 Task: Reply to email with the signature Gary Collins with the subject Request for advice from softage.1@softage.net with the message I would like to request an update on the implementation of the new system. Undo the message and rewrite the message as I would like to request a quote for your services. Send the email
Action: Mouse moved to (465, 593)
Screenshot: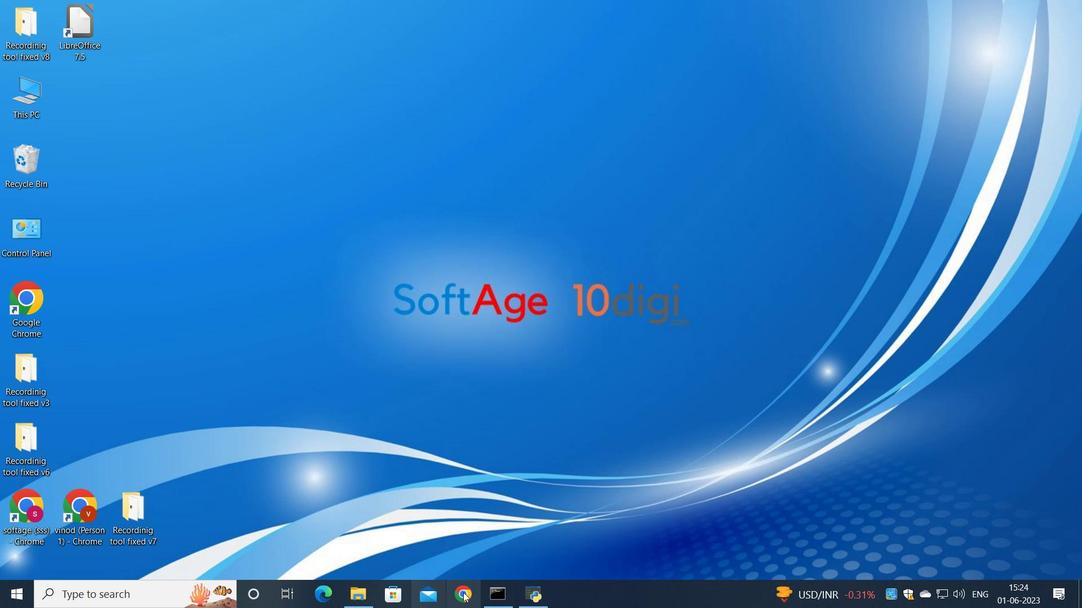 
Action: Mouse pressed left at (465, 593)
Screenshot: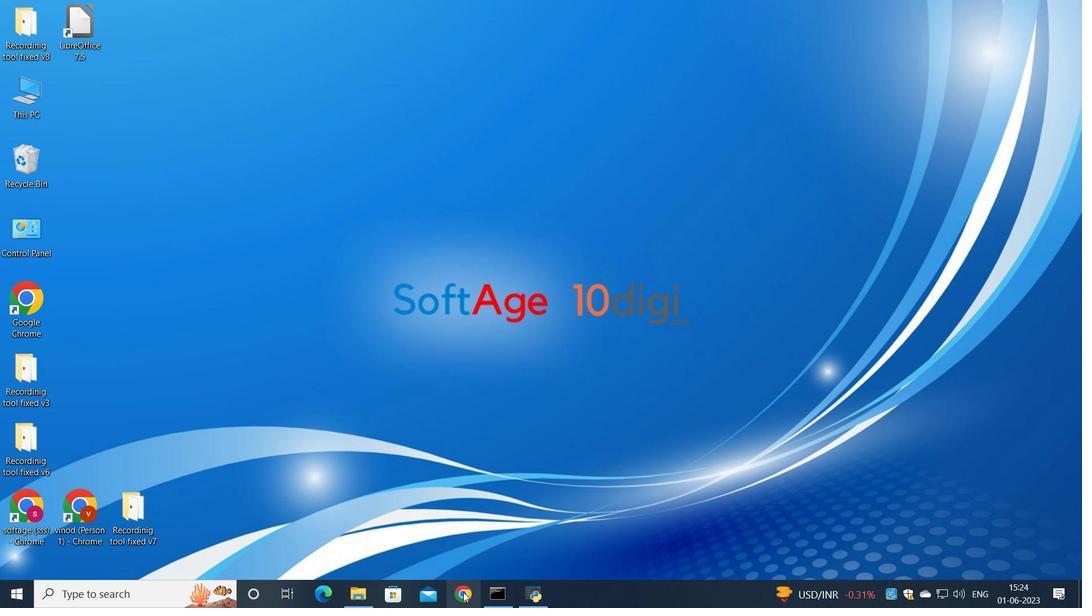
Action: Mouse moved to (511, 352)
Screenshot: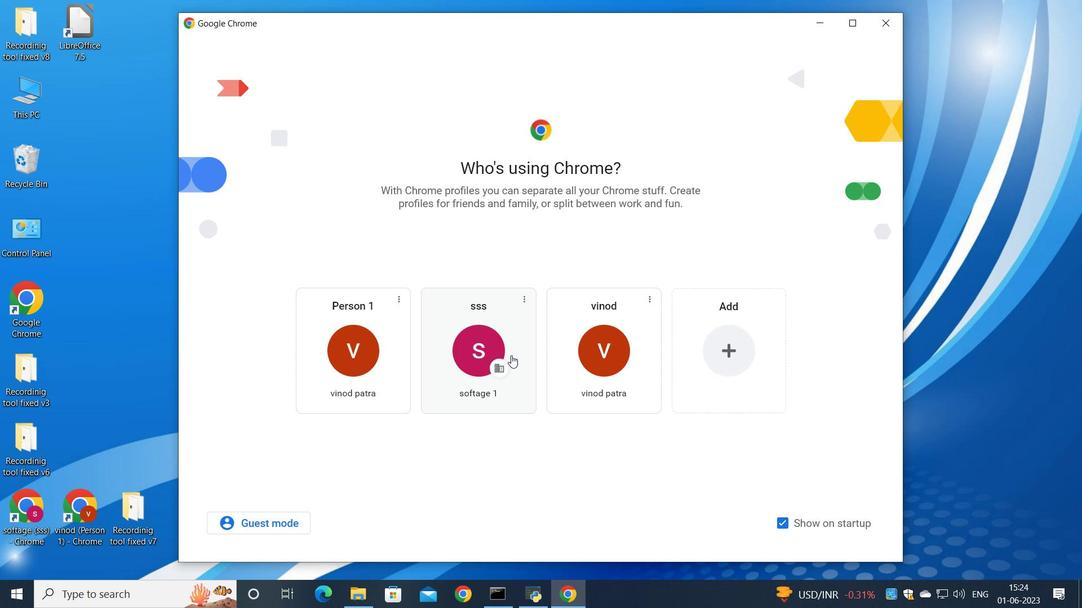 
Action: Mouse pressed left at (511, 352)
Screenshot: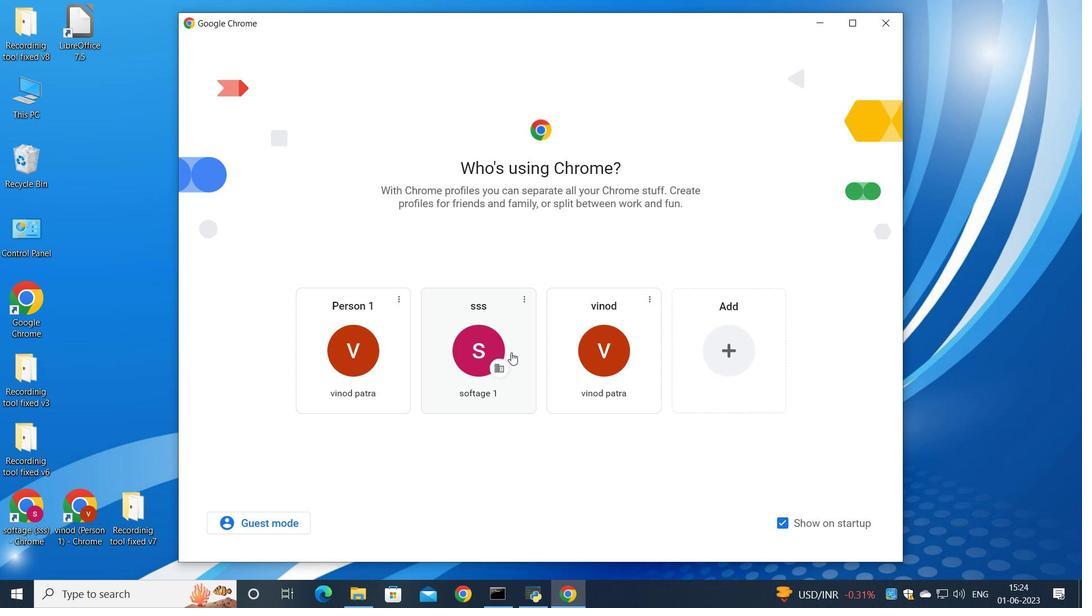 
Action: Mouse moved to (952, 91)
Screenshot: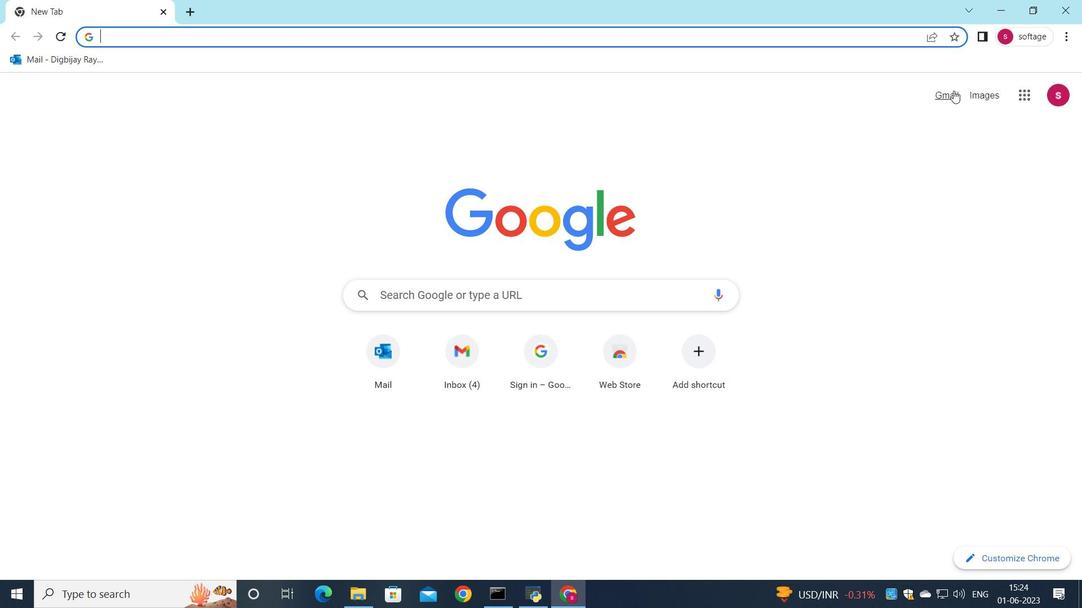 
Action: Mouse pressed left at (952, 91)
Screenshot: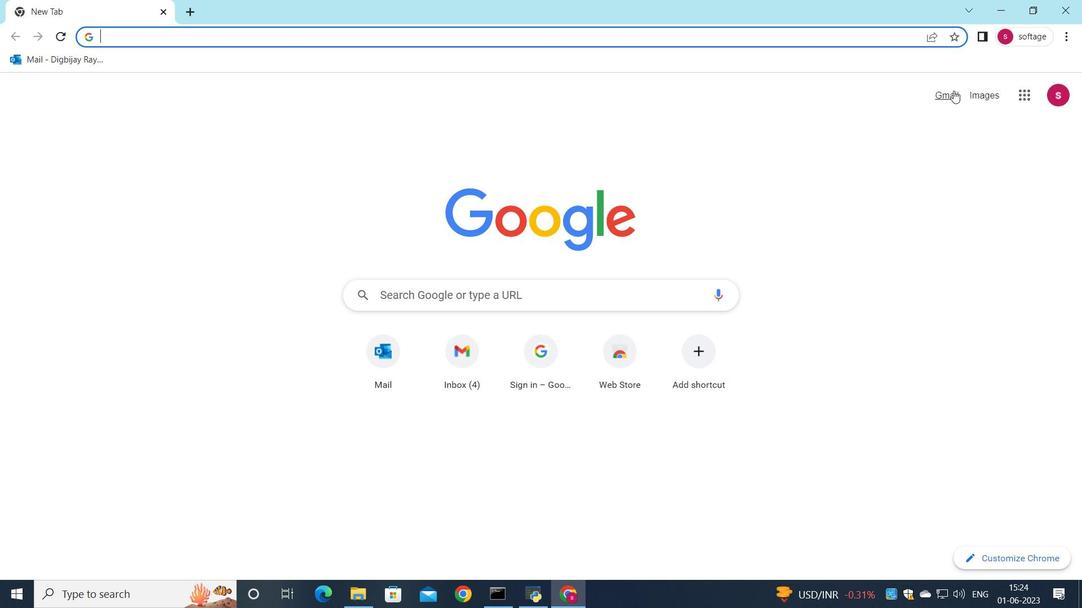 
Action: Mouse moved to (916, 93)
Screenshot: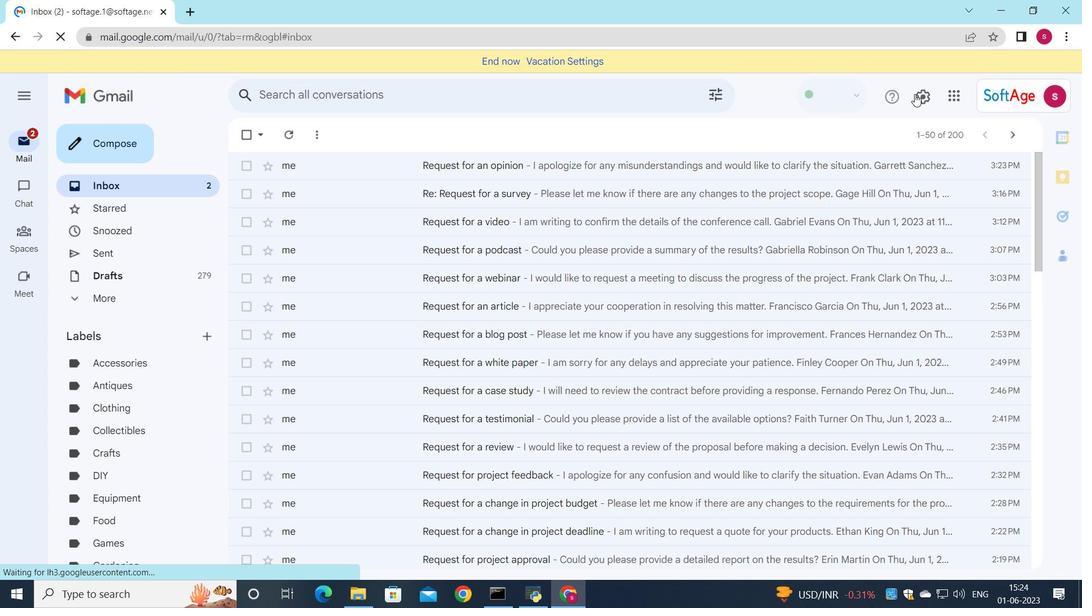 
Action: Mouse pressed left at (916, 93)
Screenshot: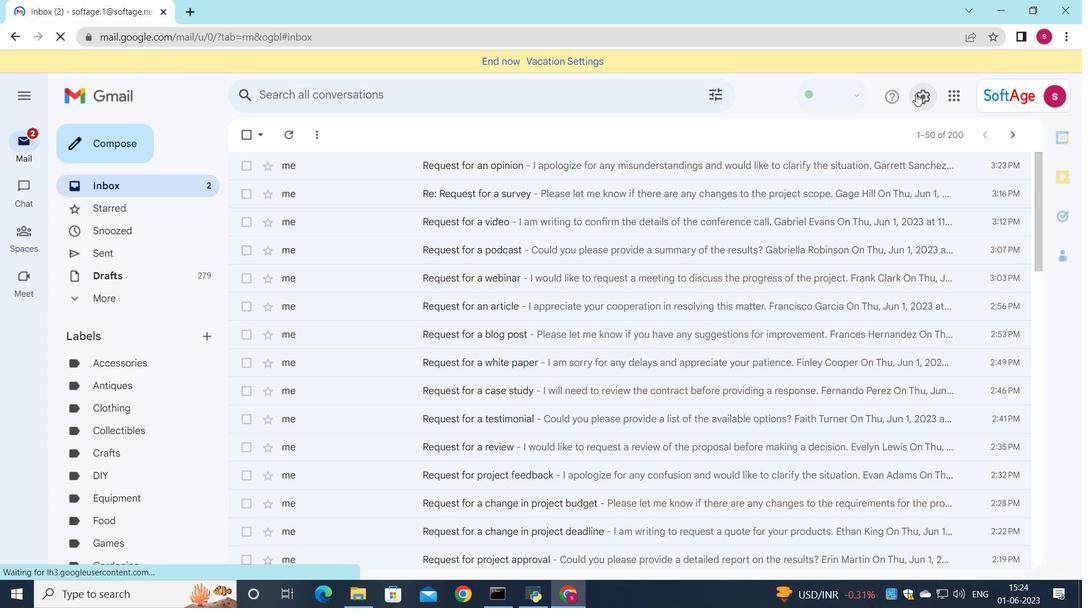 
Action: Mouse moved to (926, 163)
Screenshot: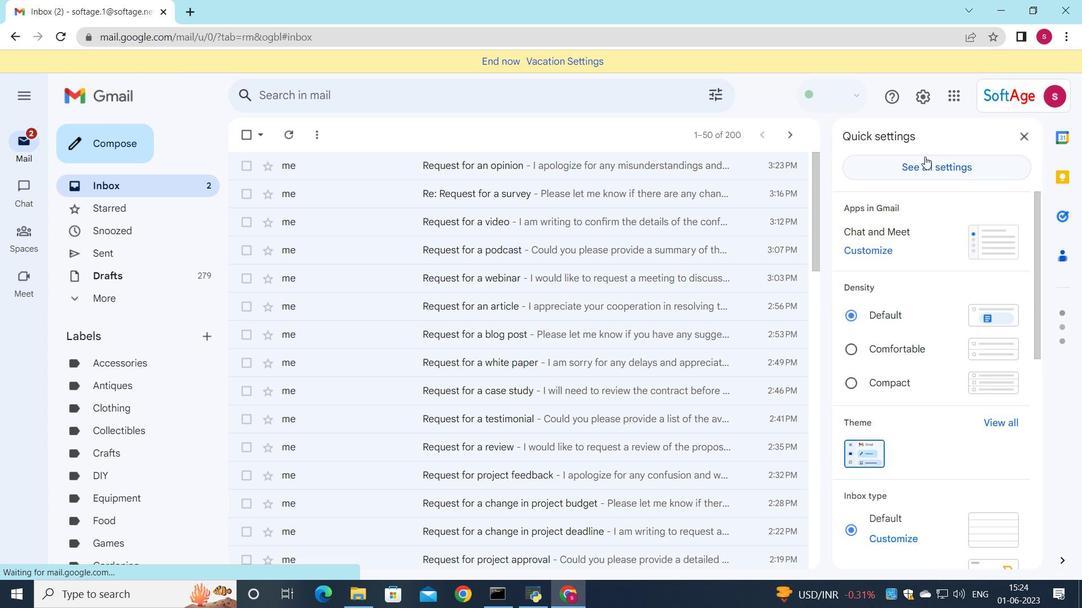 
Action: Mouse pressed left at (926, 163)
Screenshot: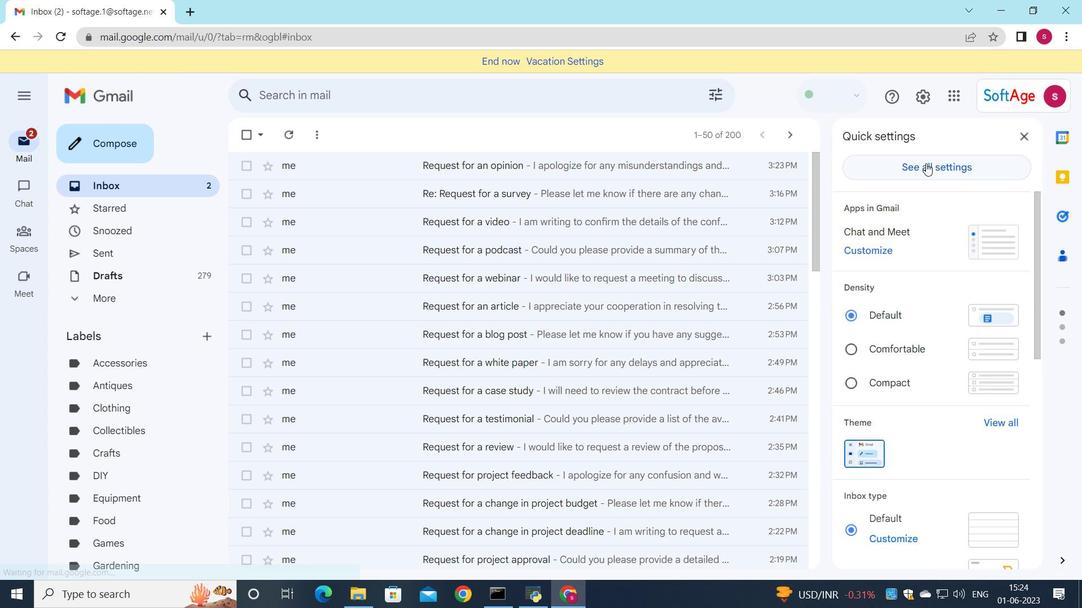 
Action: Mouse moved to (597, 308)
Screenshot: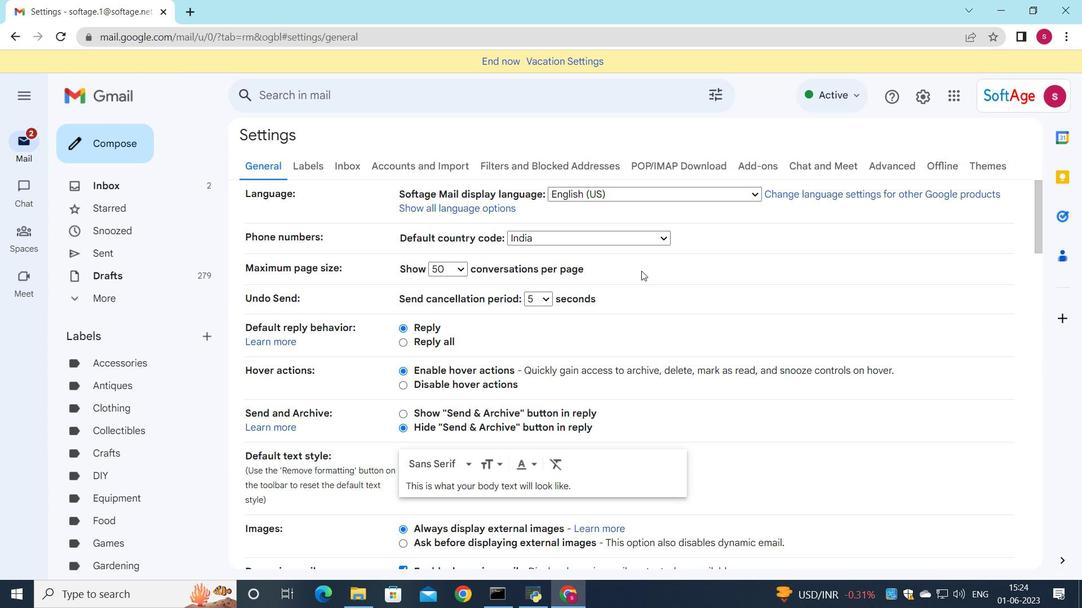 
Action: Mouse scrolled (599, 304) with delta (0, 0)
Screenshot: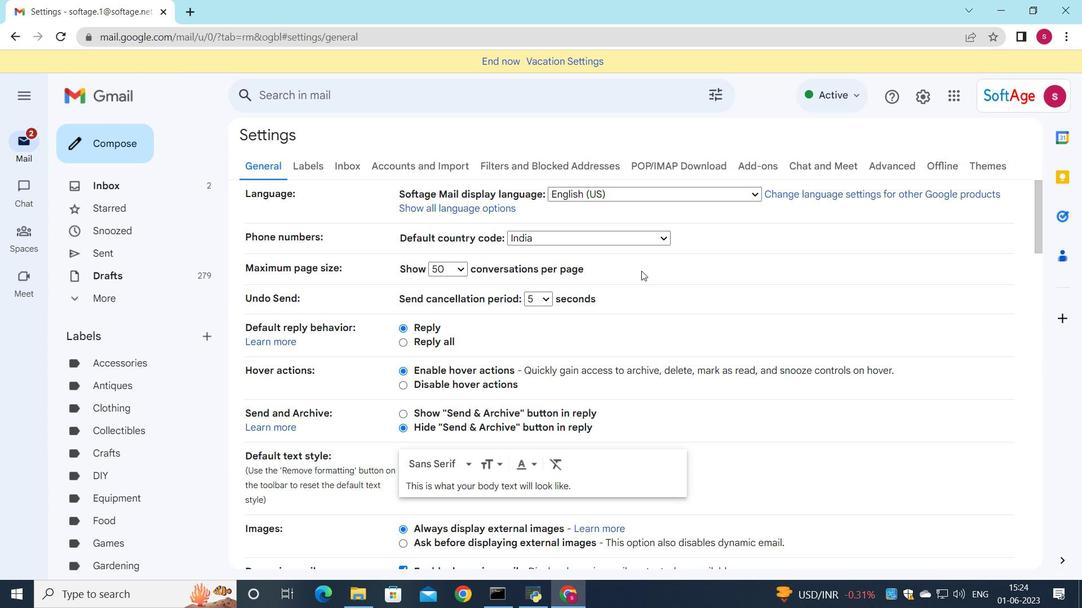 
Action: Mouse moved to (595, 310)
Screenshot: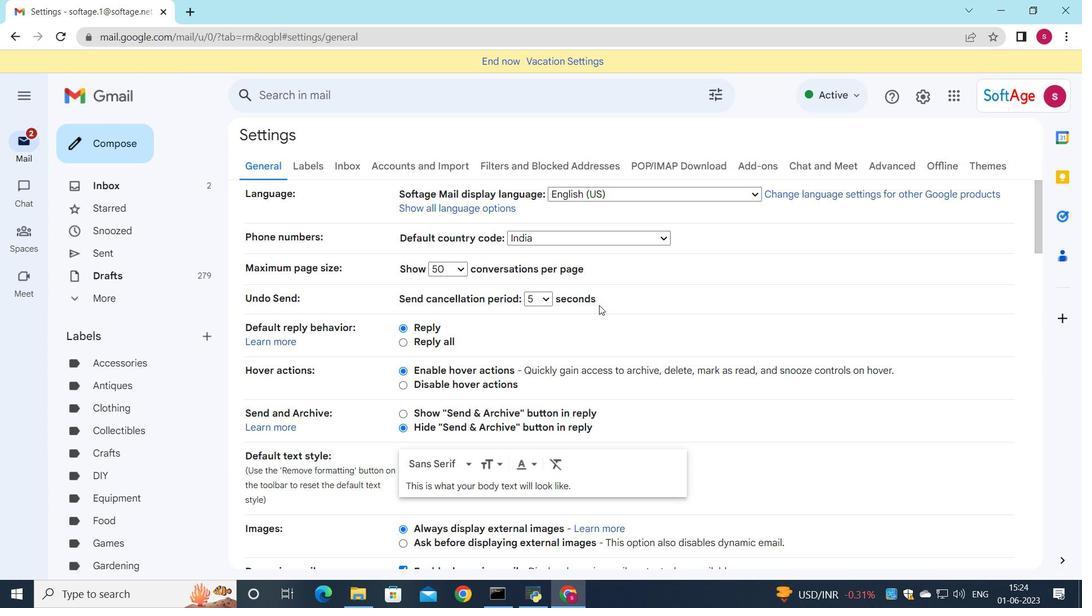 
Action: Mouse scrolled (596, 309) with delta (0, 0)
Screenshot: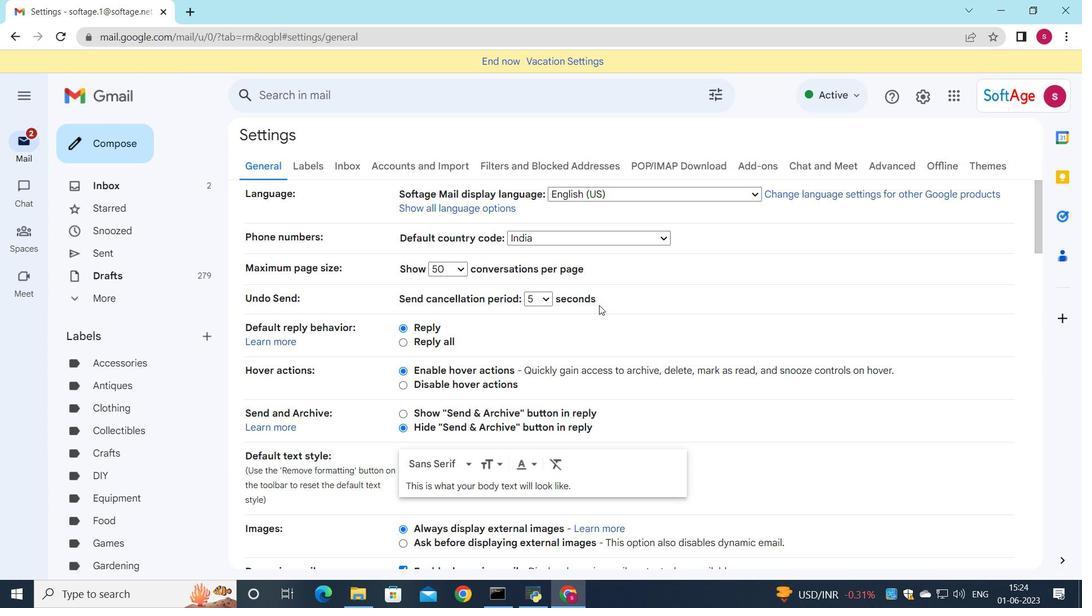 
Action: Mouse moved to (593, 321)
Screenshot: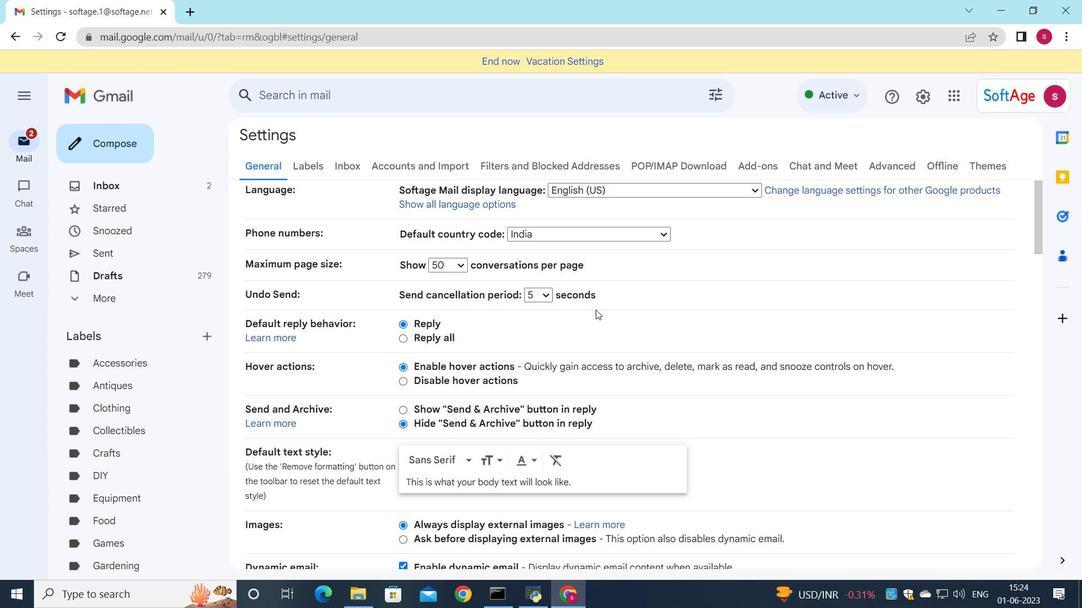 
Action: Mouse scrolled (595, 310) with delta (0, 0)
Screenshot: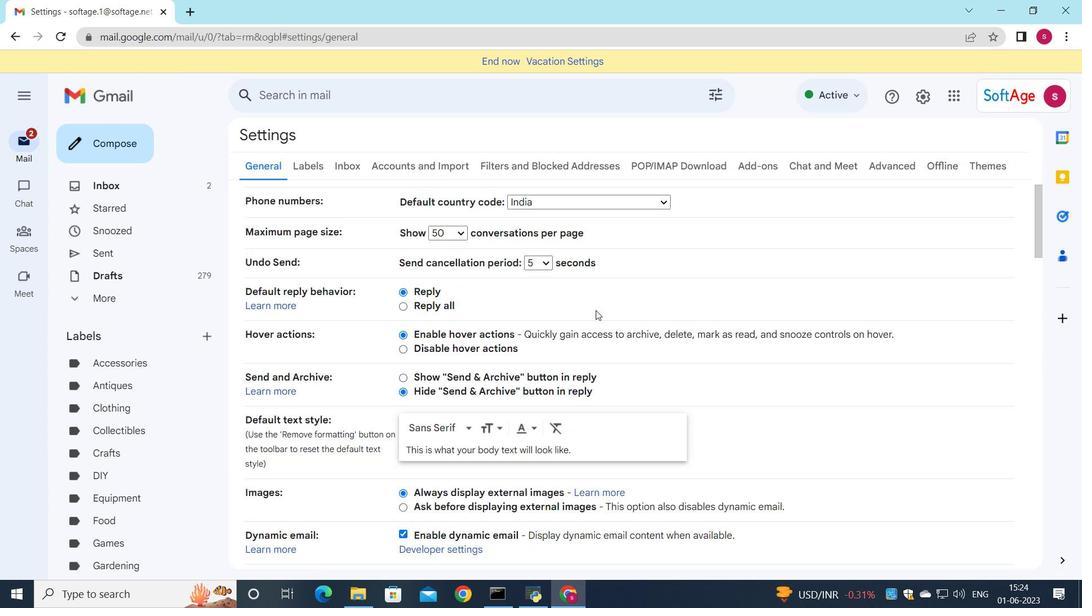 
Action: Mouse moved to (587, 328)
Screenshot: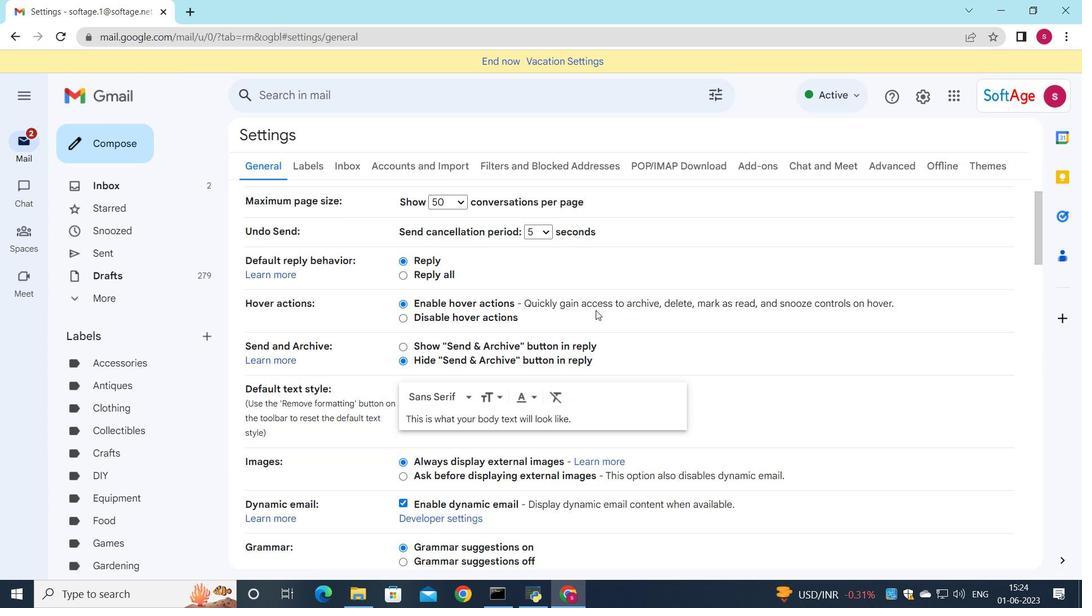 
Action: Mouse scrolled (590, 324) with delta (0, 0)
Screenshot: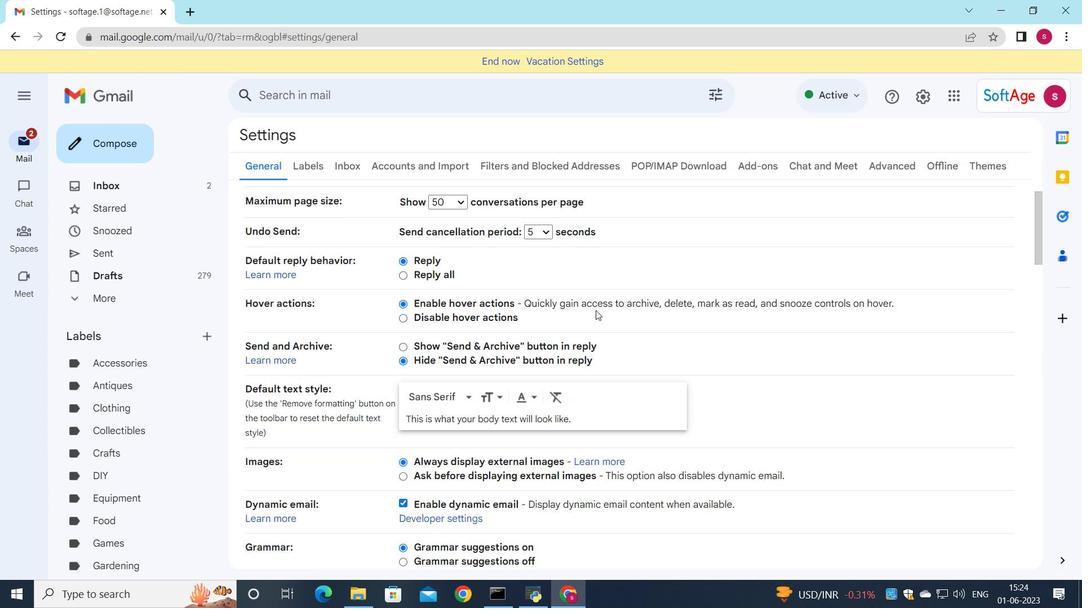 
Action: Mouse moved to (581, 339)
Screenshot: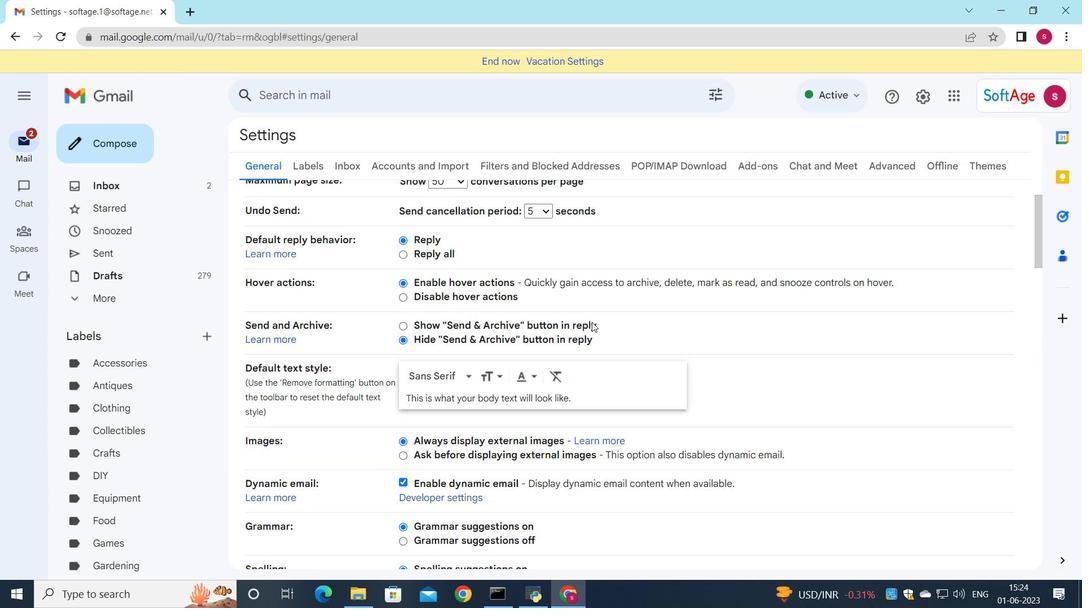 
Action: Mouse scrolled (586, 329) with delta (0, 0)
Screenshot: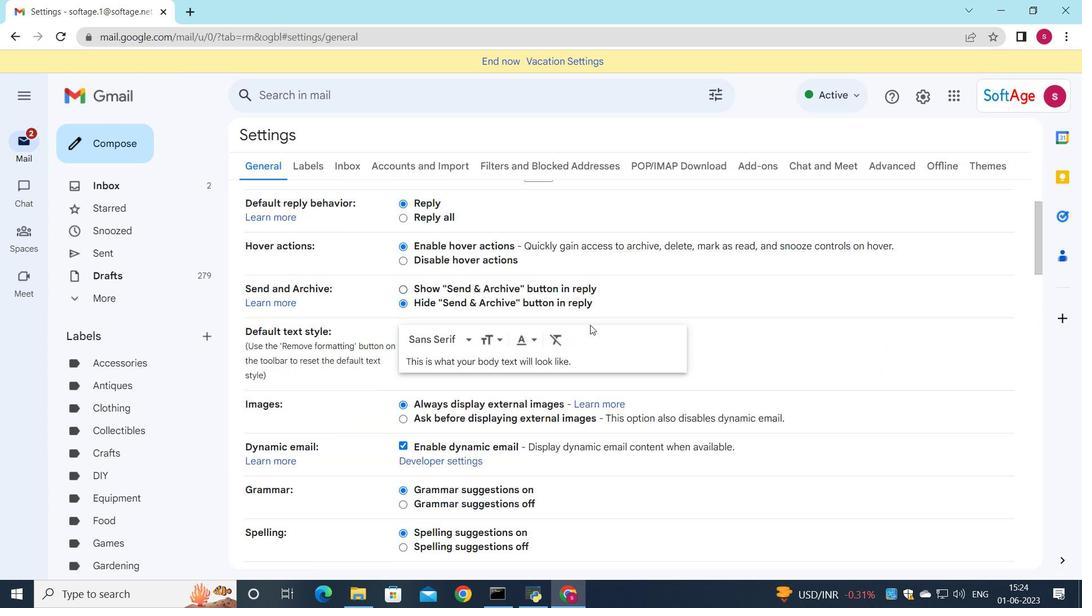 
Action: Mouse moved to (578, 343)
Screenshot: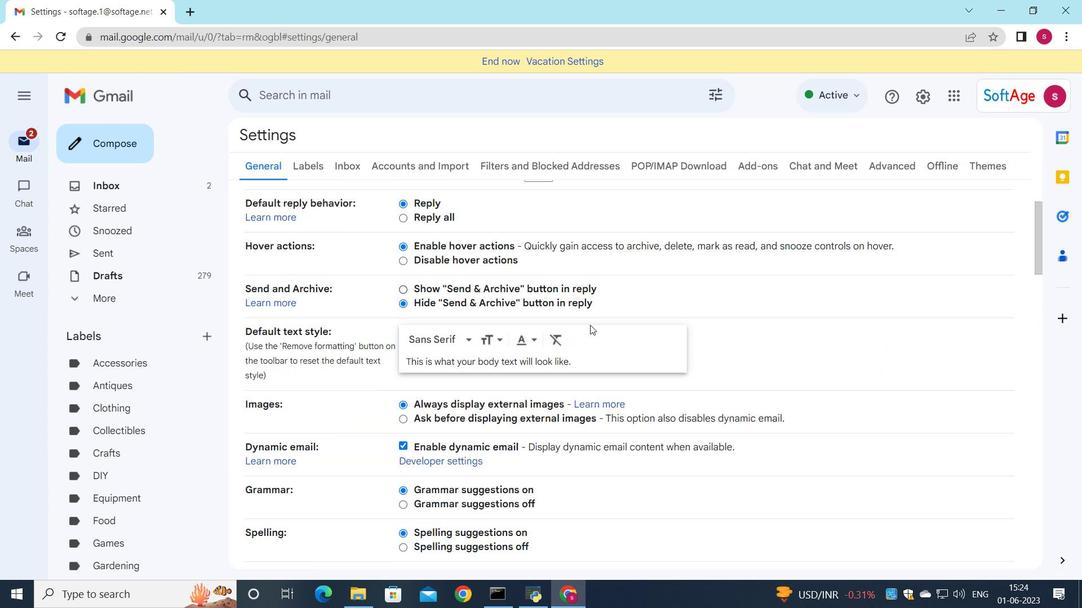 
Action: Mouse scrolled (582, 336) with delta (0, 0)
Screenshot: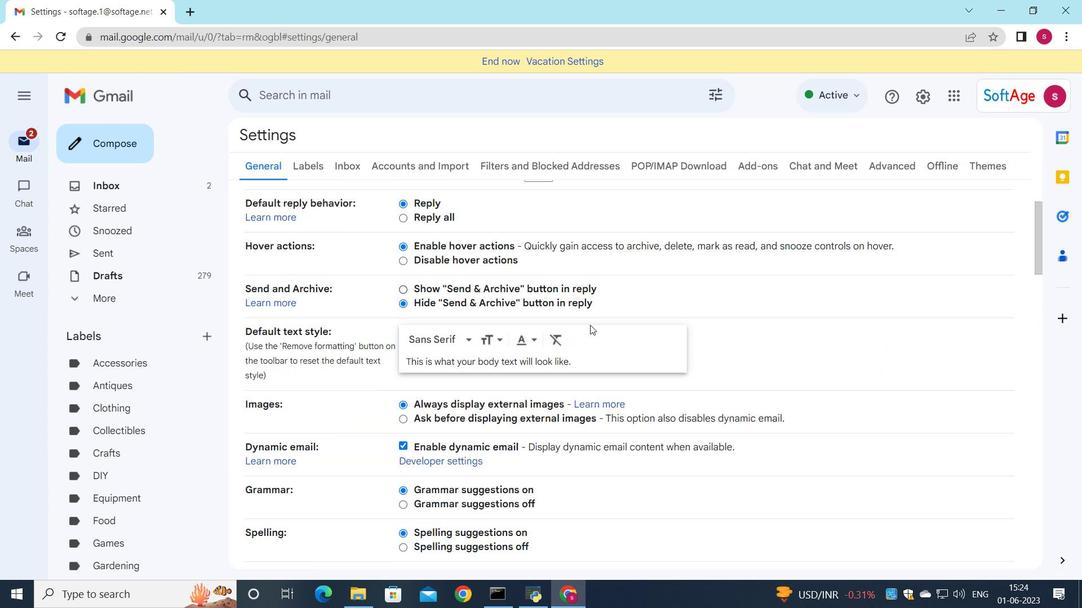 
Action: Mouse moved to (559, 361)
Screenshot: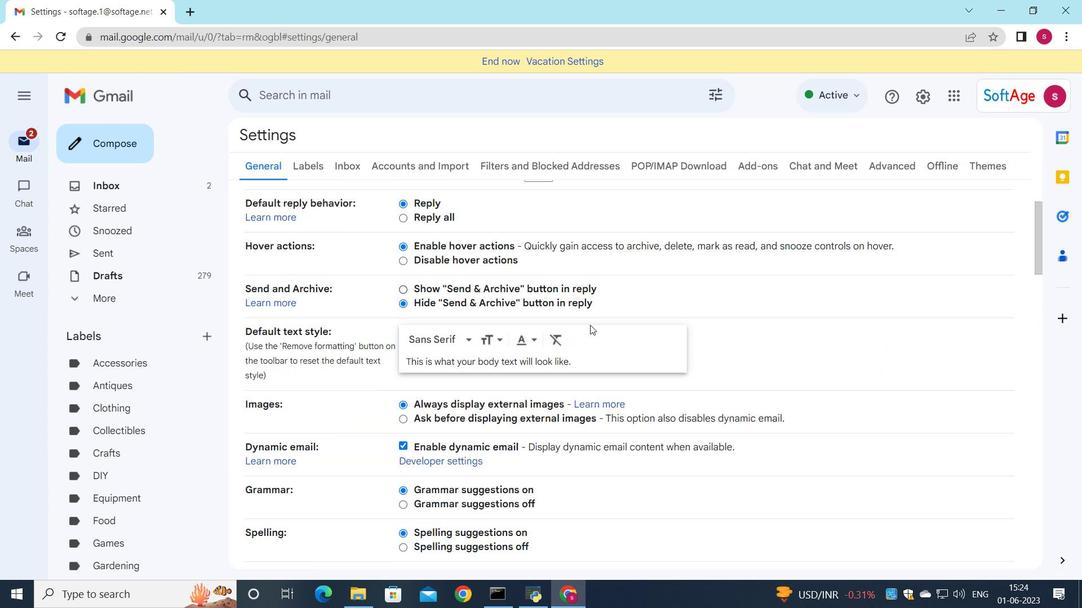 
Action: Mouse scrolled (578, 343) with delta (0, 0)
Screenshot: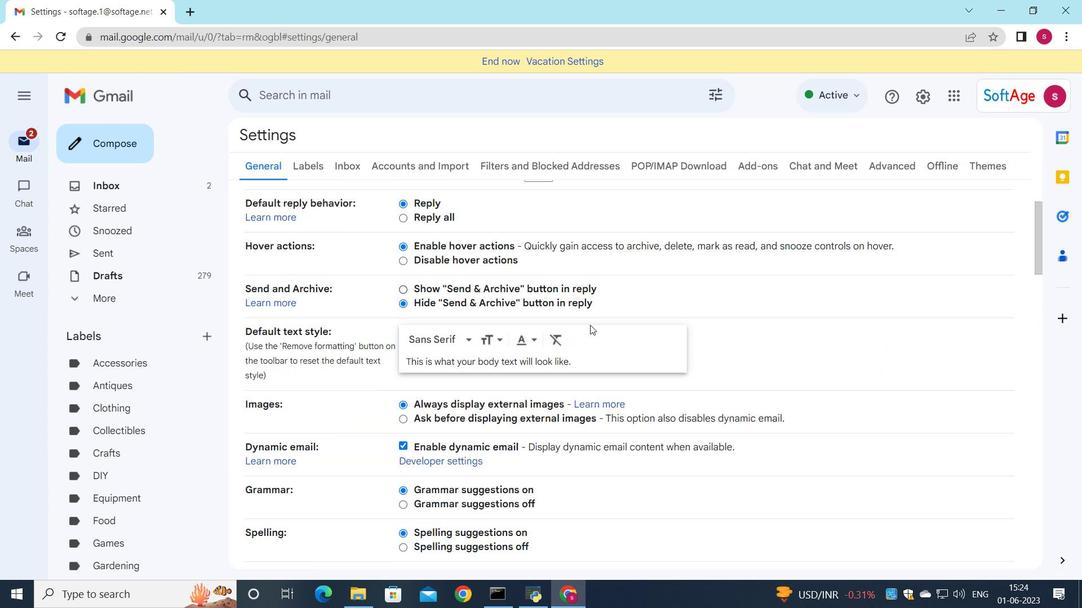
Action: Mouse moved to (551, 366)
Screenshot: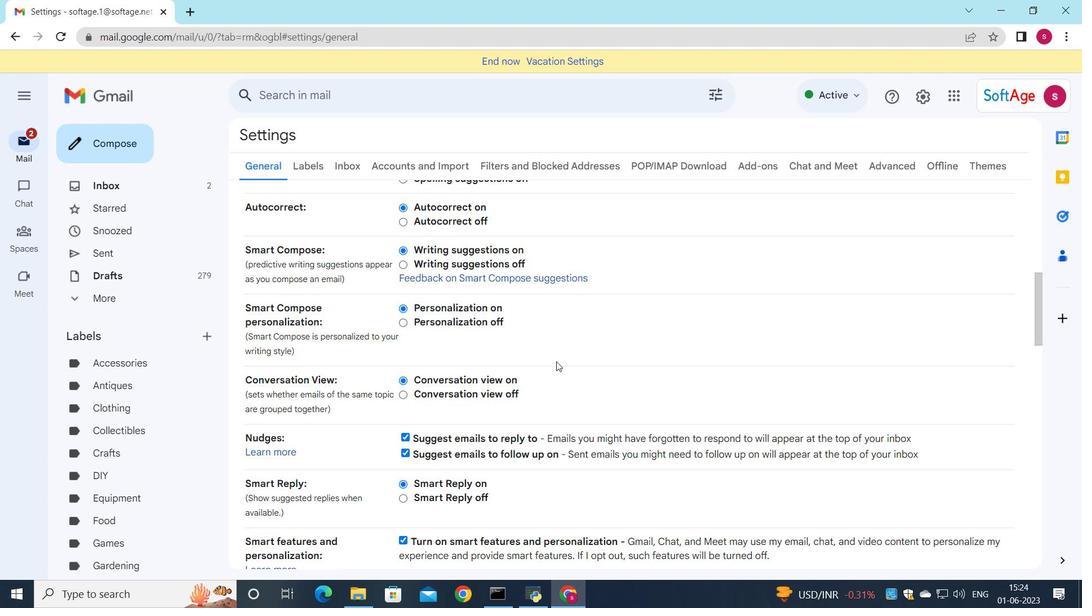 
Action: Mouse scrolled (555, 361) with delta (0, 0)
Screenshot: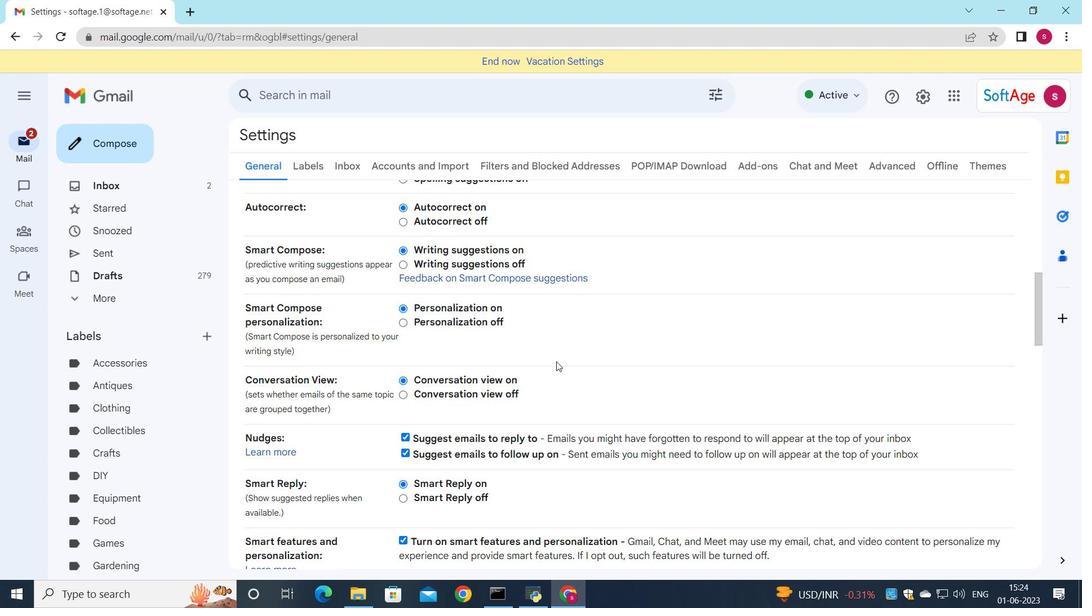 
Action: Mouse moved to (546, 372)
Screenshot: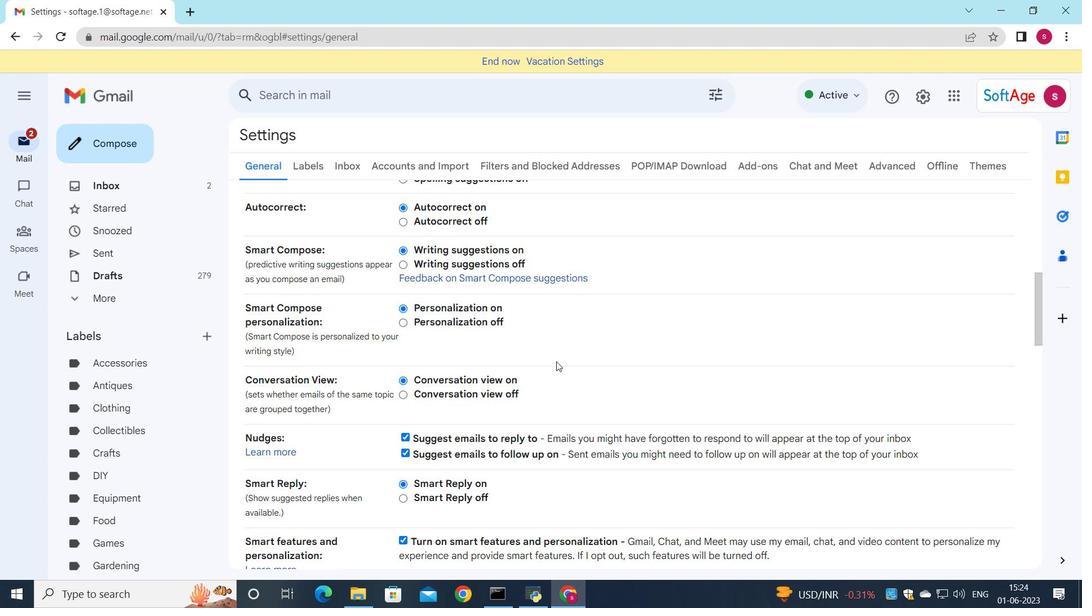 
Action: Mouse scrolled (554, 362) with delta (0, 0)
Screenshot: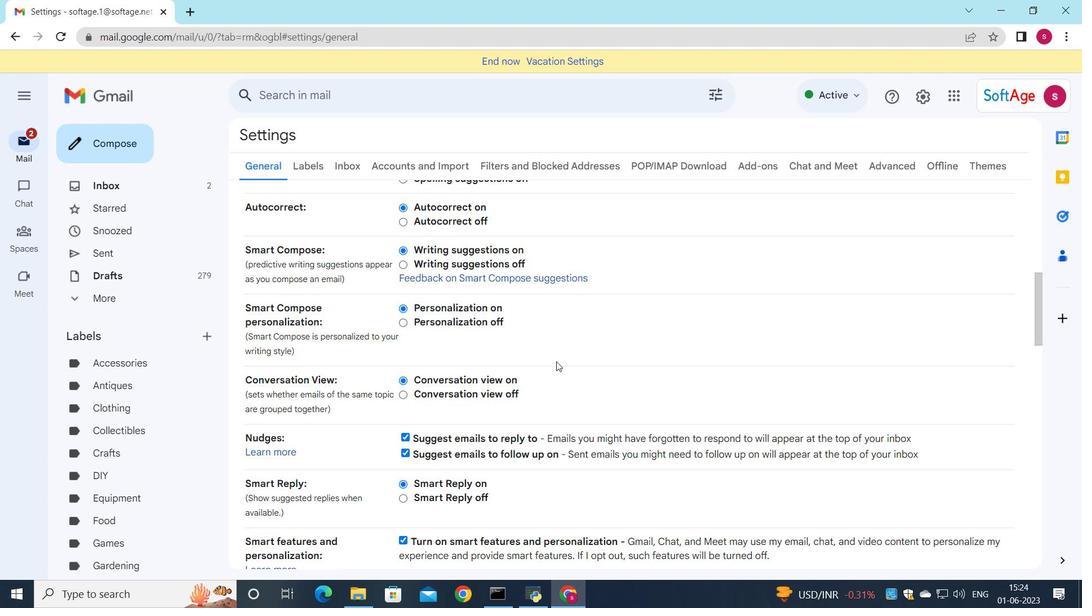 
Action: Mouse scrolled (552, 364) with delta (0, 0)
Screenshot: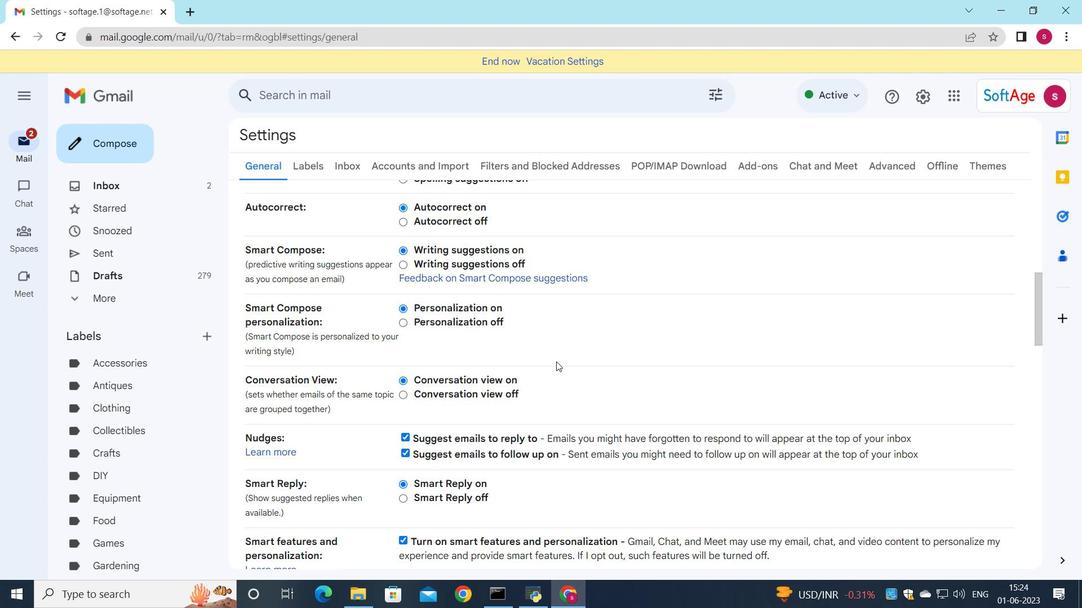
Action: Mouse scrolled (551, 365) with delta (0, 0)
Screenshot: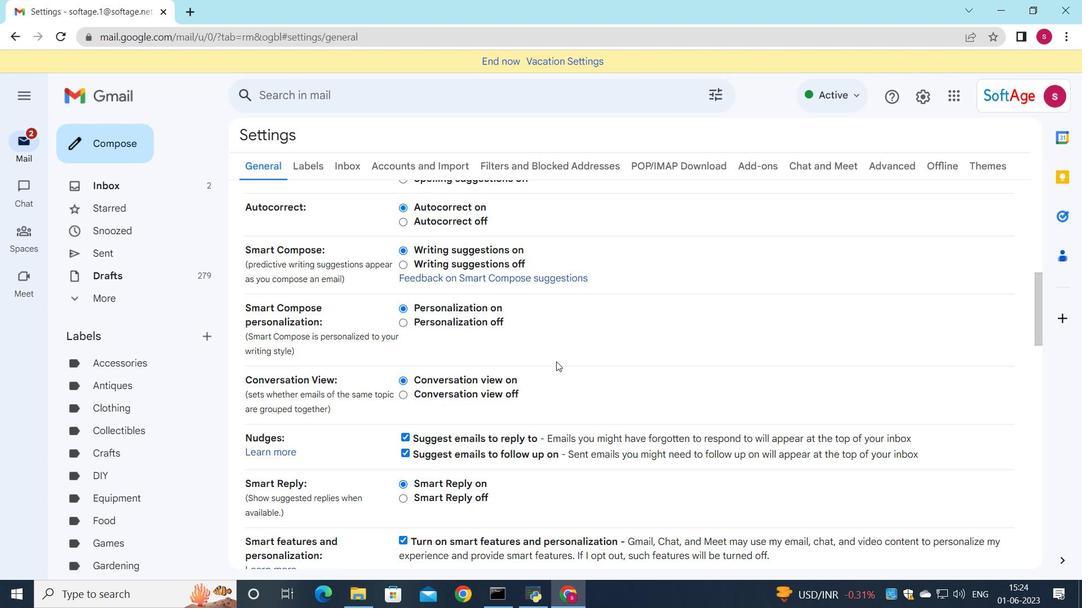 
Action: Mouse scrolled (546, 371) with delta (0, 0)
Screenshot: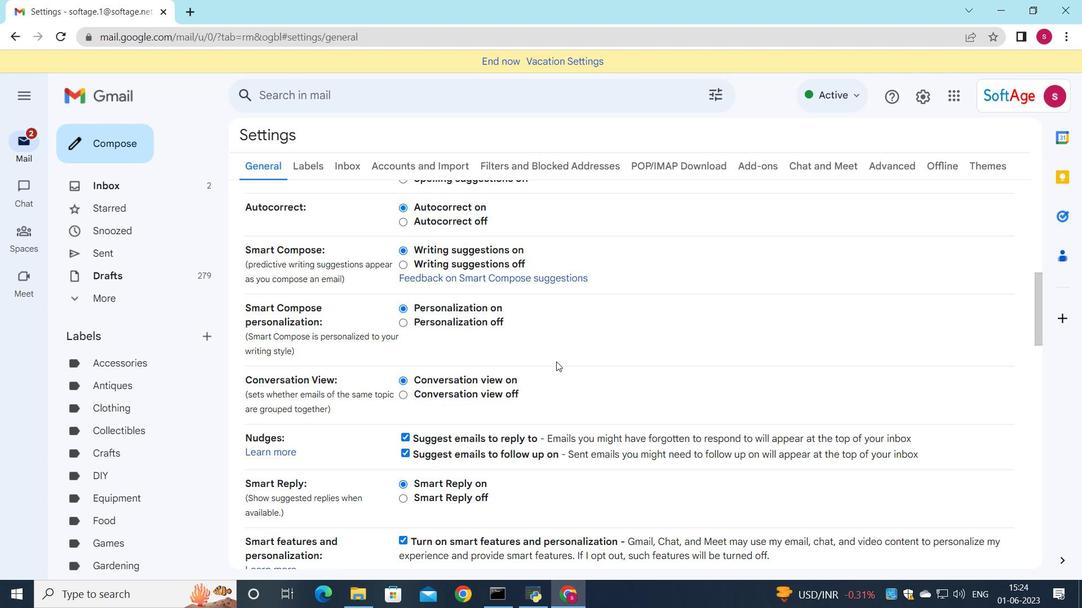 
Action: Mouse scrolled (546, 371) with delta (0, 0)
Screenshot: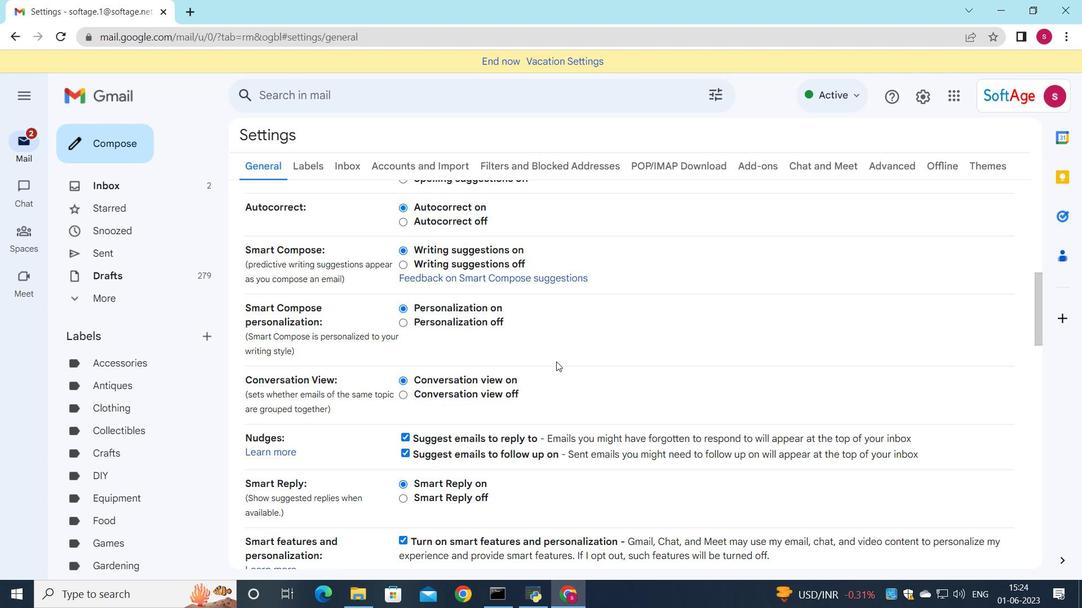 
Action: Mouse scrolled (546, 371) with delta (0, 0)
Screenshot: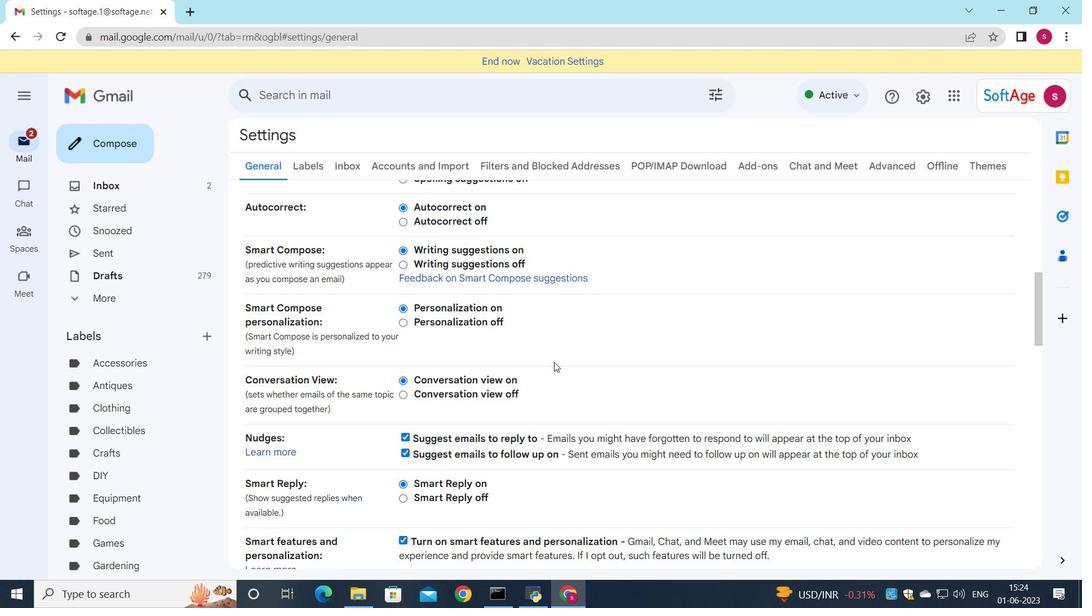 
Action: Mouse scrolled (546, 371) with delta (0, 0)
Screenshot: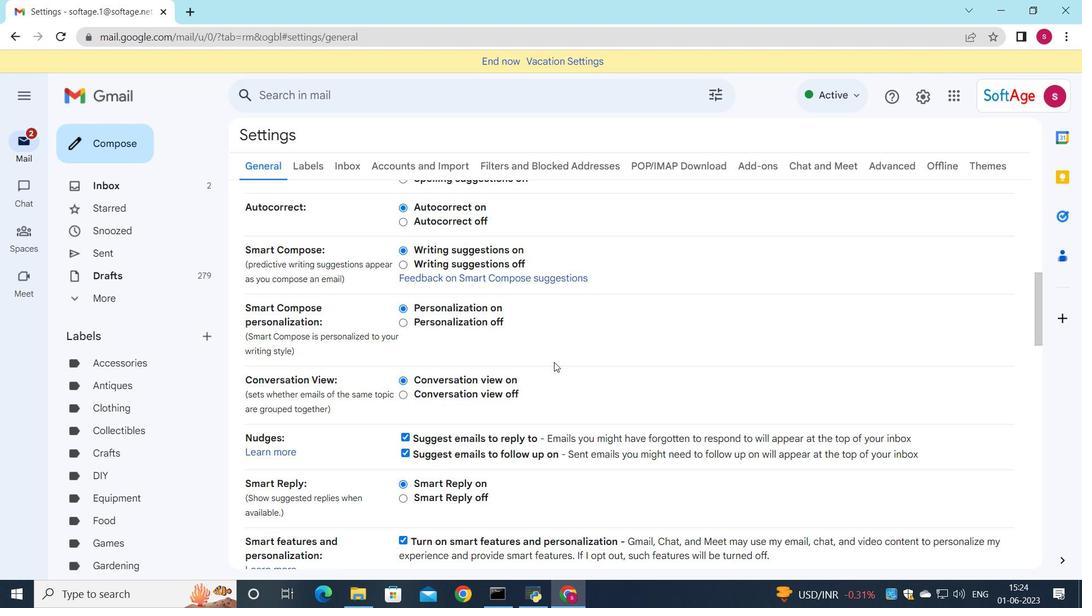 
Action: Mouse scrolled (546, 371) with delta (0, 0)
Screenshot: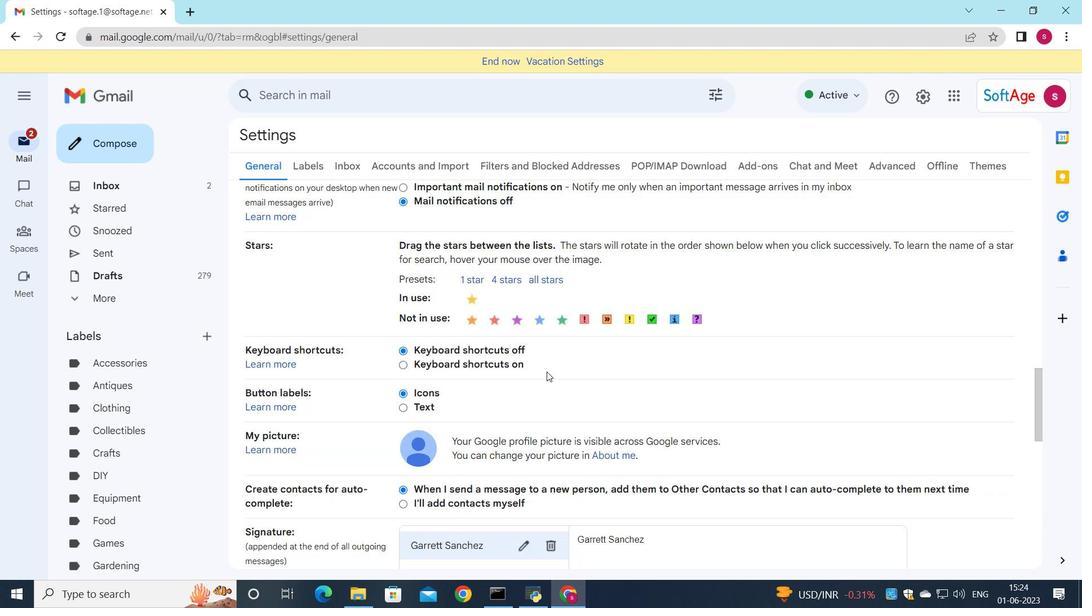 
Action: Mouse scrolled (546, 371) with delta (0, 0)
Screenshot: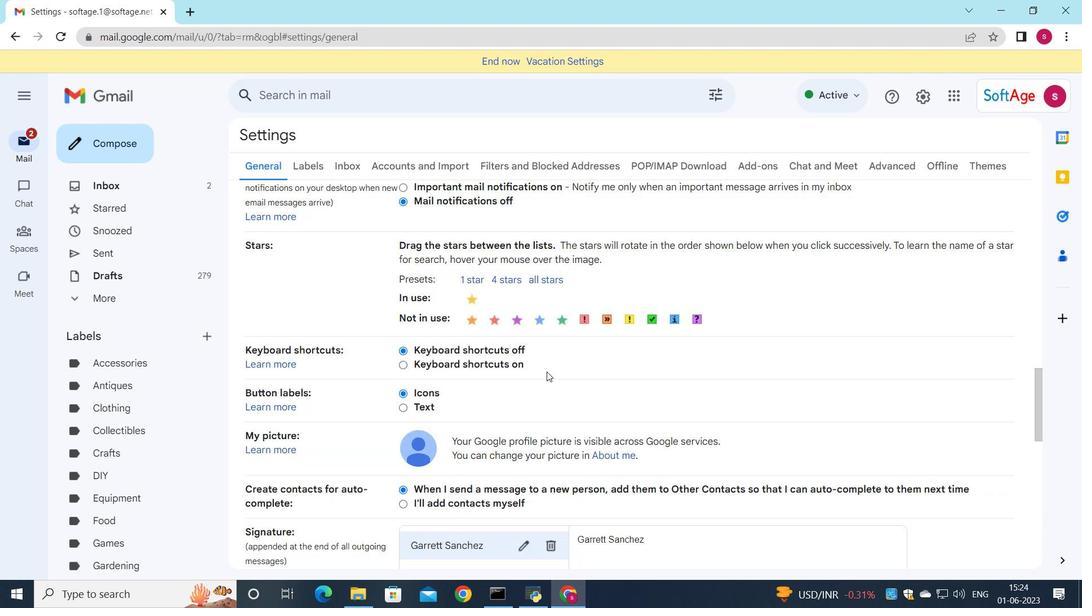 
Action: Mouse scrolled (546, 371) with delta (0, 0)
Screenshot: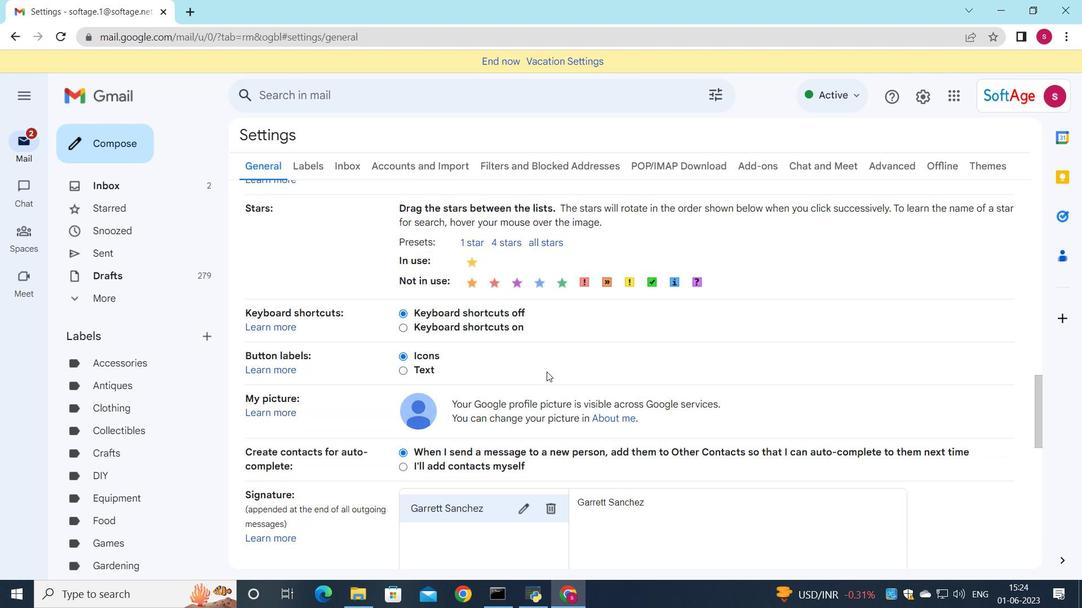 
Action: Mouse moved to (558, 283)
Screenshot: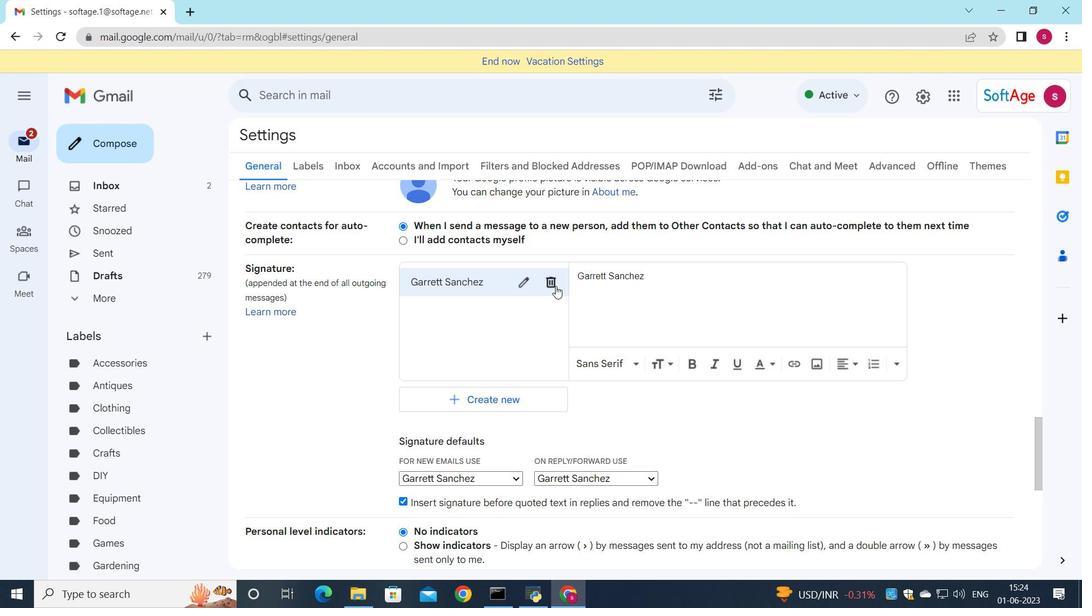 
Action: Mouse pressed left at (558, 283)
Screenshot: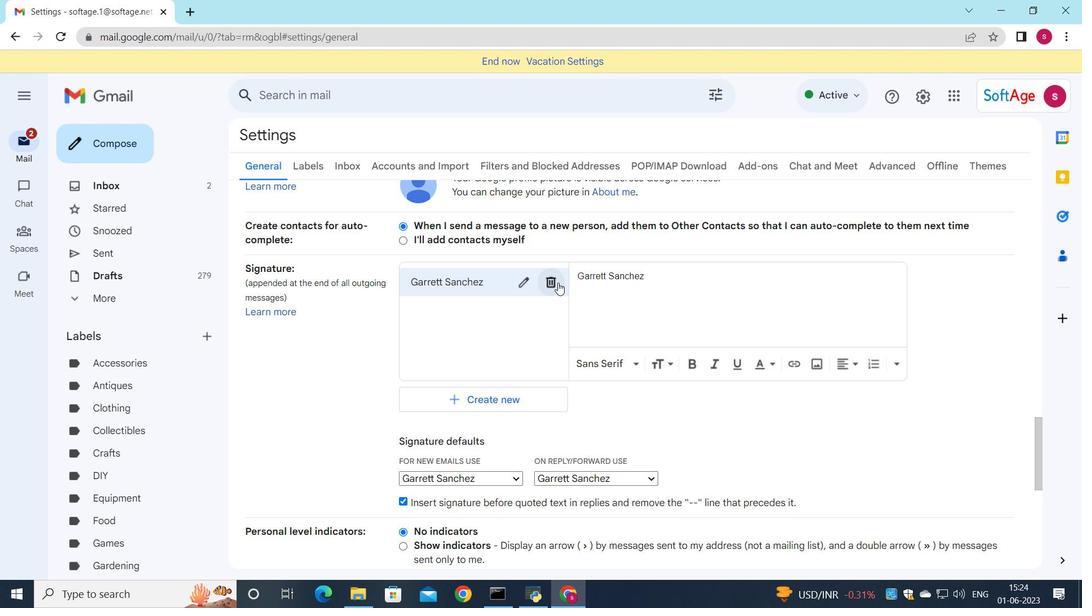 
Action: Mouse moved to (648, 341)
Screenshot: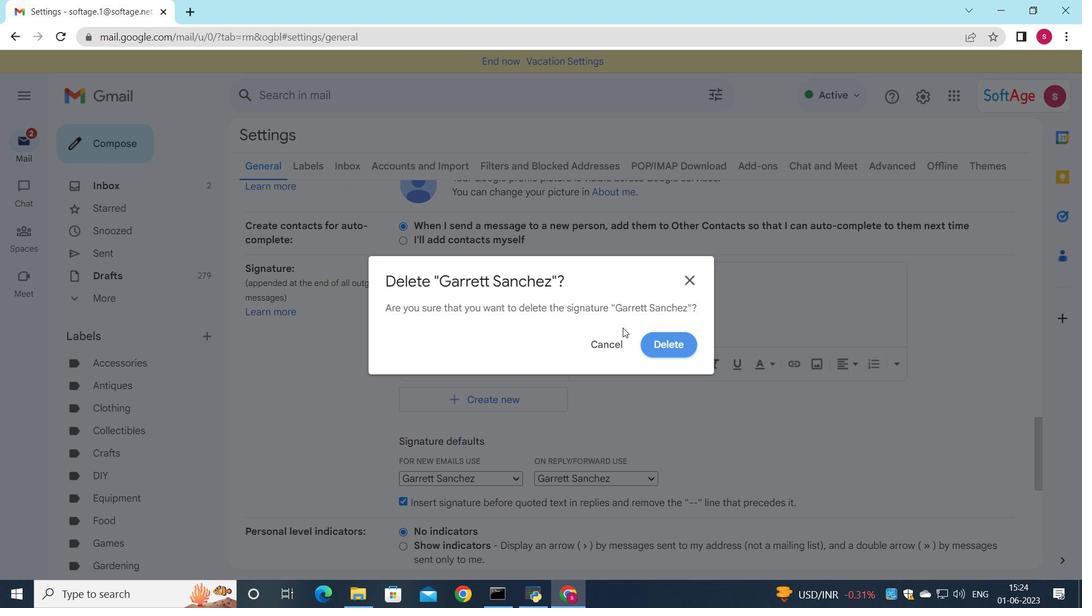 
Action: Mouse pressed left at (648, 341)
Screenshot: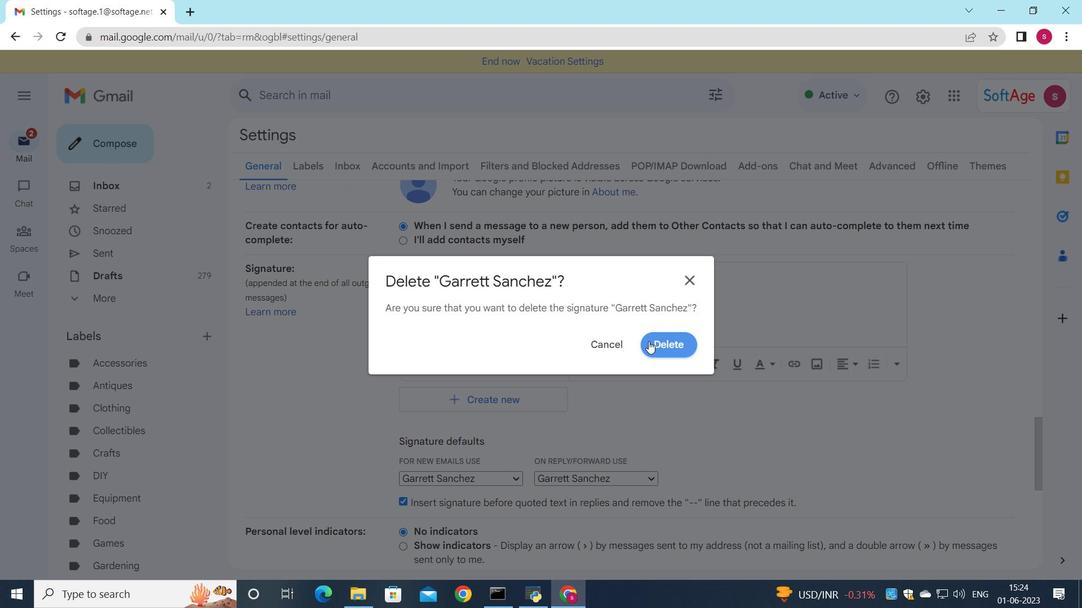 
Action: Mouse moved to (472, 302)
Screenshot: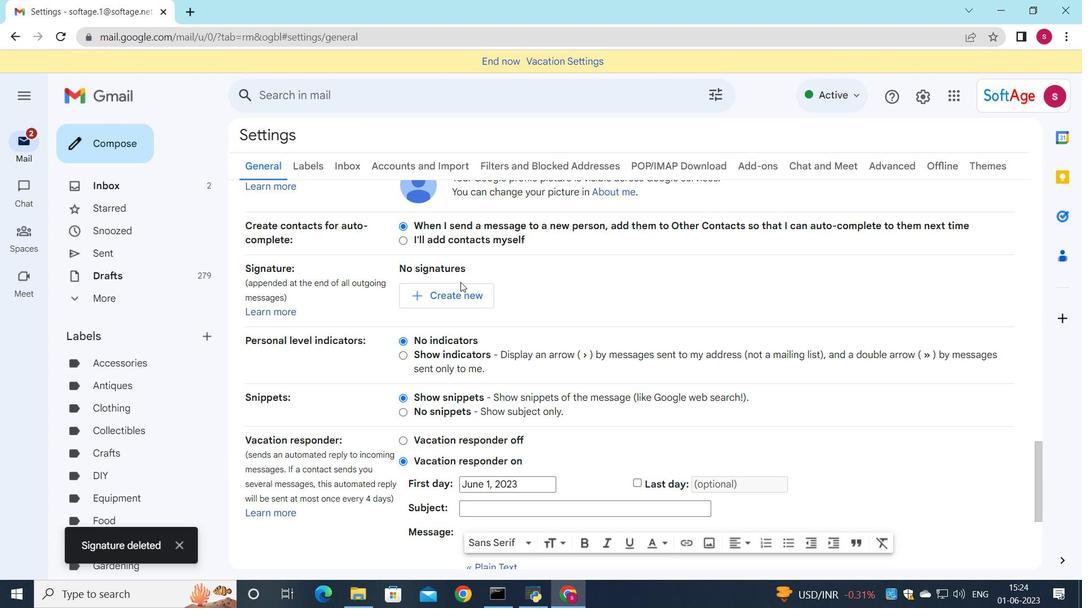
Action: Mouse pressed left at (472, 302)
Screenshot: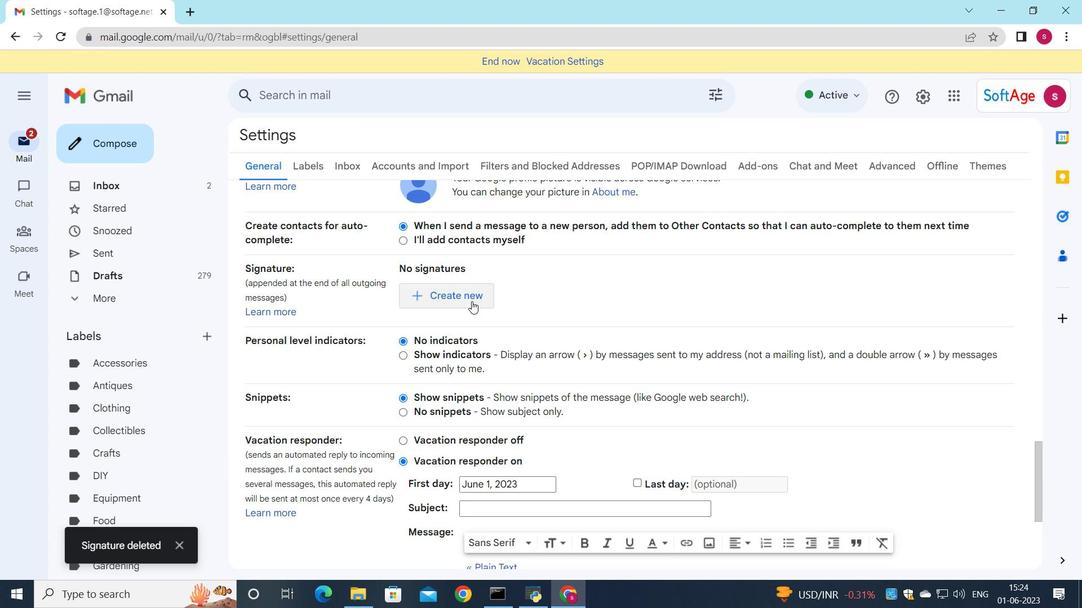 
Action: Mouse moved to (670, 304)
Screenshot: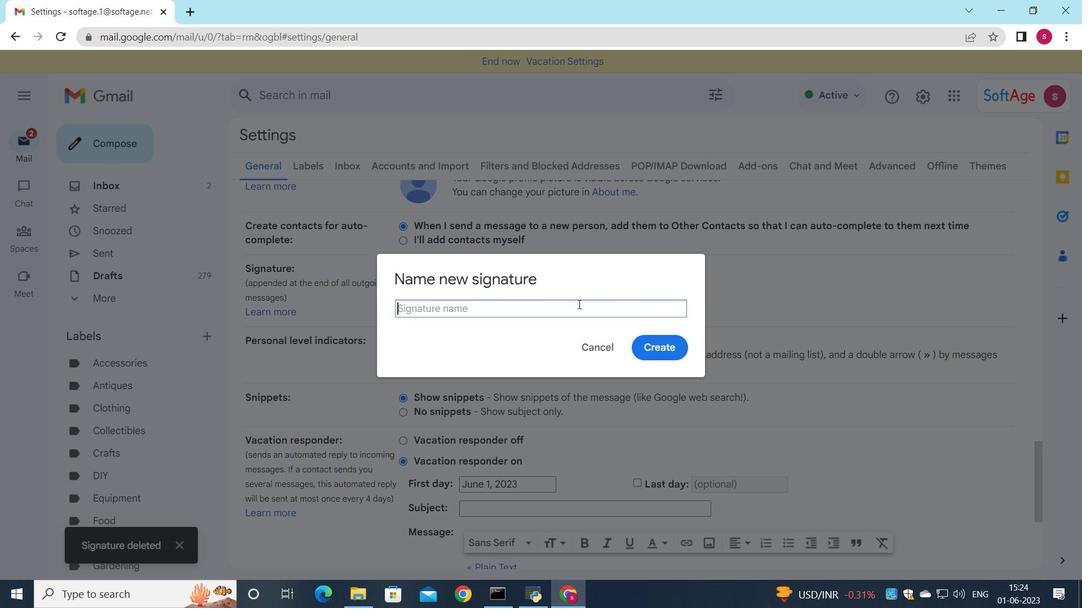 
Action: Key pressed <Key.shift>gary<Key.space><Key.shift>Colins
Screenshot: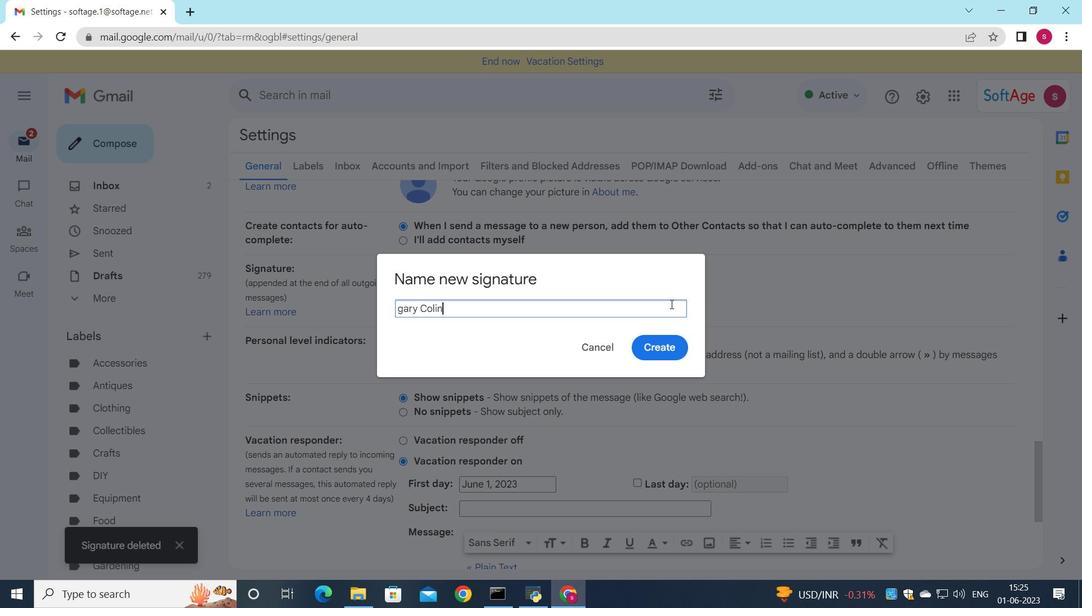 
Action: Mouse moved to (403, 311)
Screenshot: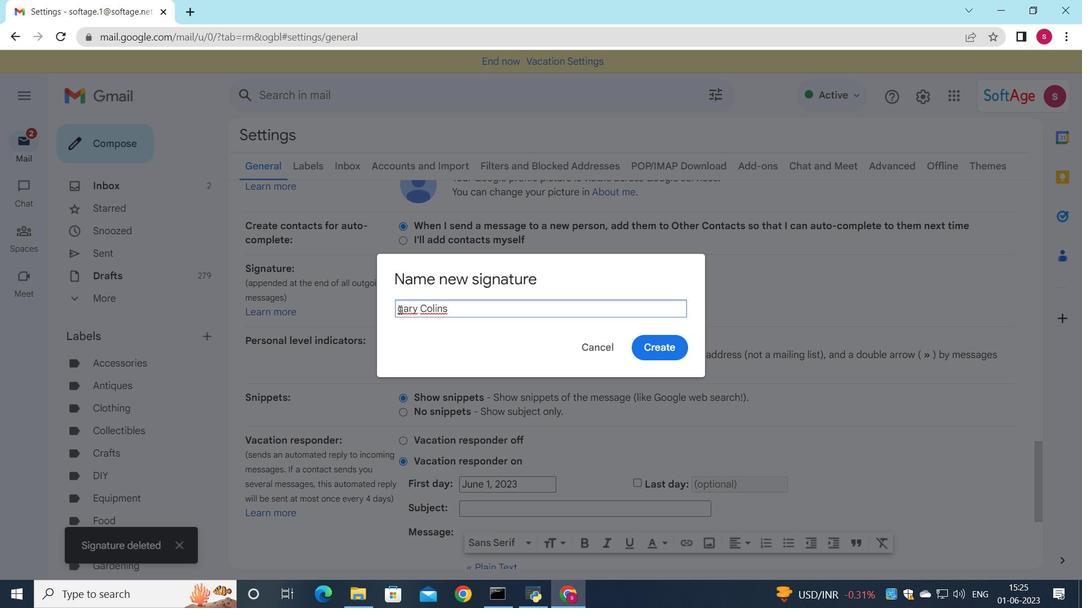 
Action: Mouse pressed left at (403, 311)
Screenshot: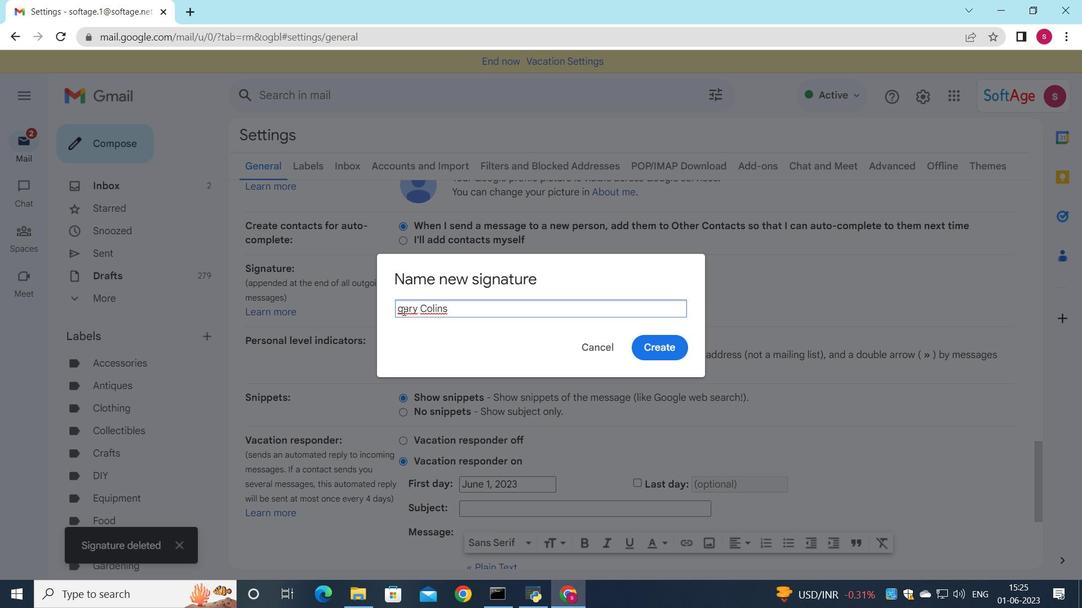 
Action: Key pressed <Key.backspace><Key.shift>G
Screenshot: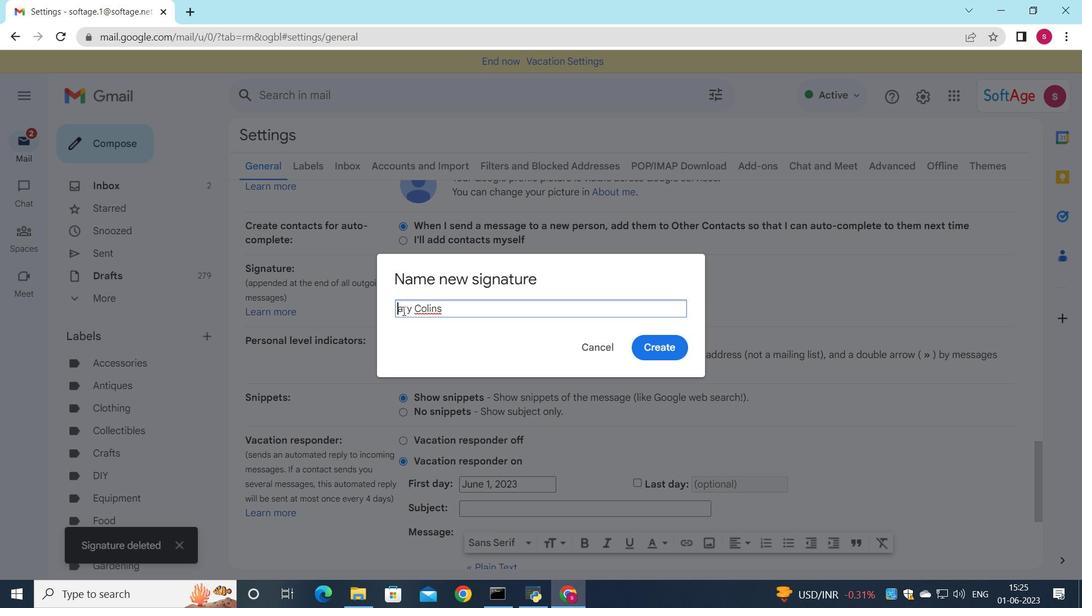 
Action: Mouse moved to (435, 306)
Screenshot: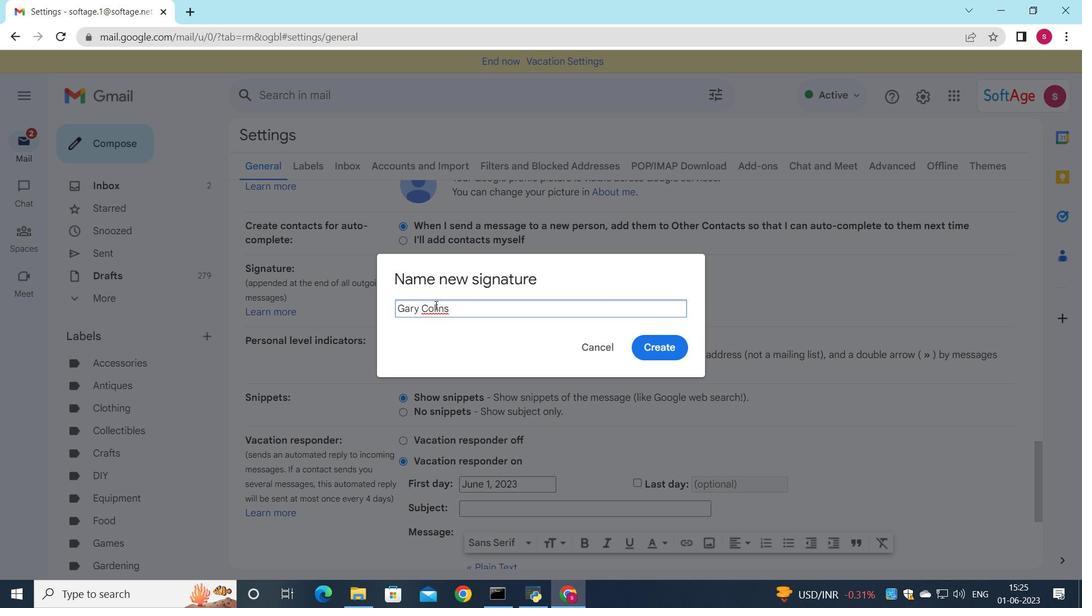 
Action: Mouse pressed left at (435, 306)
Screenshot: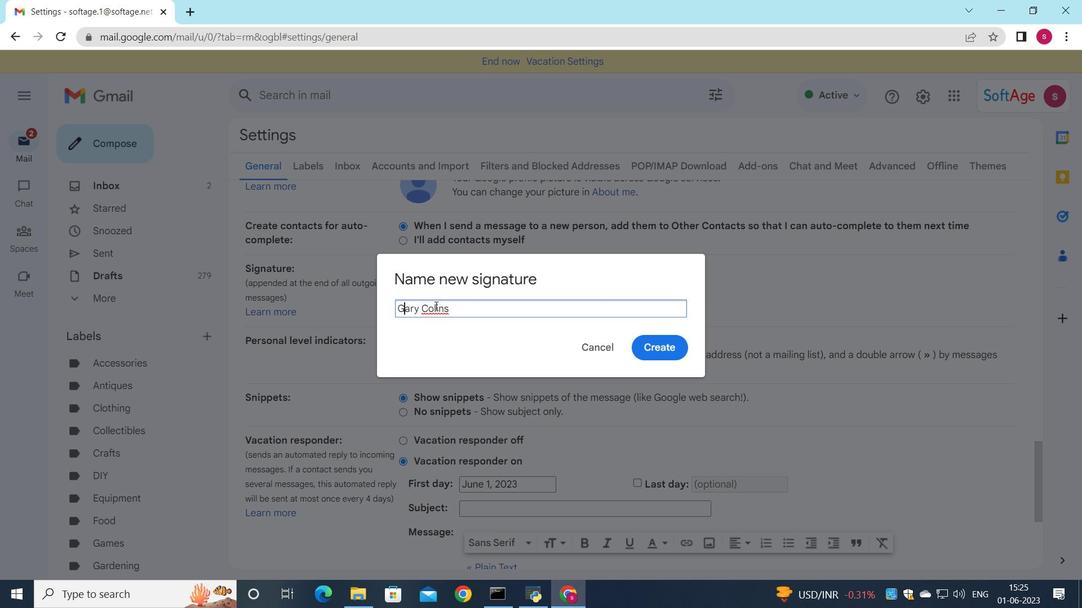 
Action: Mouse moved to (472, 333)
Screenshot: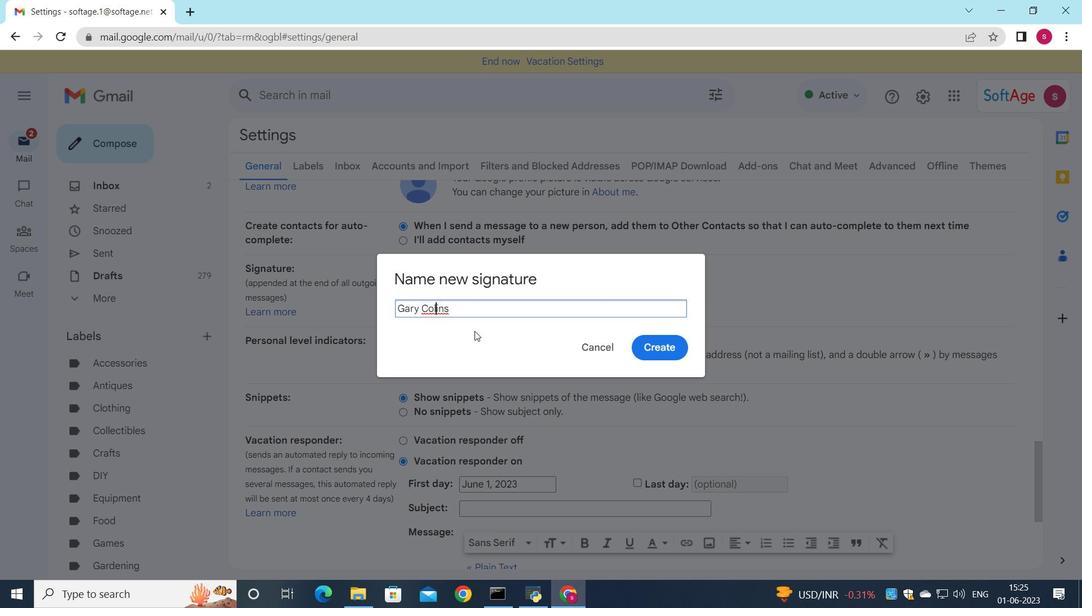 
Action: Key pressed l
Screenshot: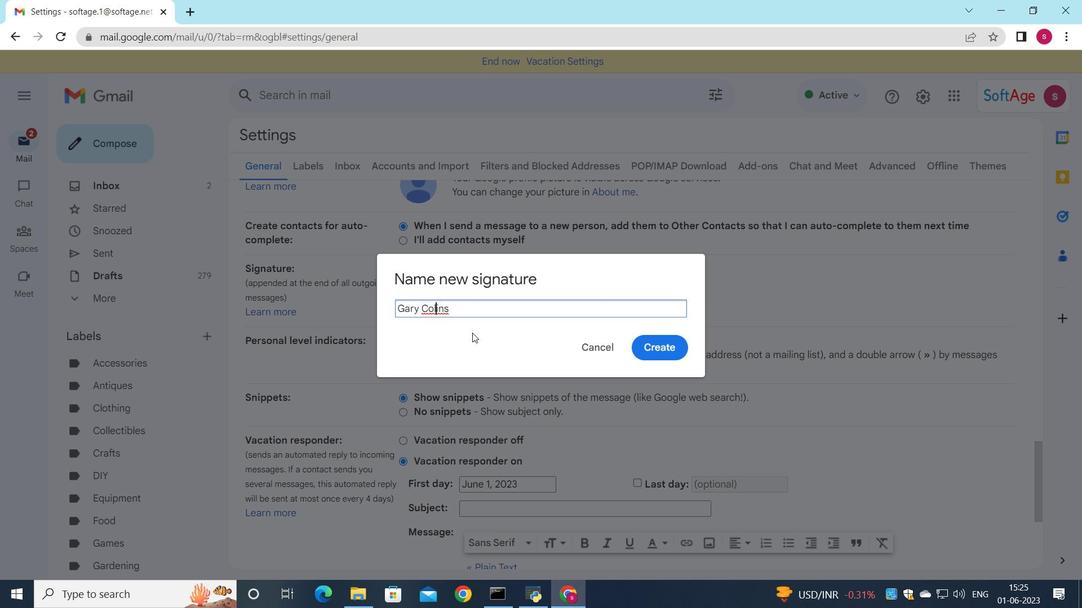 
Action: Mouse moved to (675, 347)
Screenshot: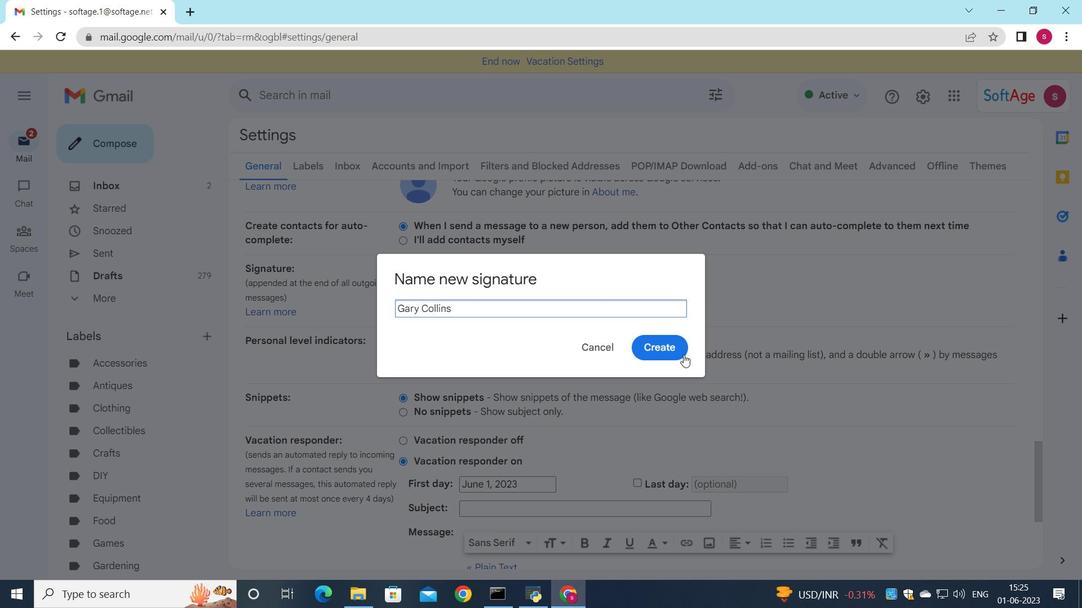
Action: Mouse pressed left at (675, 347)
Screenshot: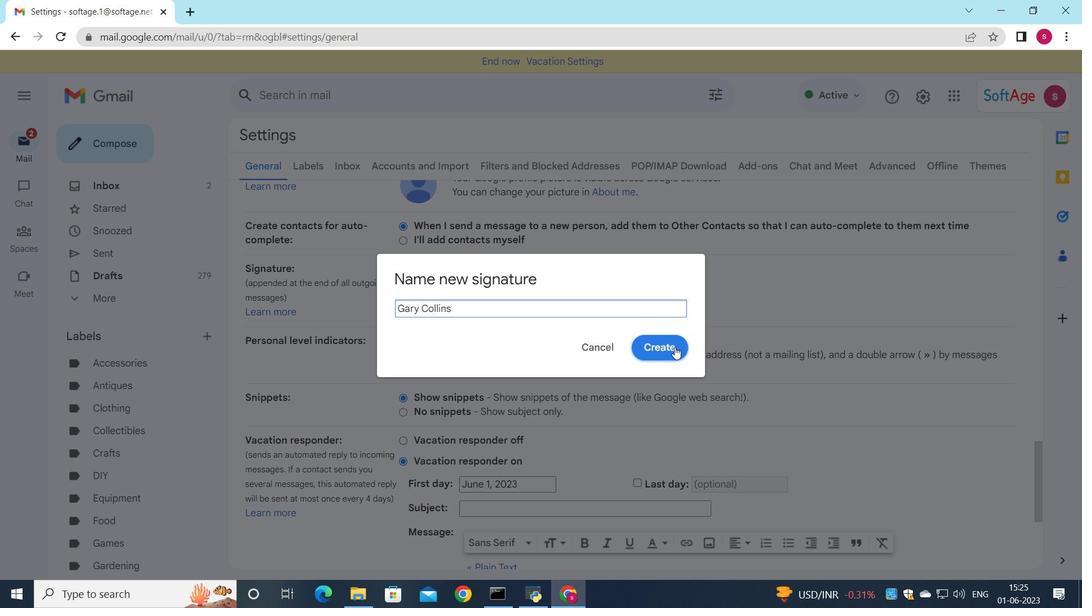 
Action: Mouse moved to (660, 307)
Screenshot: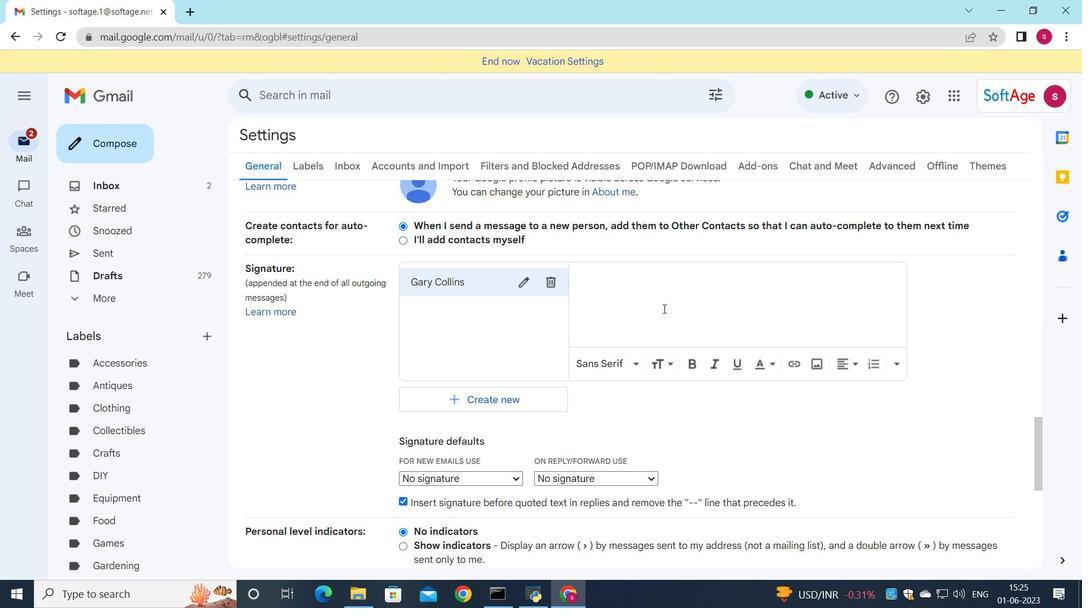 
Action: Mouse pressed left at (660, 307)
Screenshot: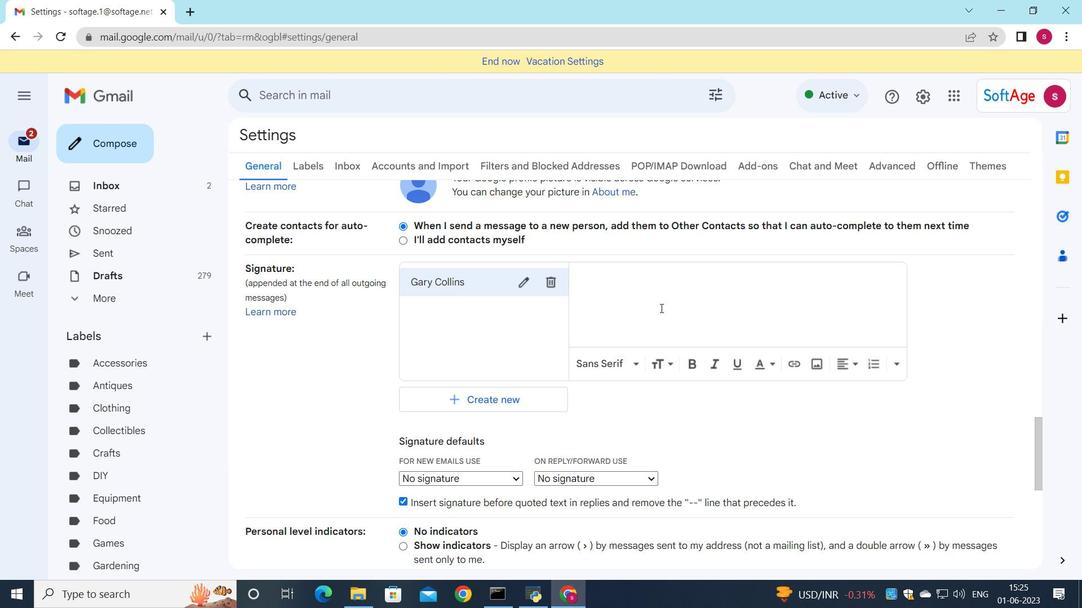 
Action: Key pressed <Key.shift>Gary<Key.space><Key.shift>Collins
Screenshot: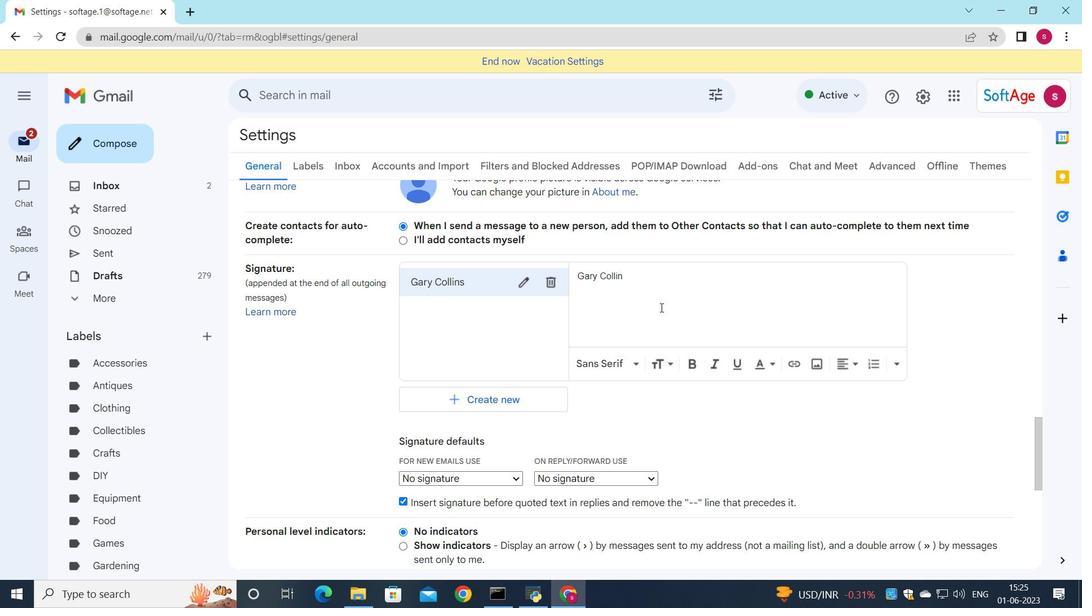 
Action: Mouse moved to (518, 423)
Screenshot: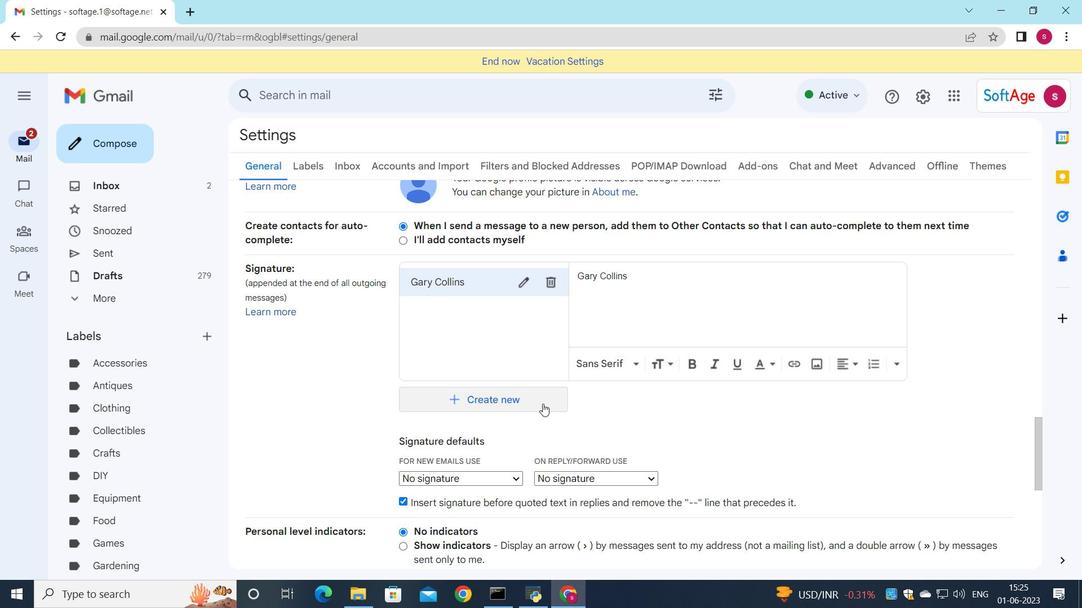 
Action: Mouse scrolled (518, 422) with delta (0, 0)
Screenshot: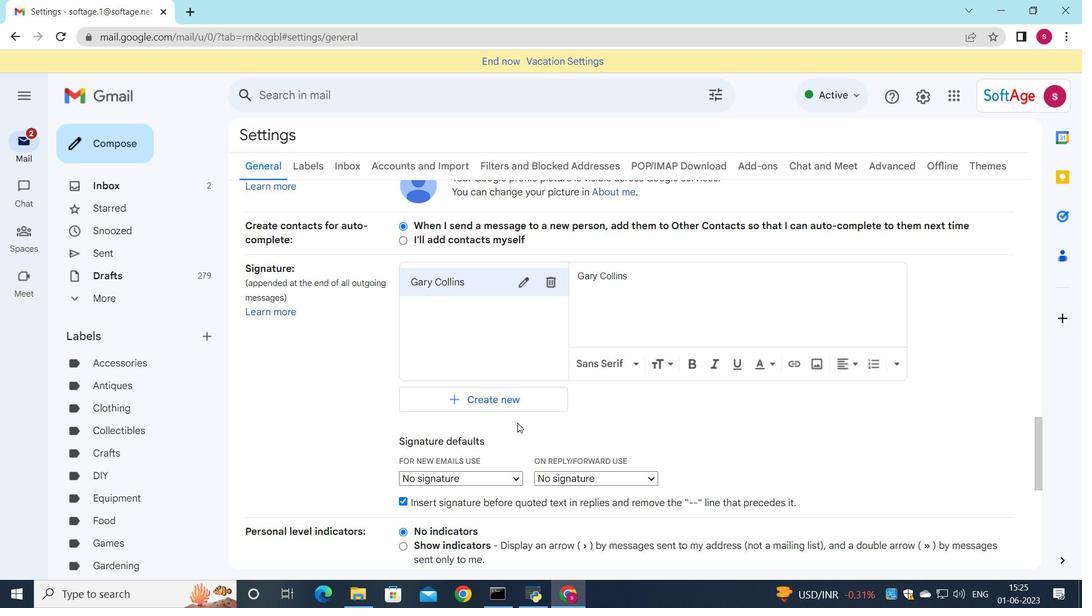 
Action: Mouse scrolled (518, 422) with delta (0, 0)
Screenshot: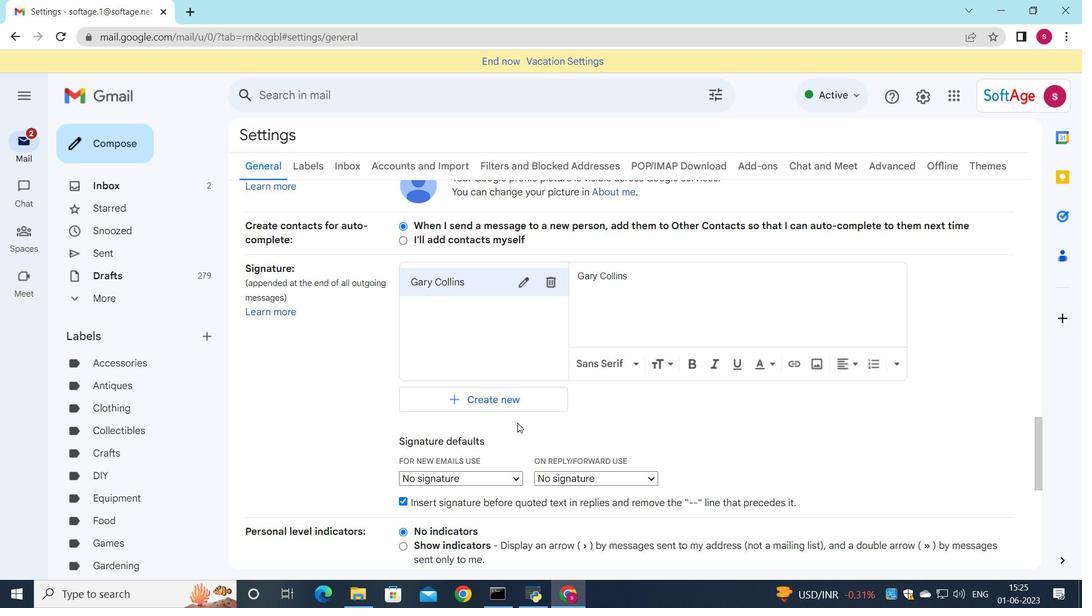 
Action: Mouse moved to (496, 334)
Screenshot: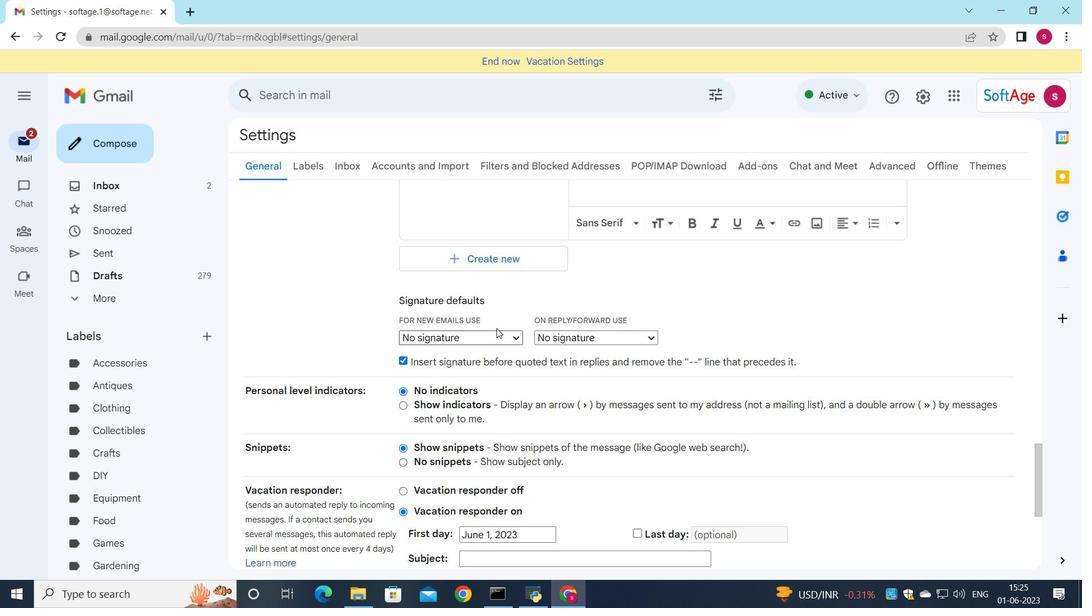 
Action: Mouse pressed left at (496, 334)
Screenshot: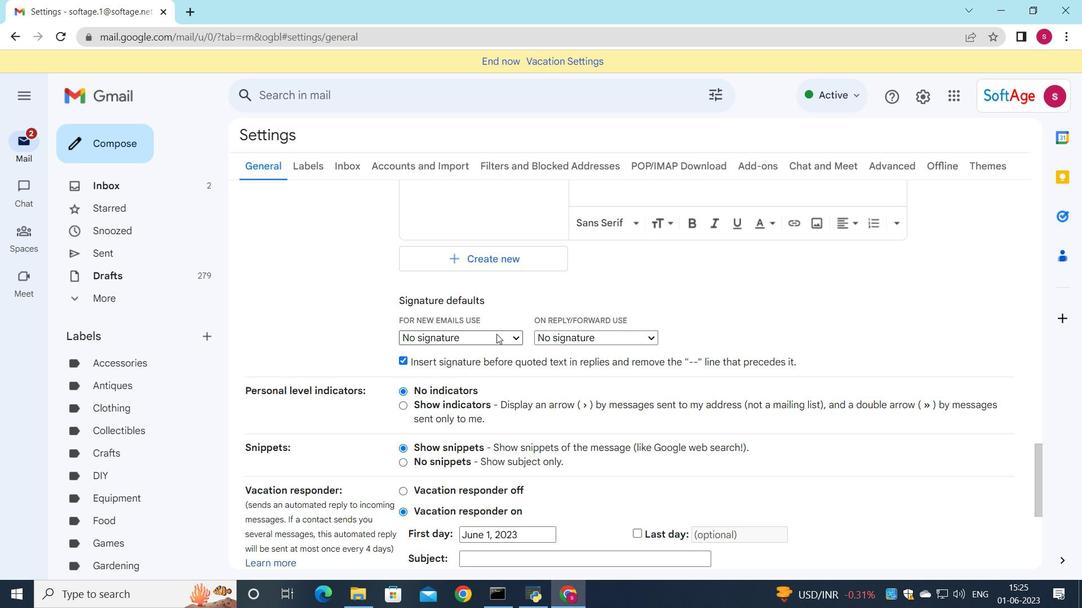 
Action: Mouse moved to (489, 361)
Screenshot: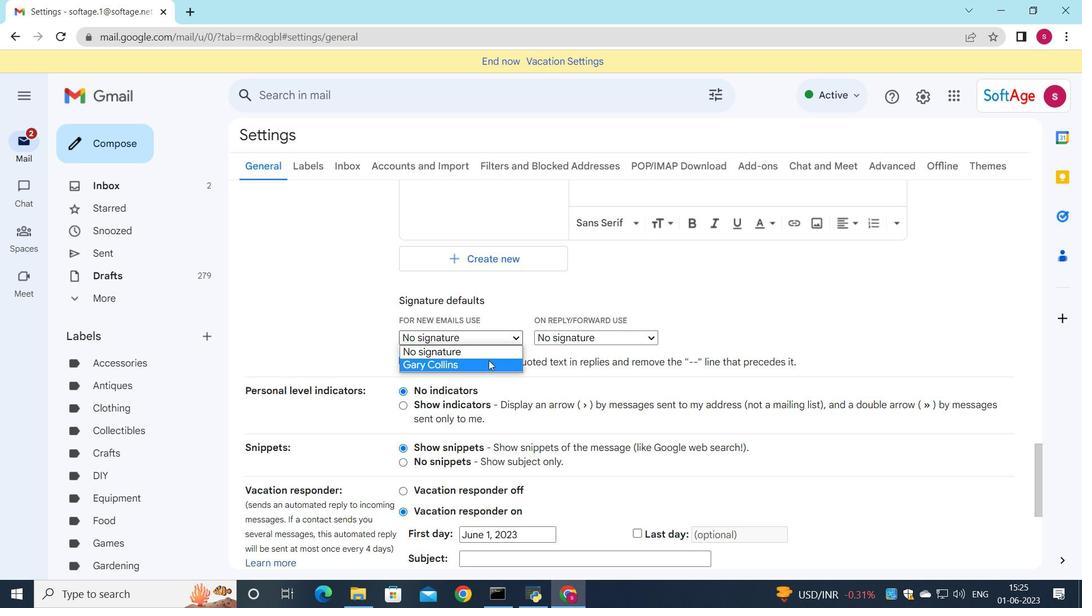 
Action: Mouse pressed left at (489, 361)
Screenshot: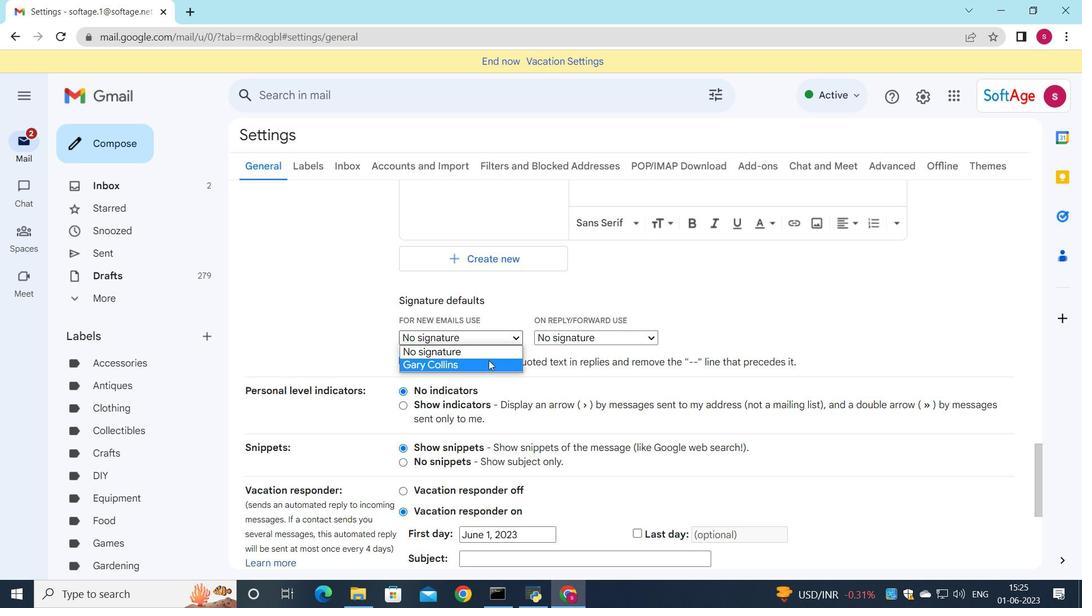 
Action: Mouse moved to (586, 337)
Screenshot: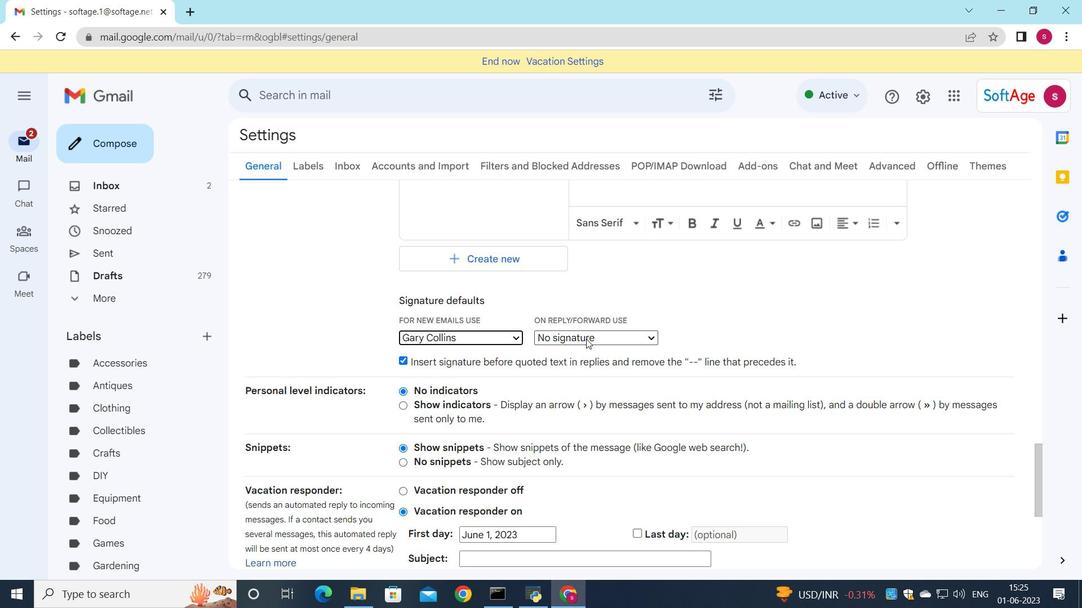 
Action: Mouse pressed left at (586, 337)
Screenshot: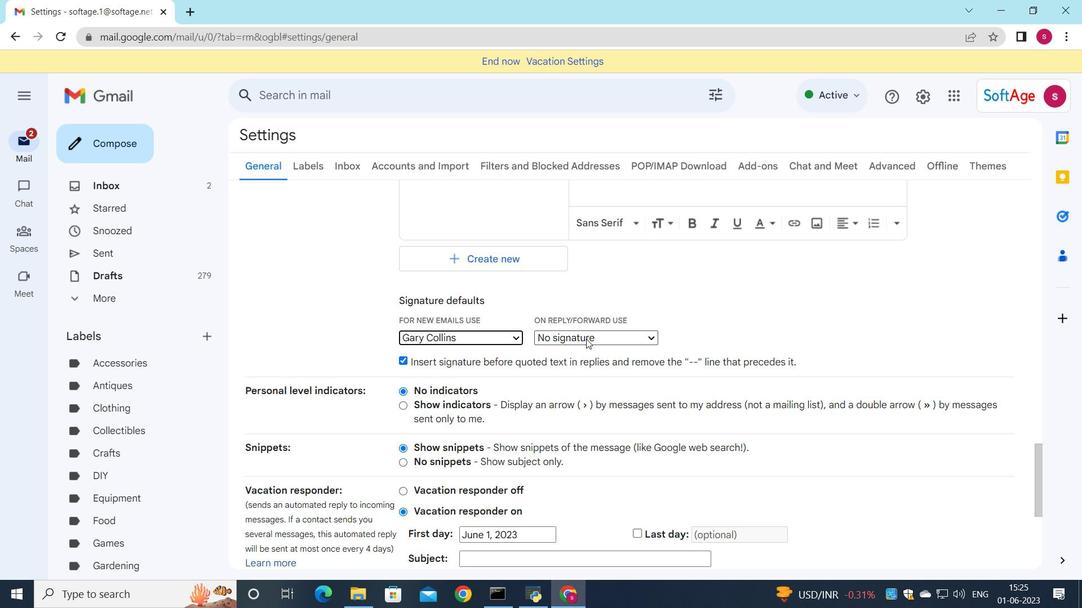 
Action: Mouse moved to (590, 362)
Screenshot: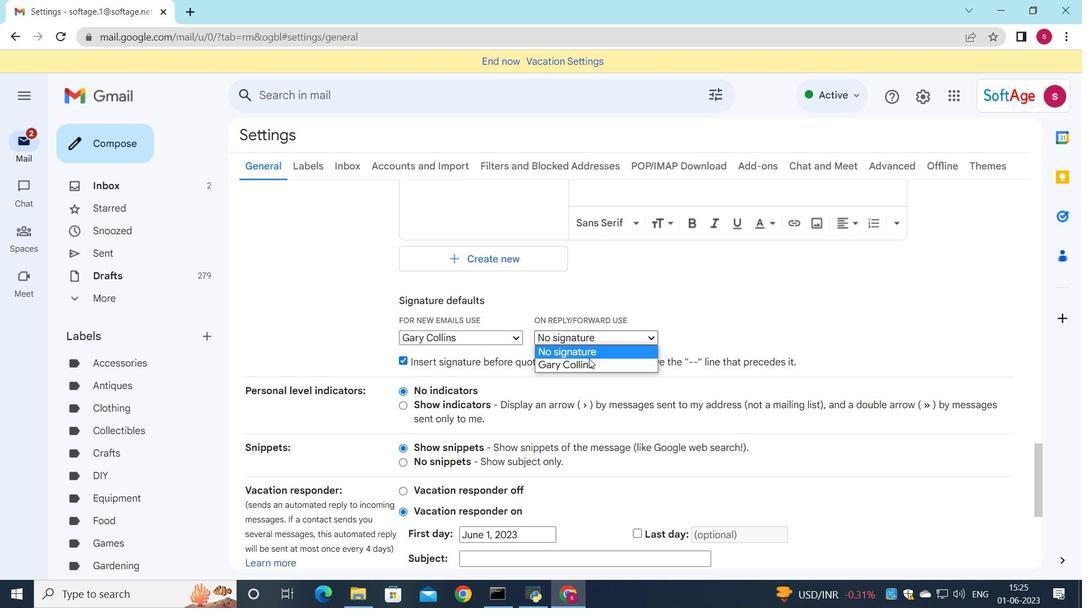 
Action: Mouse pressed left at (590, 362)
Screenshot: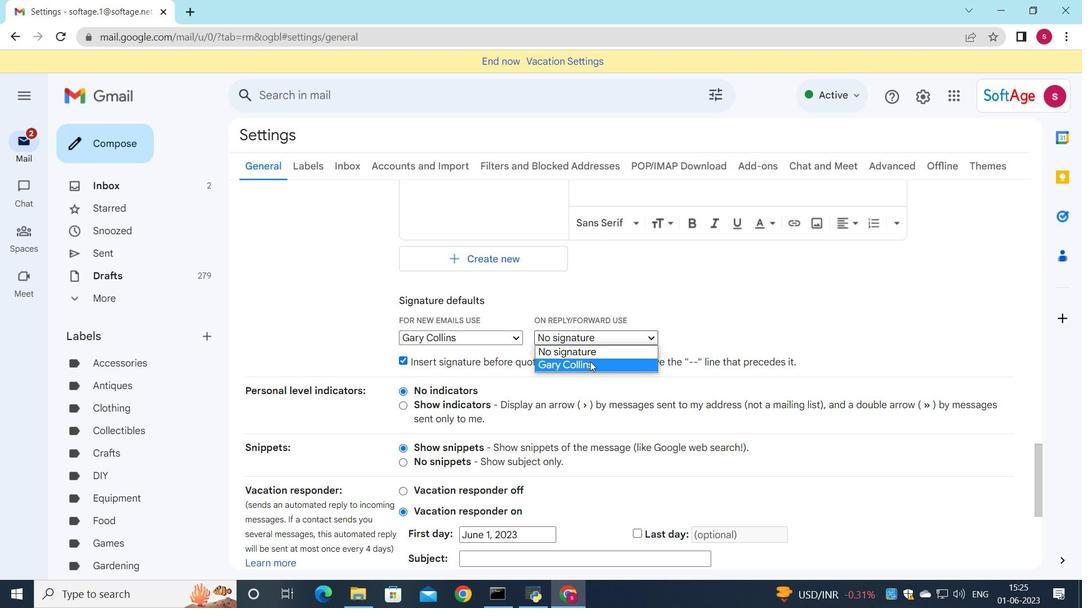 
Action: Mouse moved to (612, 286)
Screenshot: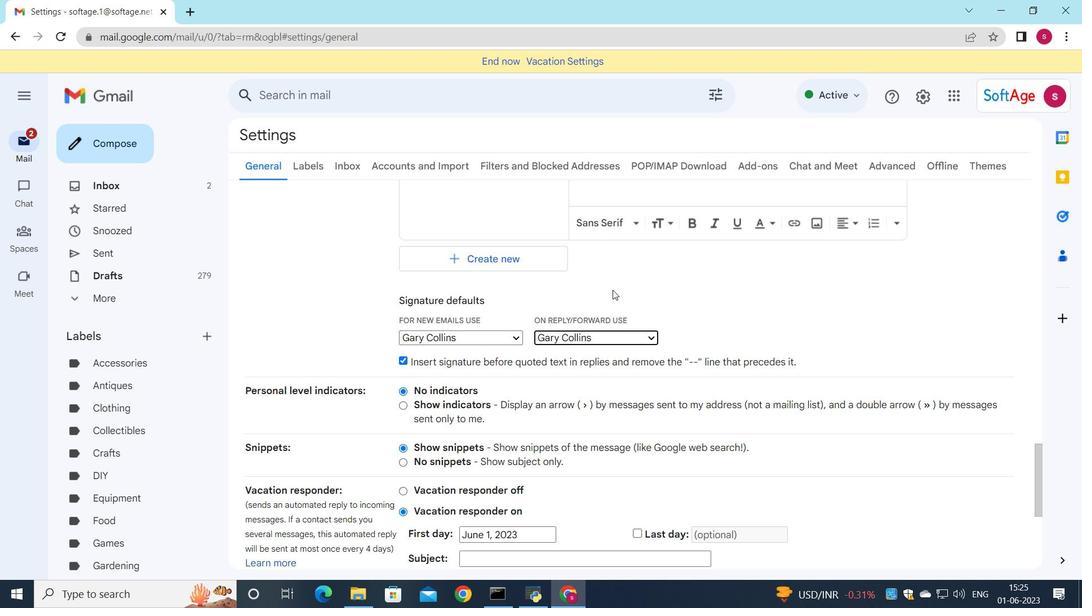
Action: Mouse scrolled (612, 285) with delta (0, 0)
Screenshot: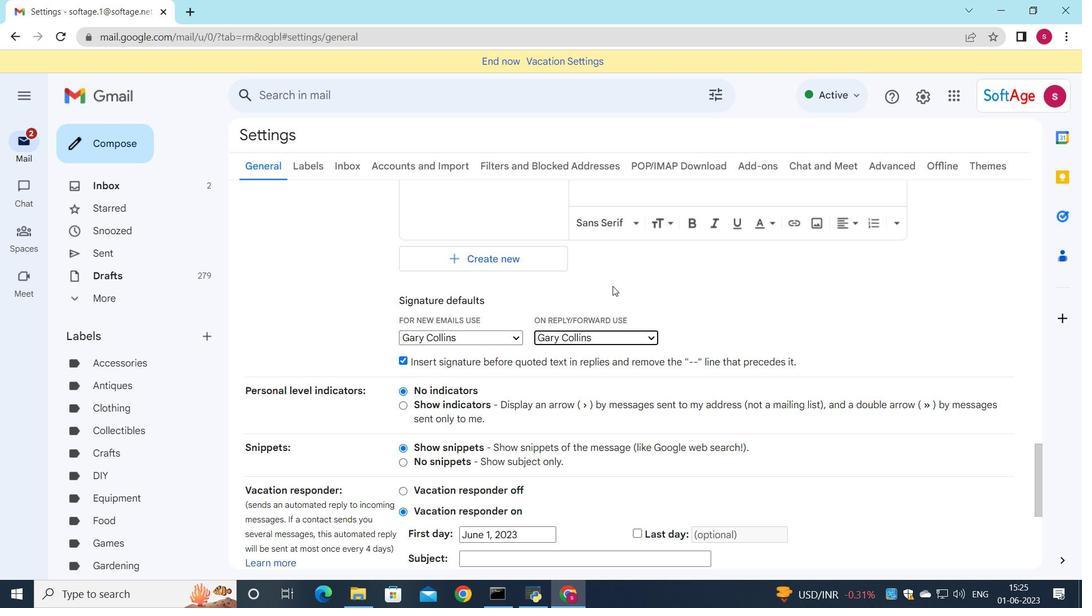 
Action: Mouse moved to (609, 289)
Screenshot: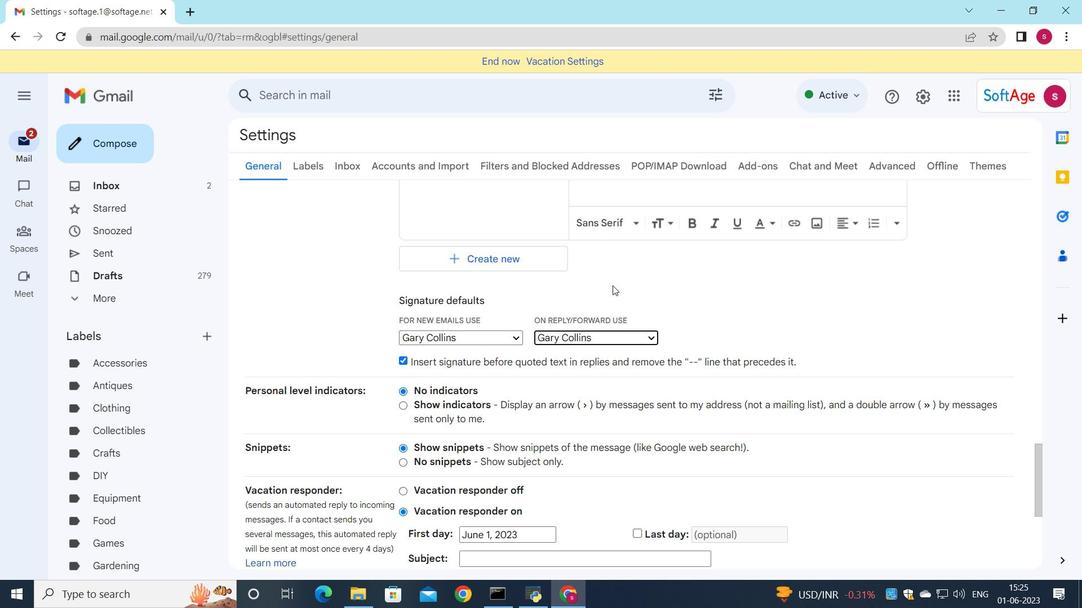 
Action: Mouse scrolled (609, 288) with delta (0, 0)
Screenshot: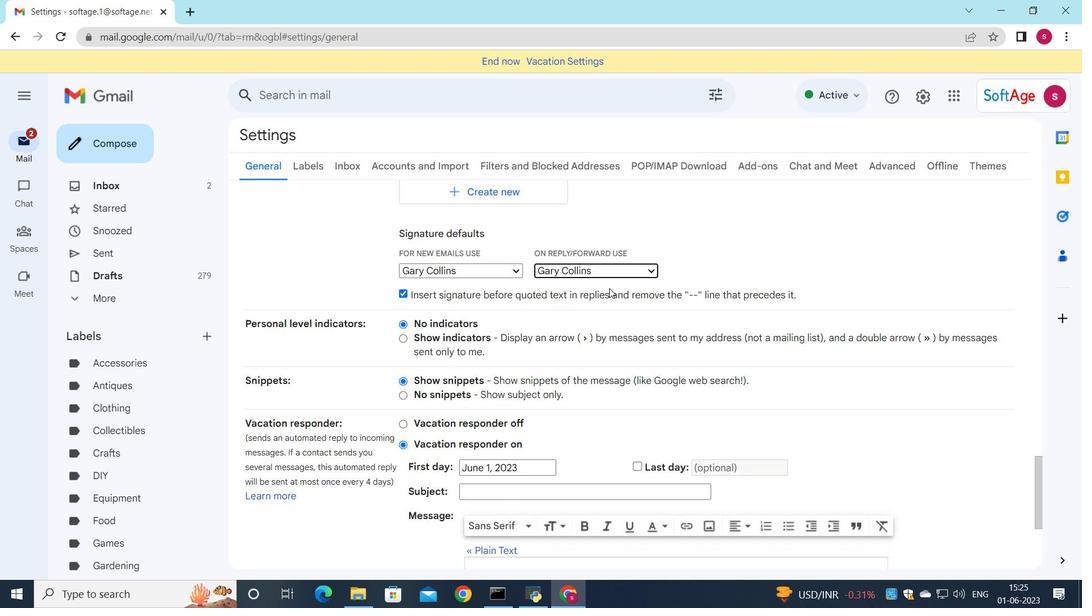 
Action: Mouse moved to (593, 308)
Screenshot: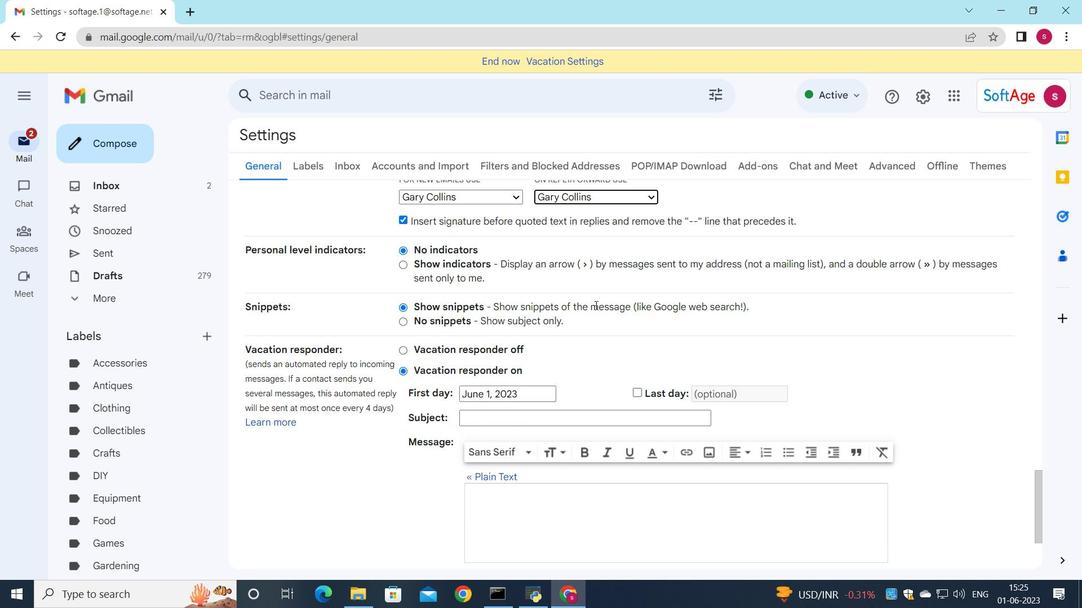 
Action: Mouse scrolled (593, 308) with delta (0, 0)
Screenshot: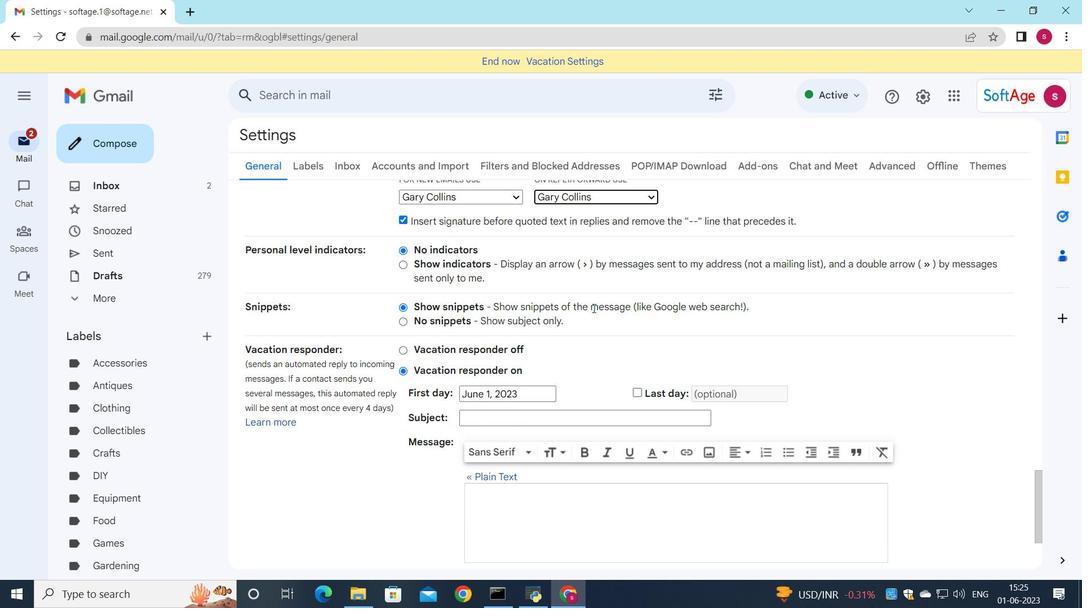 
Action: Mouse scrolled (593, 308) with delta (0, 0)
Screenshot: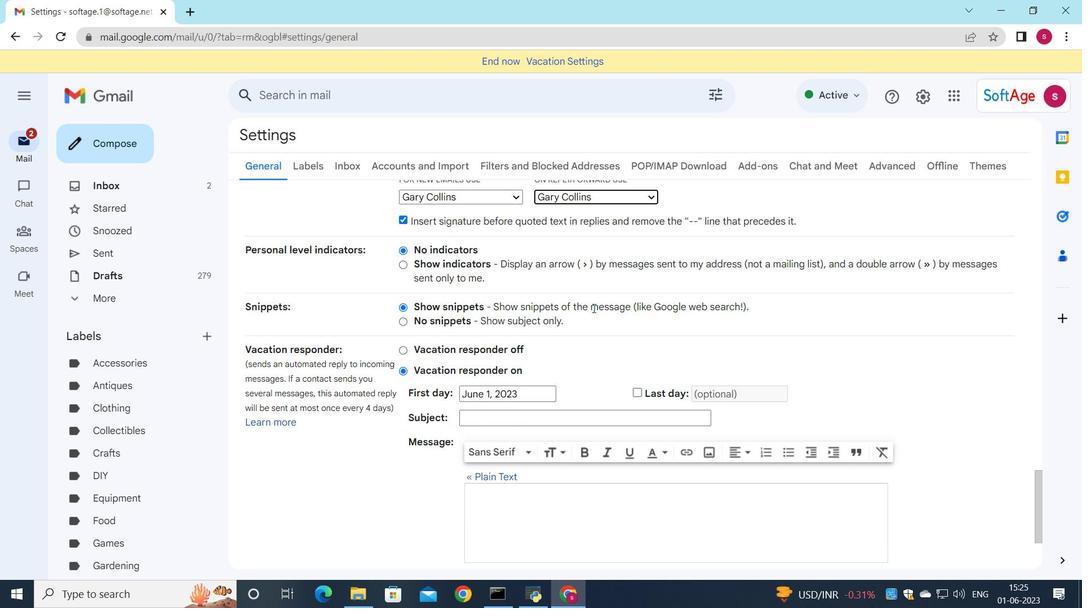 
Action: Mouse moved to (593, 314)
Screenshot: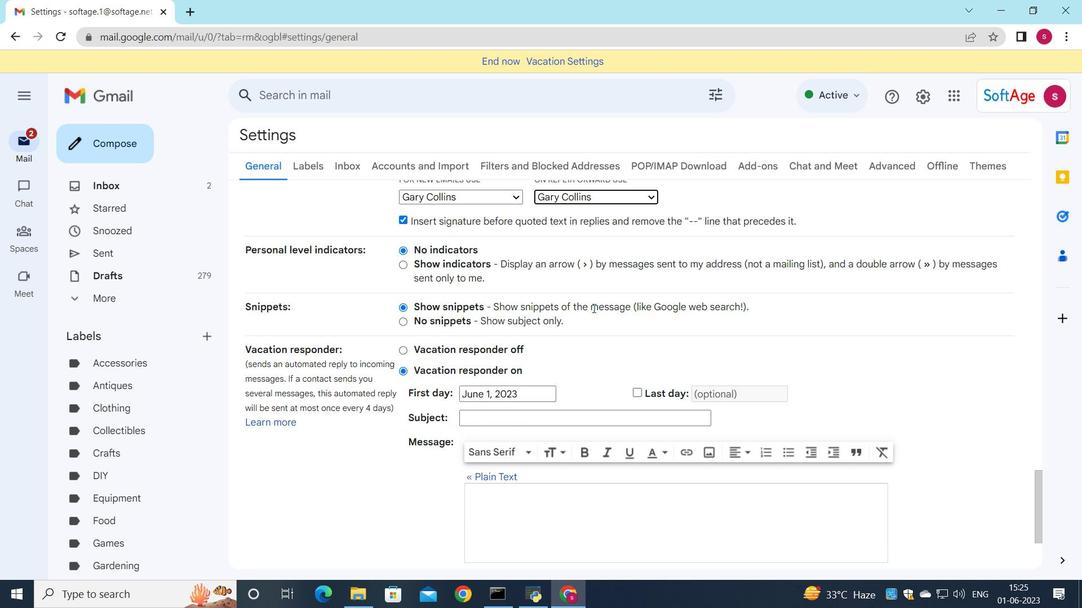 
Action: Mouse scrolled (593, 311) with delta (0, 0)
Screenshot: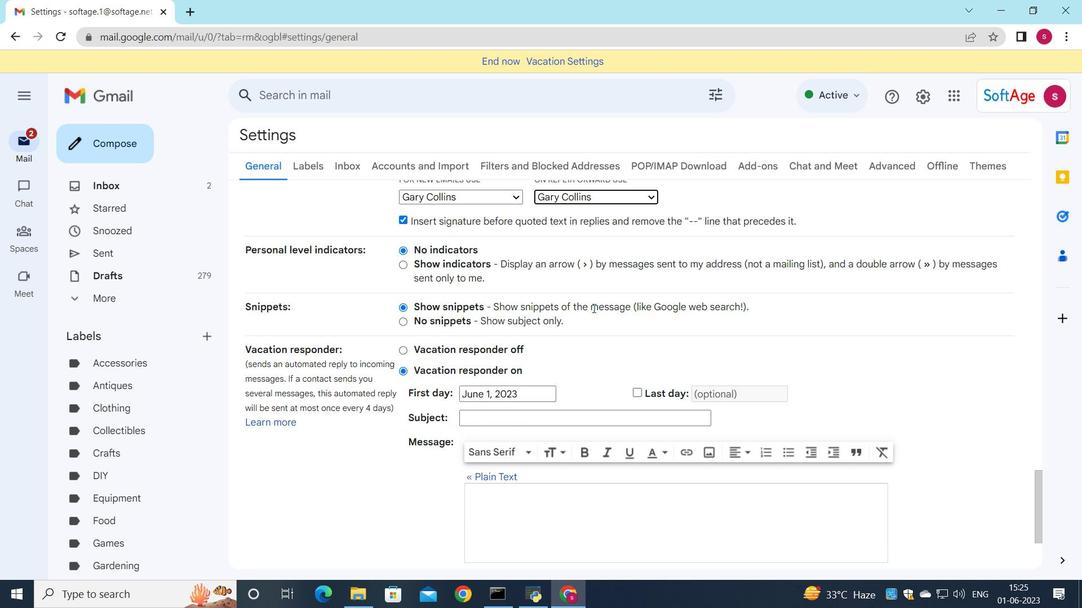 
Action: Mouse moved to (591, 359)
Screenshot: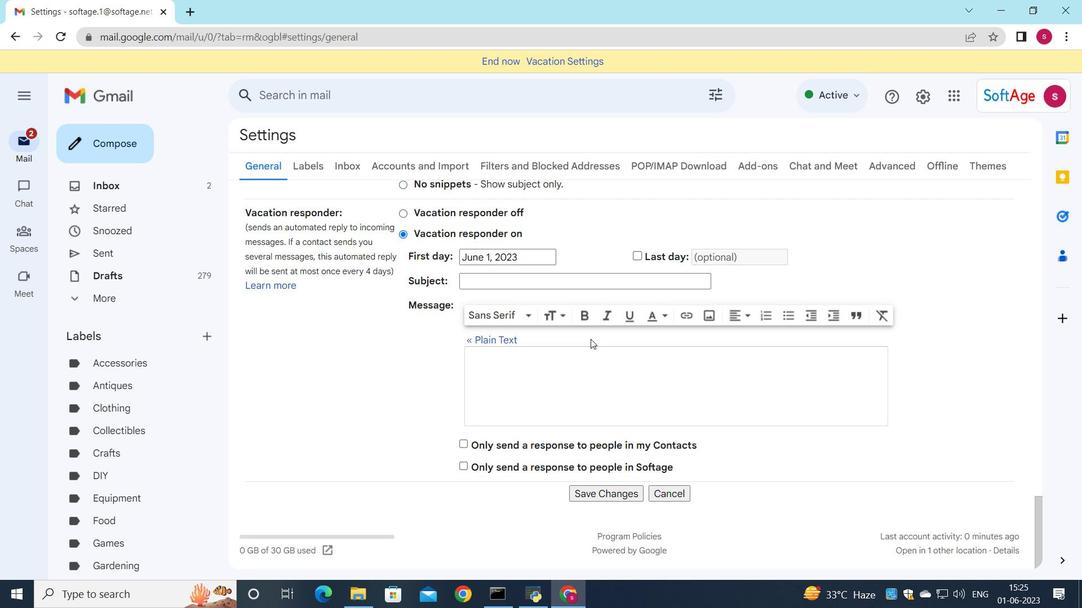 
Action: Mouse scrolled (591, 357) with delta (0, 0)
Screenshot: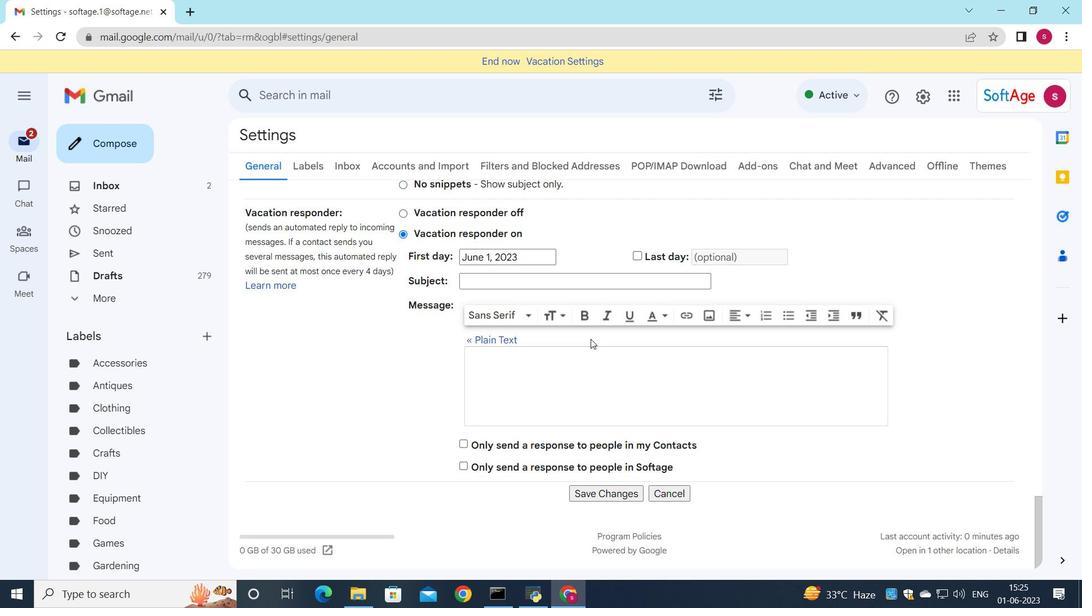 
Action: Mouse moved to (591, 368)
Screenshot: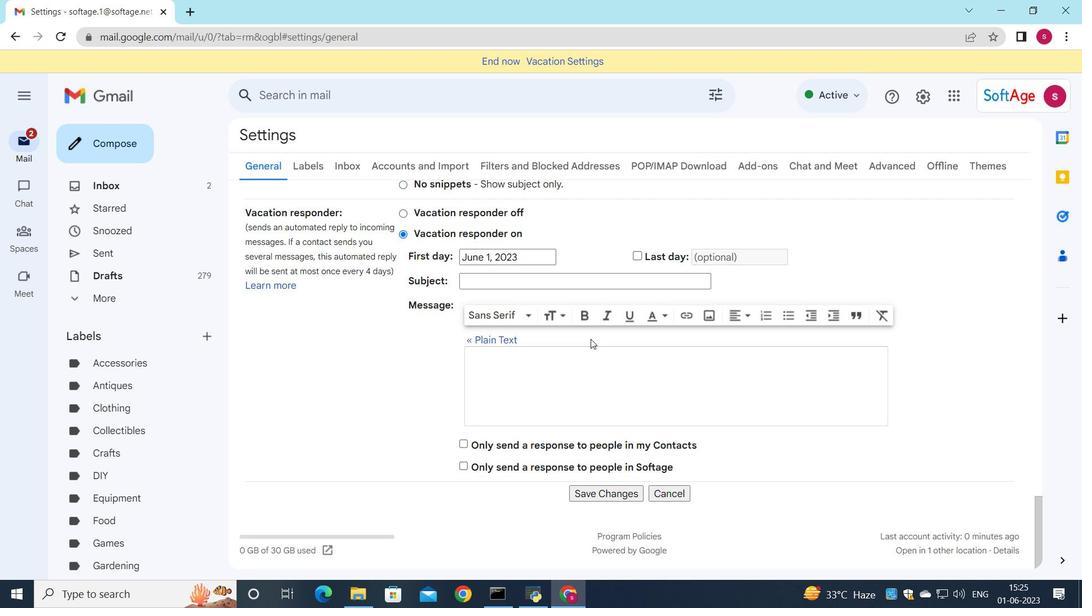 
Action: Mouse scrolled (591, 363) with delta (0, 0)
Screenshot: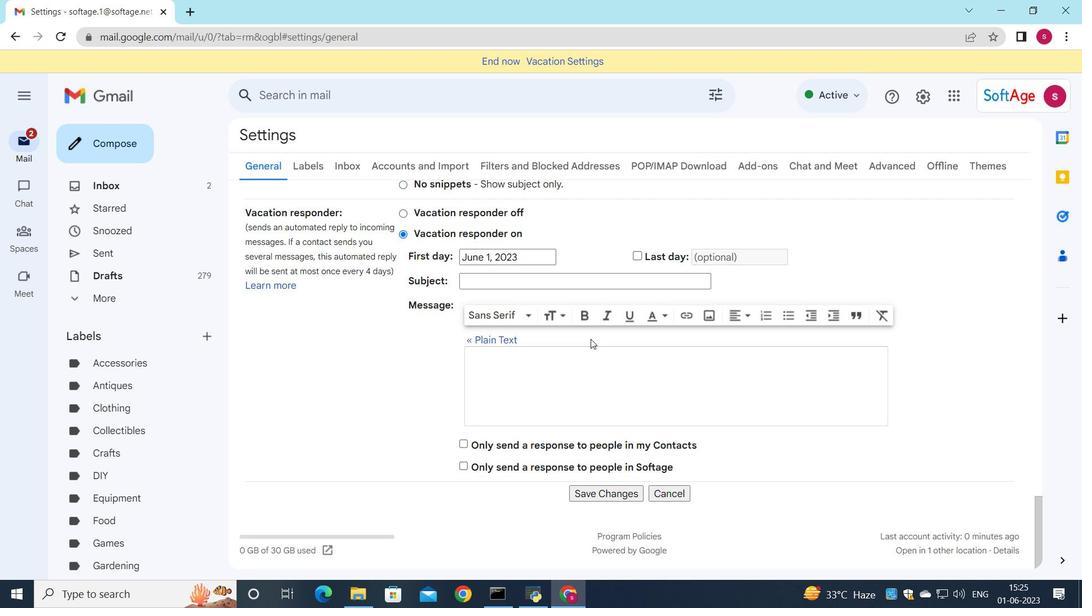 
Action: Mouse moved to (599, 492)
Screenshot: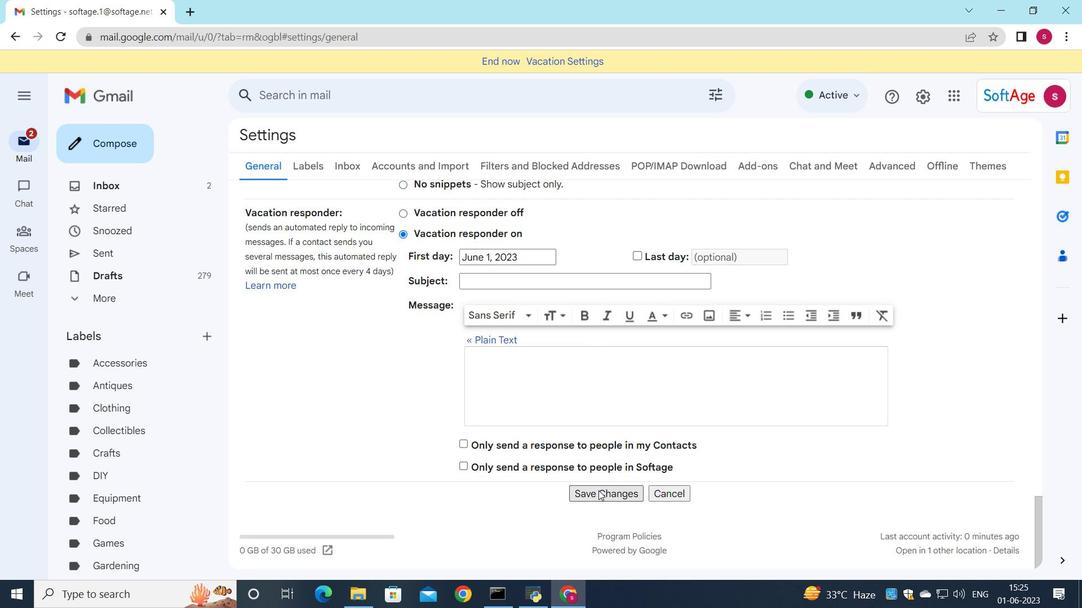 
Action: Mouse pressed left at (599, 492)
Screenshot: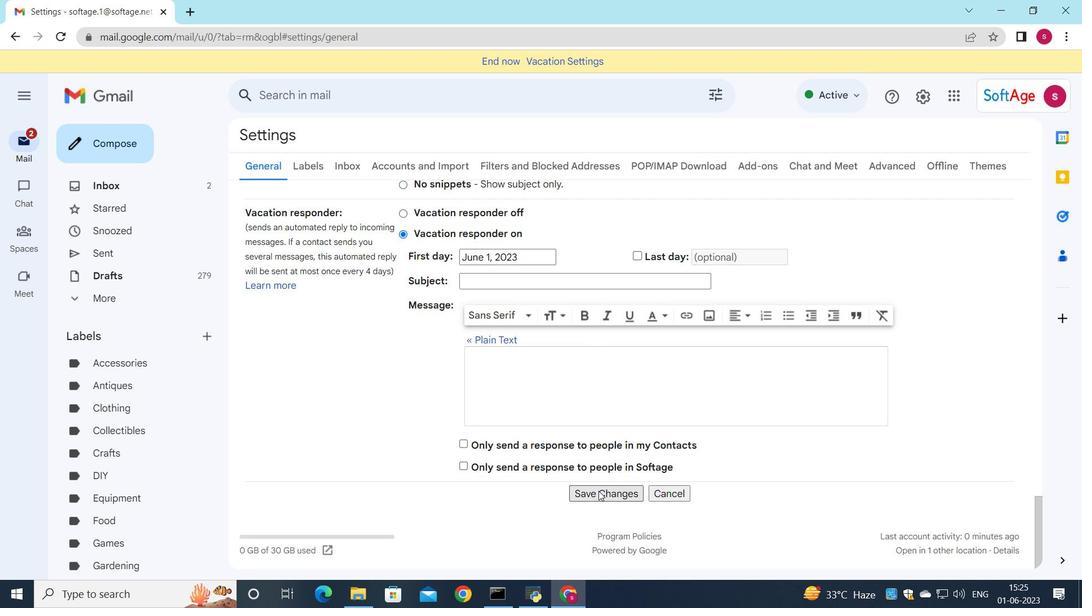 
Action: Mouse moved to (422, 291)
Screenshot: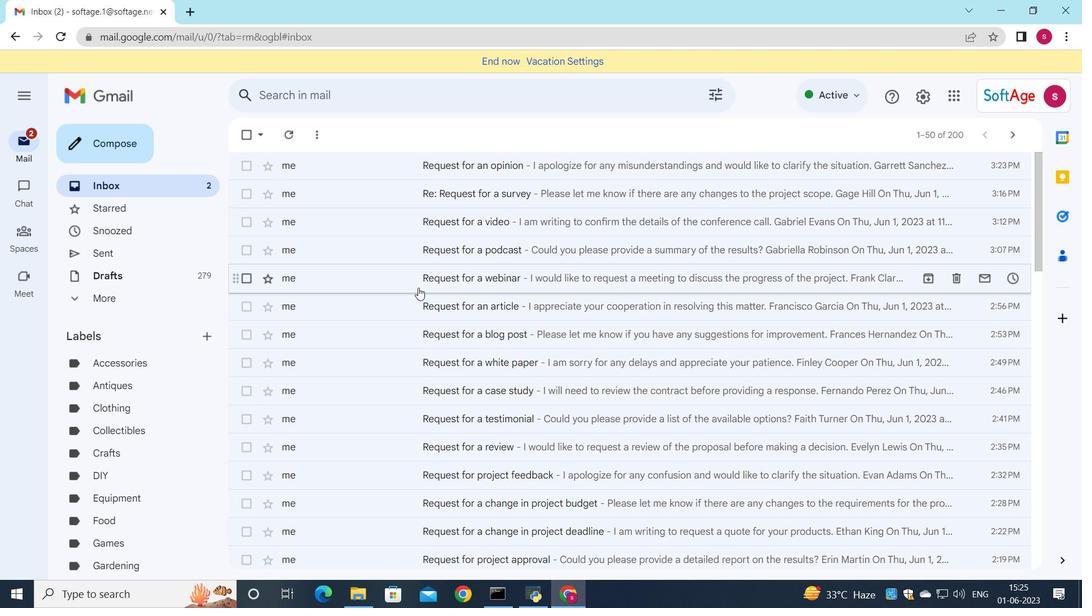 
Action: Mouse pressed left at (422, 291)
Screenshot: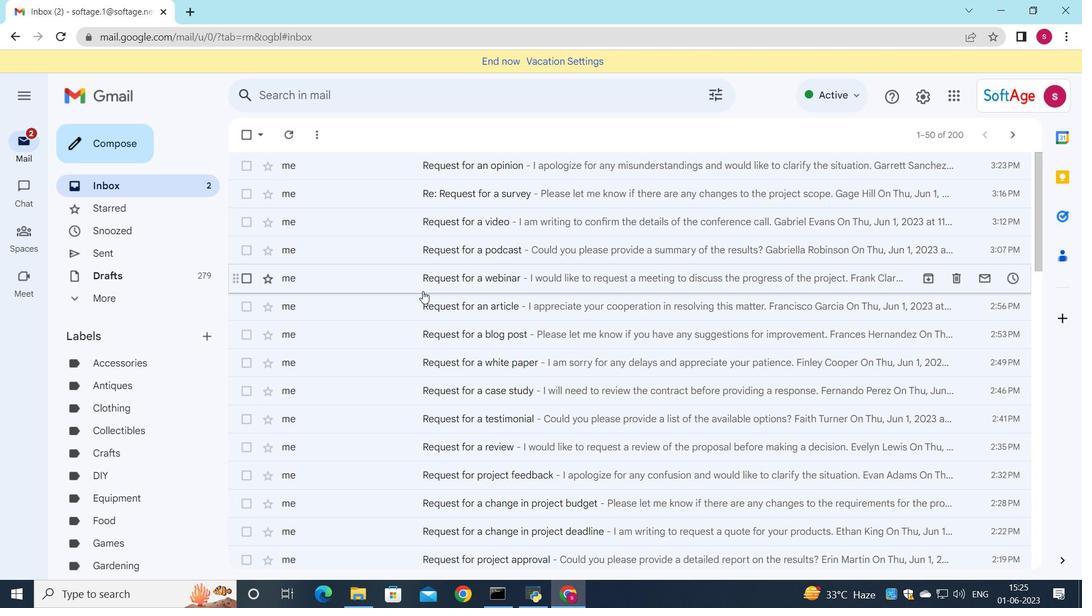 
Action: Mouse moved to (341, 408)
Screenshot: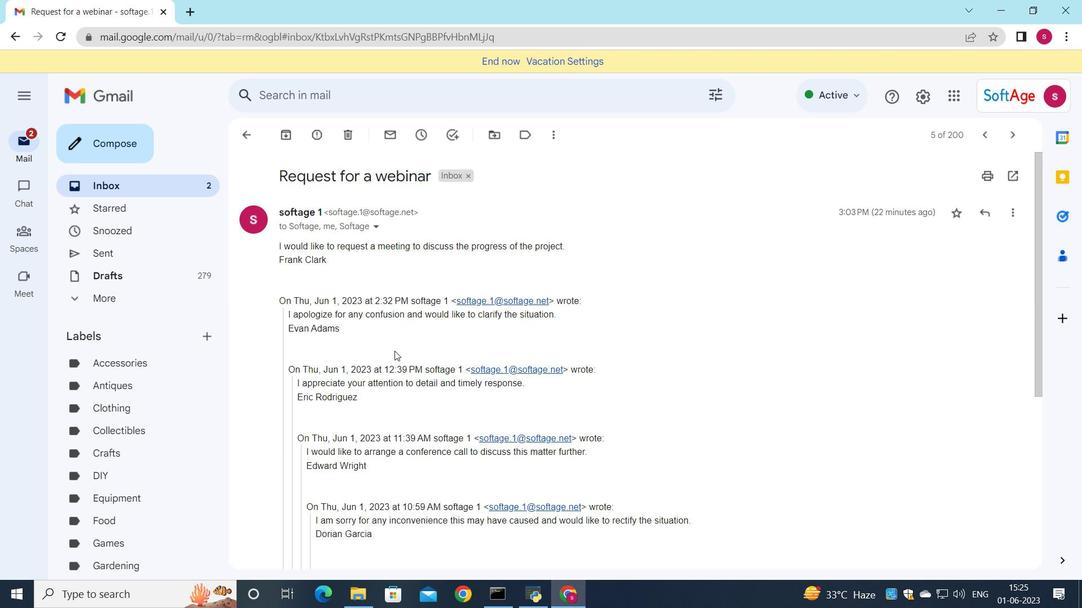 
Action: Mouse scrolled (341, 407) with delta (0, 0)
Screenshot: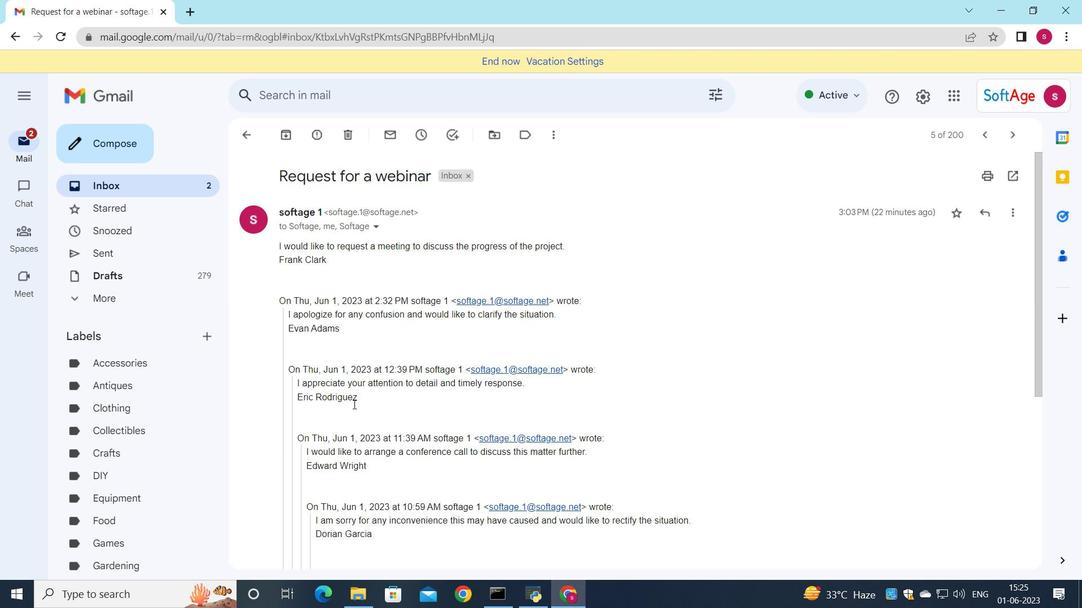 
Action: Mouse scrolled (341, 407) with delta (0, 0)
Screenshot: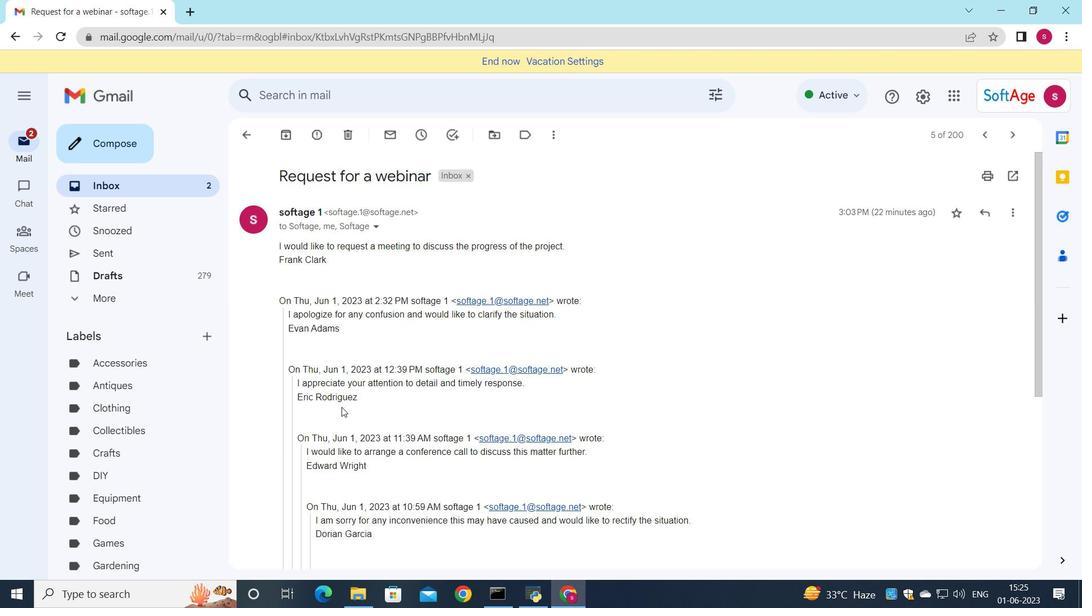 
Action: Mouse moved to (341, 394)
Screenshot: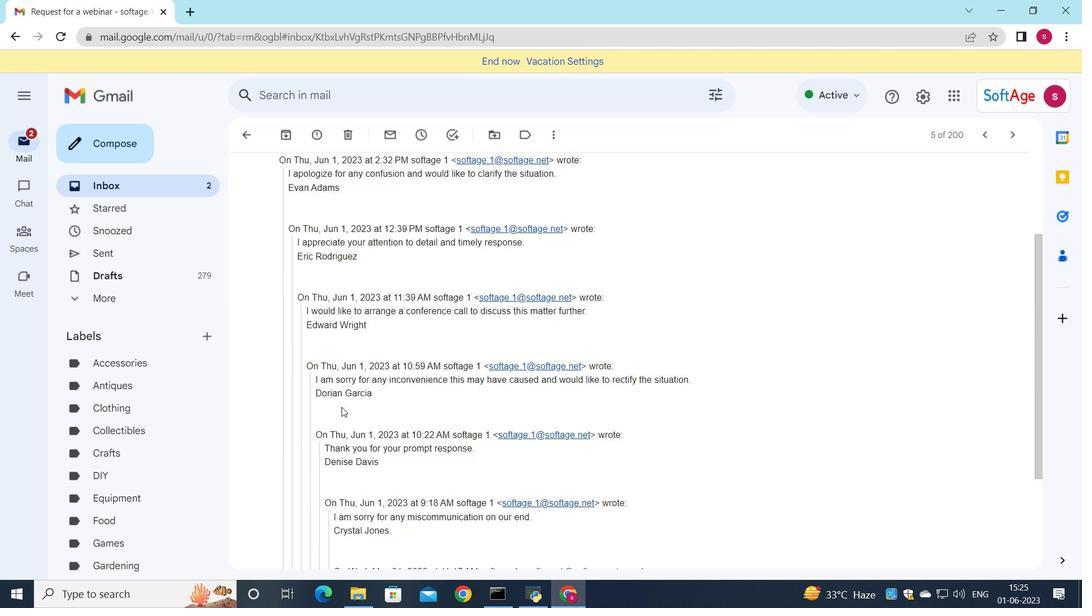 
Action: Mouse scrolled (341, 394) with delta (0, 0)
Screenshot: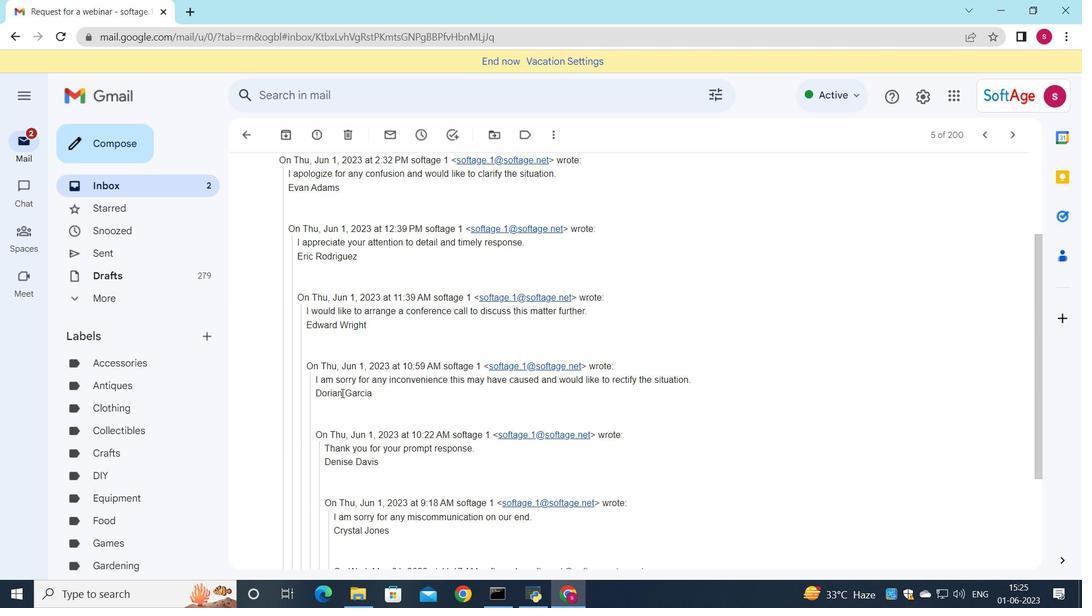 
Action: Mouse scrolled (341, 394) with delta (0, 0)
Screenshot: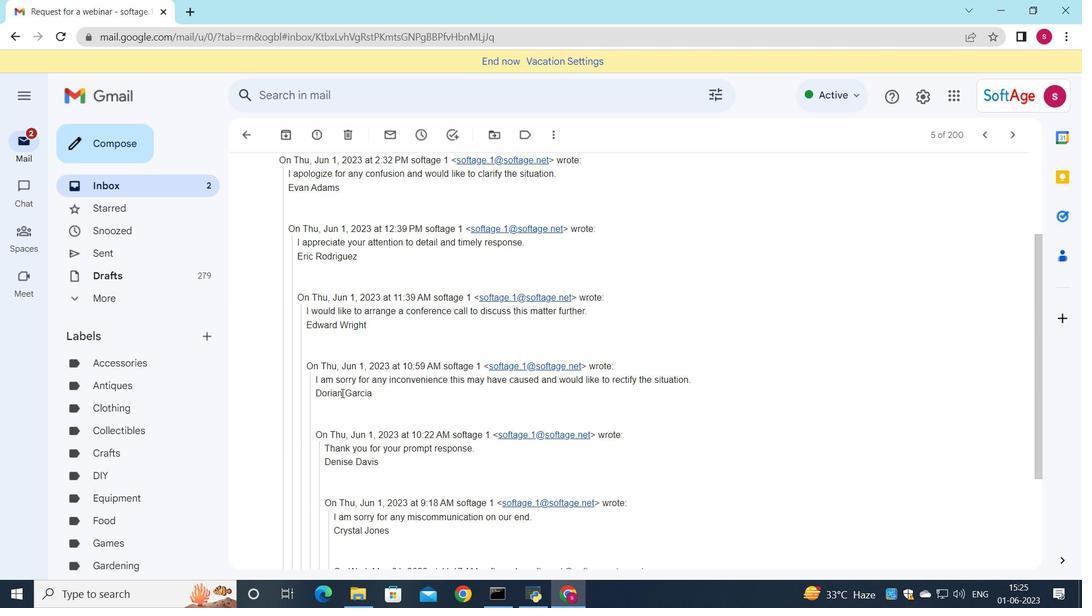 
Action: Mouse moved to (336, 340)
Screenshot: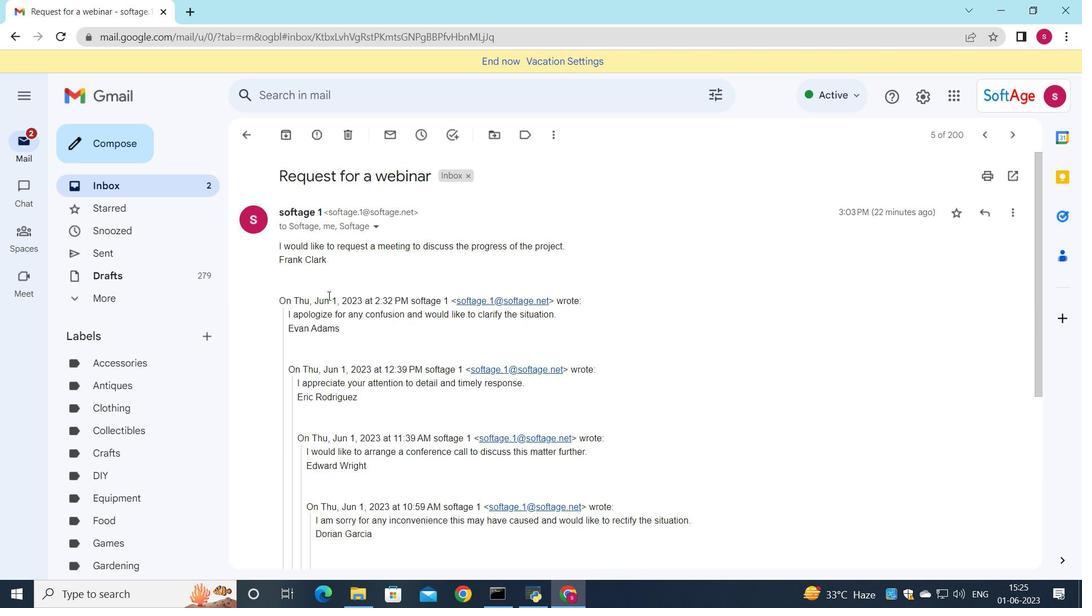 
Action: Mouse scrolled (336, 339) with delta (0, 0)
Screenshot: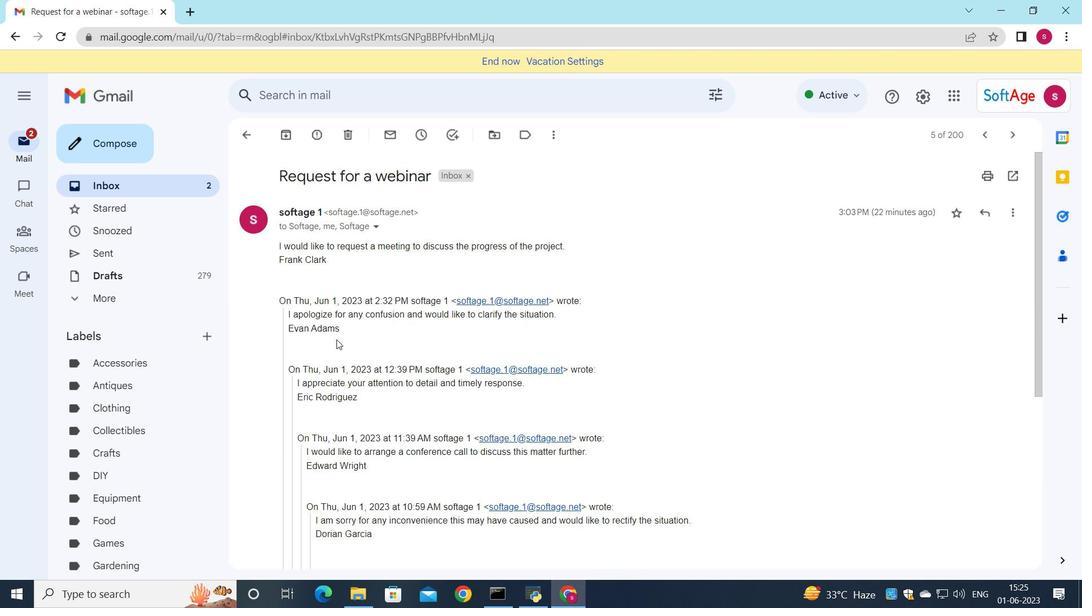 
Action: Mouse scrolled (336, 339) with delta (0, 0)
Screenshot: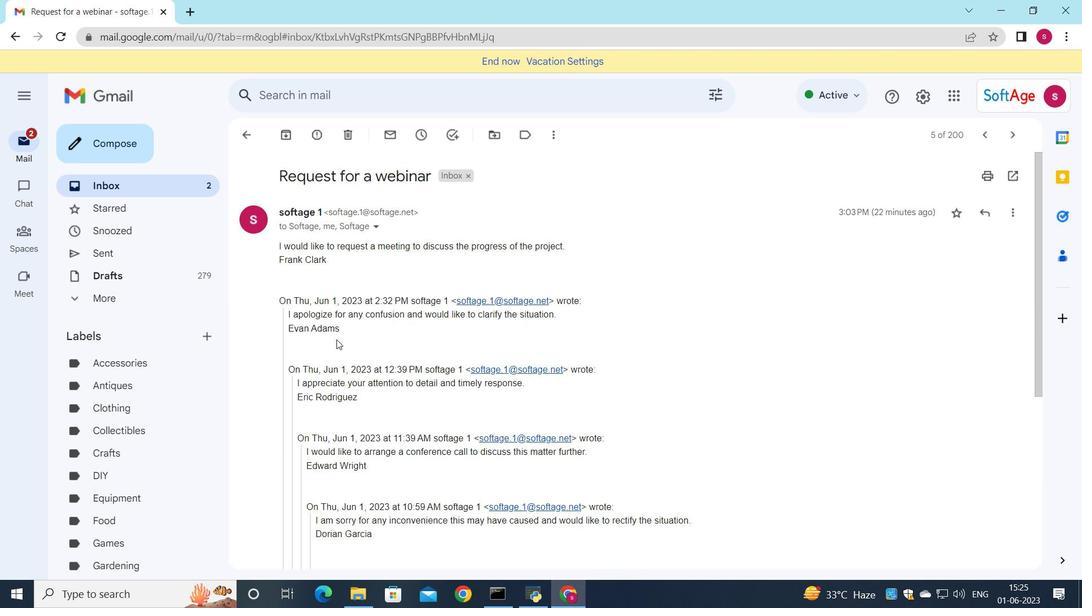 
Action: Mouse scrolled (336, 339) with delta (0, 0)
Screenshot: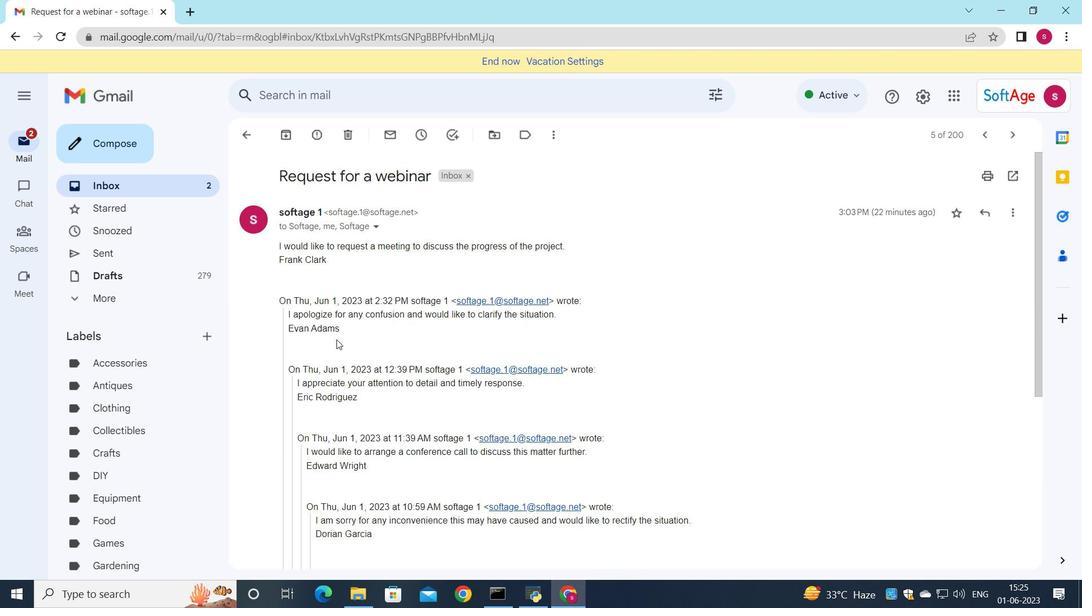 
Action: Mouse moved to (336, 341)
Screenshot: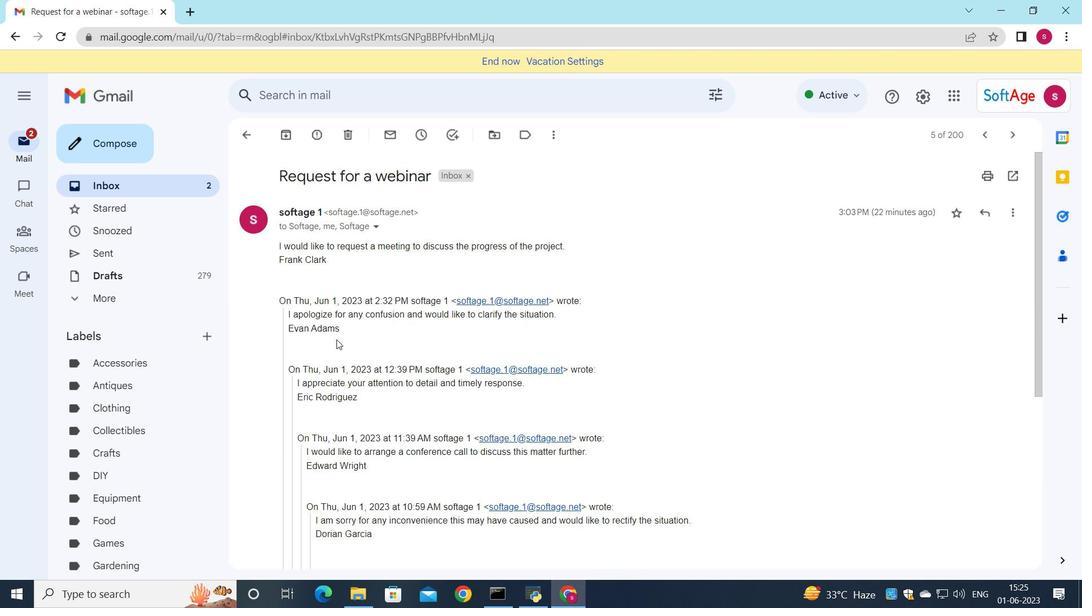 
Action: Mouse scrolled (336, 339) with delta (0, 0)
Screenshot: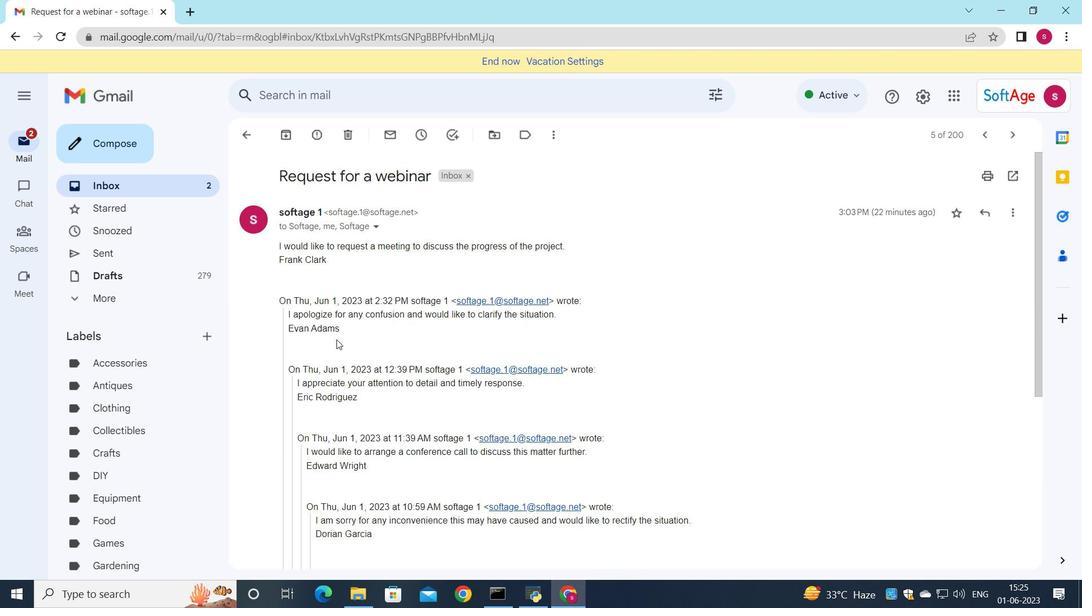 
Action: Mouse moved to (319, 498)
Screenshot: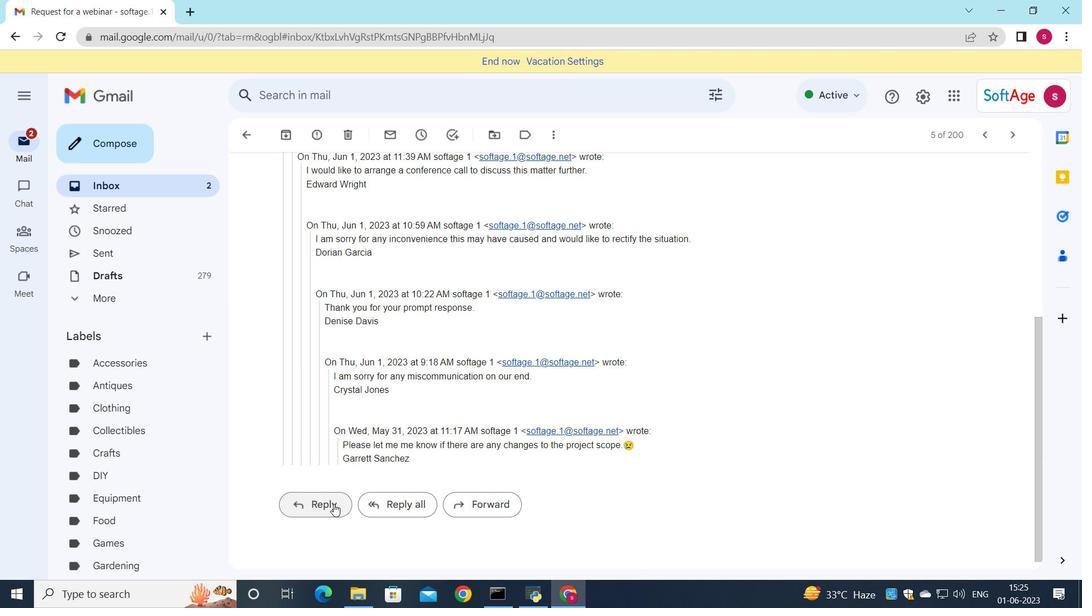 
Action: Mouse pressed left at (319, 498)
Screenshot: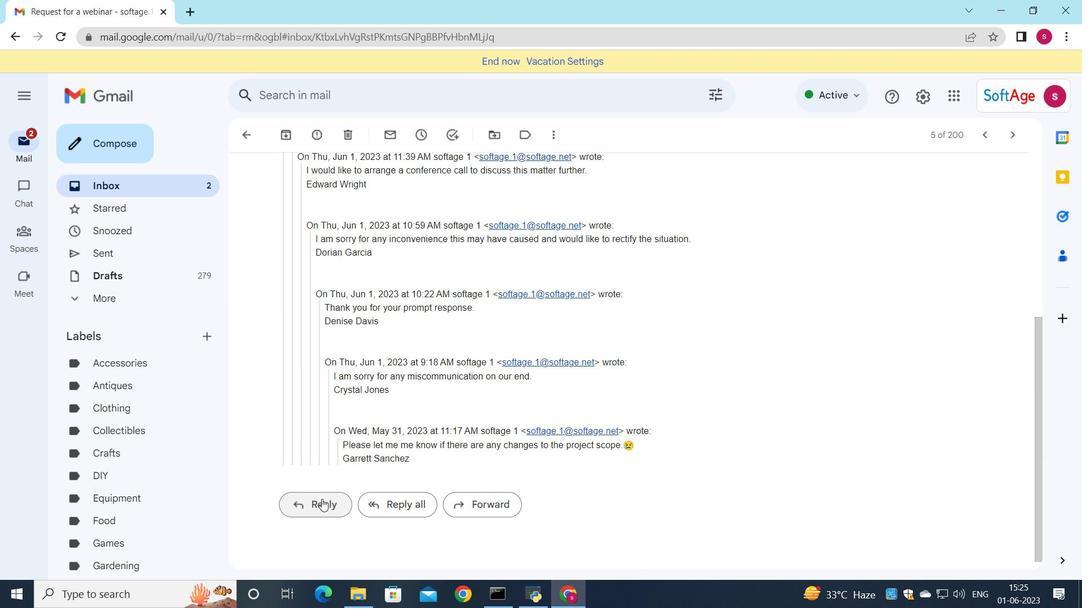 
Action: Mouse moved to (307, 379)
Screenshot: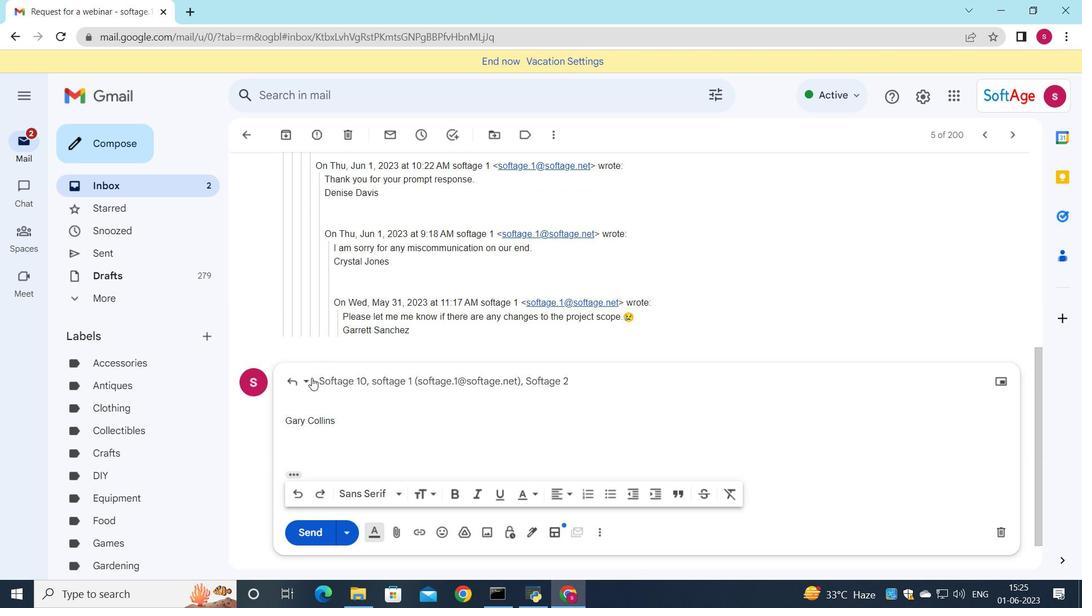 
Action: Mouse pressed left at (307, 379)
Screenshot: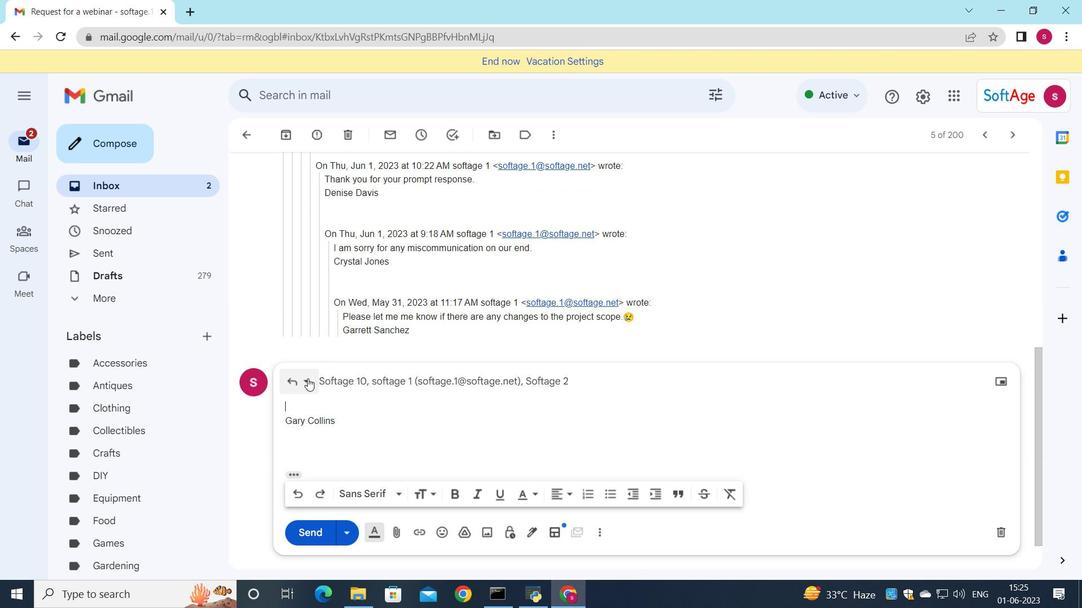 
Action: Mouse moved to (354, 490)
Screenshot: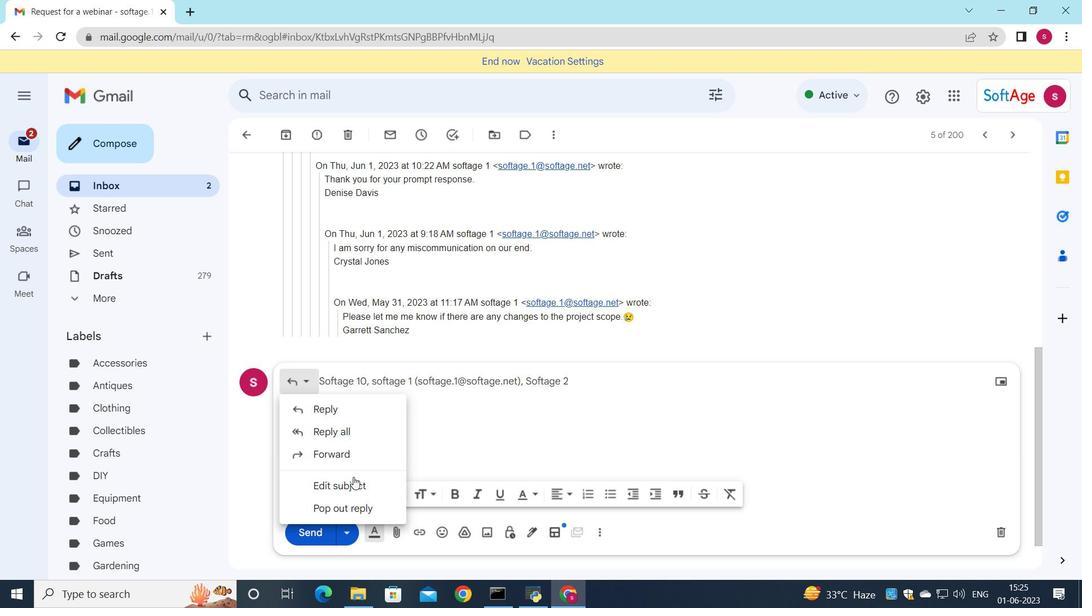 
Action: Mouse pressed left at (354, 490)
Screenshot: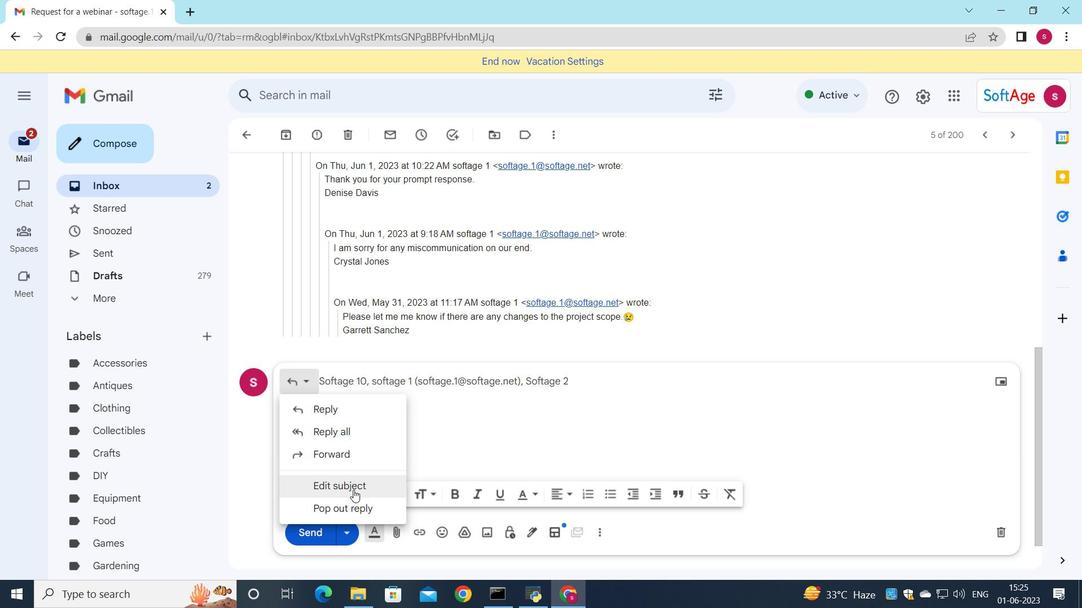 
Action: Mouse moved to (643, 370)
Screenshot: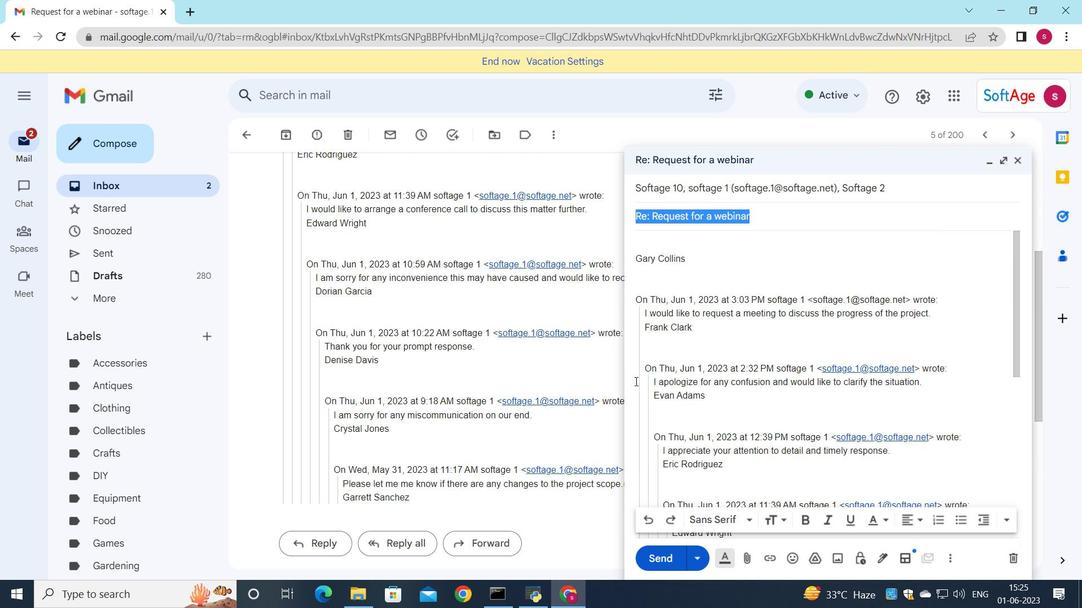 
Action: Key pressed <Key.shift>Request<Key.space>for<Key.space>advice
Screenshot: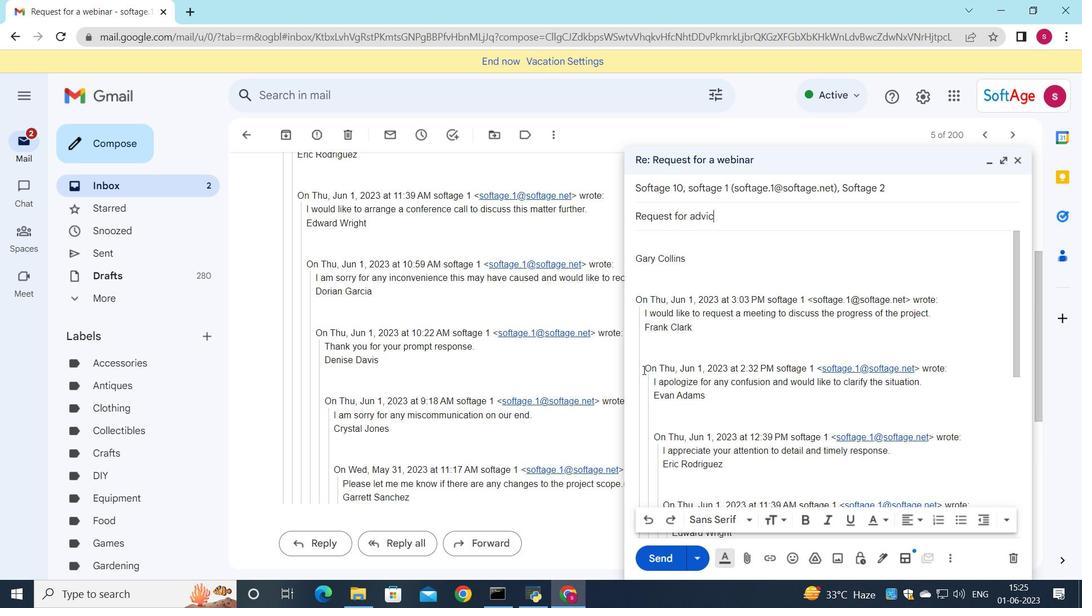 
Action: Mouse moved to (655, 239)
Screenshot: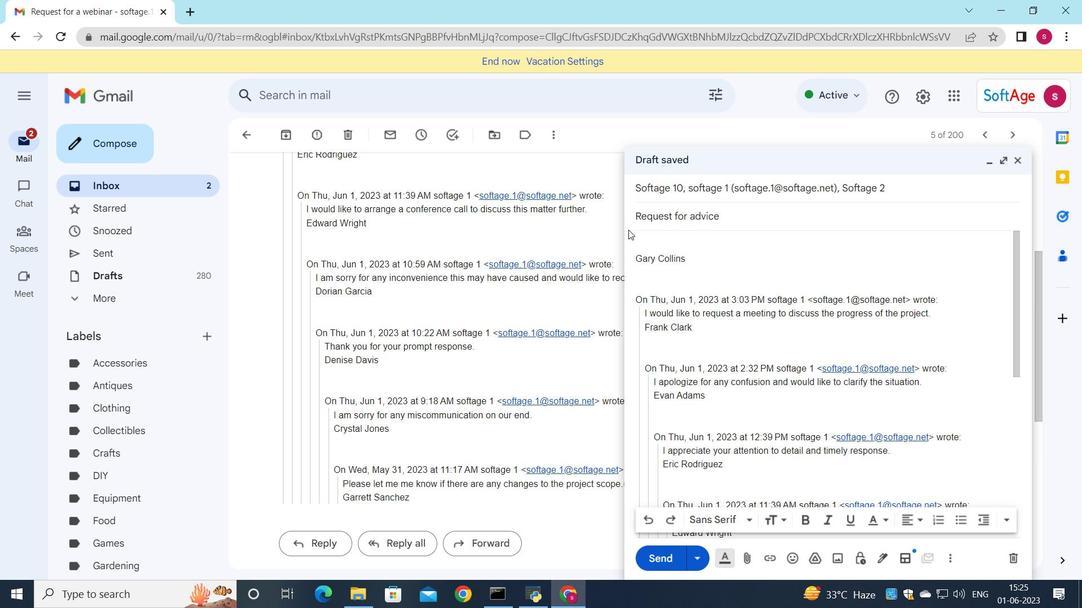 
Action: Mouse pressed left at (655, 239)
Screenshot: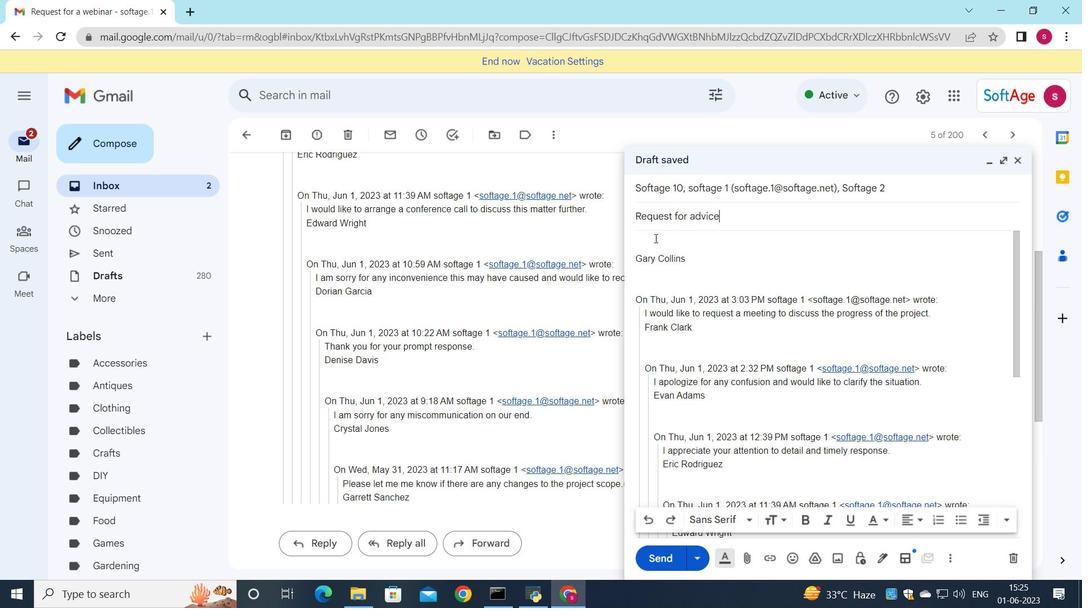 
Action: Key pressed <Key.shift>I<Key.space>would<Key.space>like<Key.space>to<Key.space>request<Key.space>an<Key.space>update<Key.space>on<Key.space>the<Key.space>implementation<Key.space>of<Key.space>thr<Key.backspace>e<Key.space>new<Key.space>system.
Screenshot: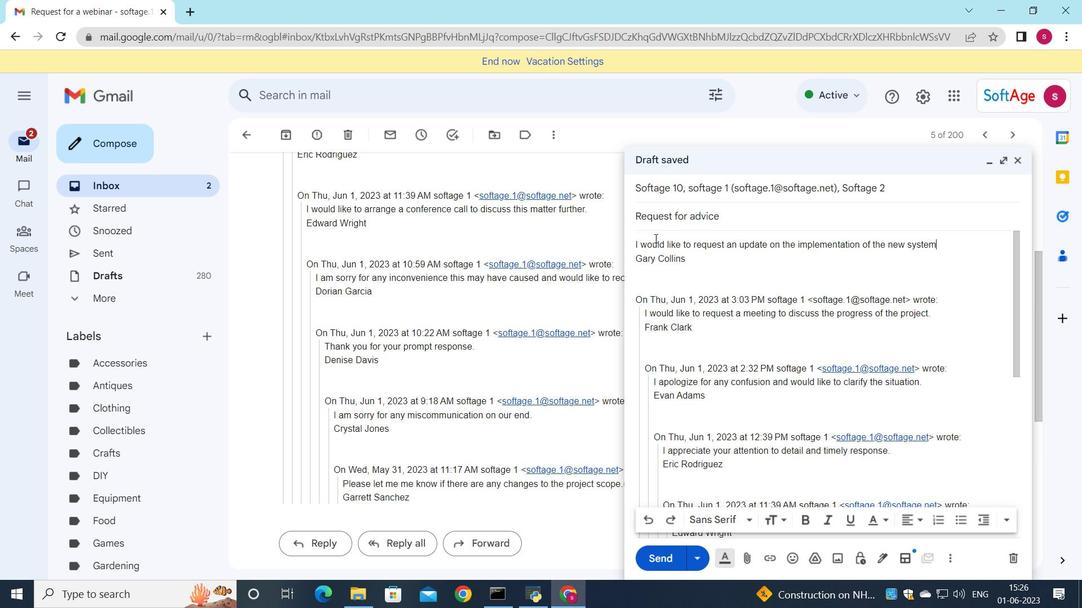 
Action: Mouse moved to (652, 519)
Screenshot: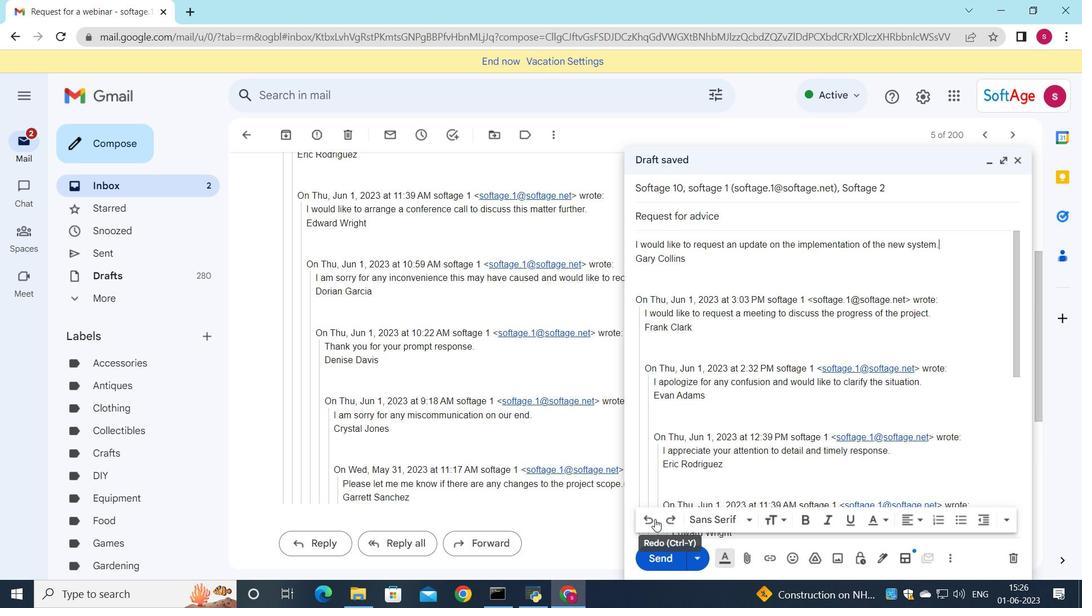 
Action: Mouse pressed left at (652, 519)
Screenshot: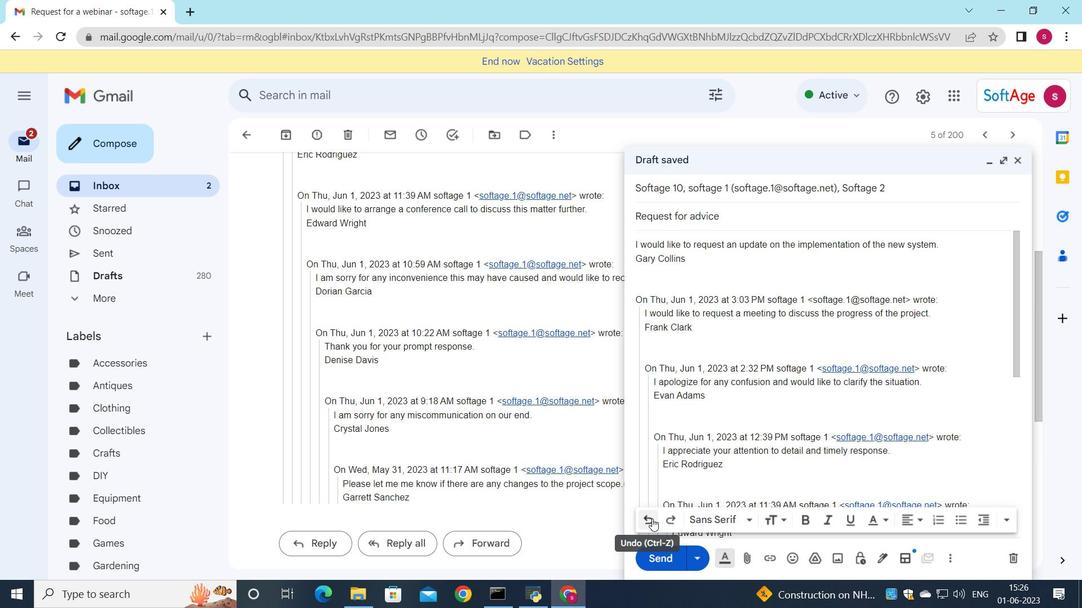 
Action: Mouse pressed left at (652, 519)
Screenshot: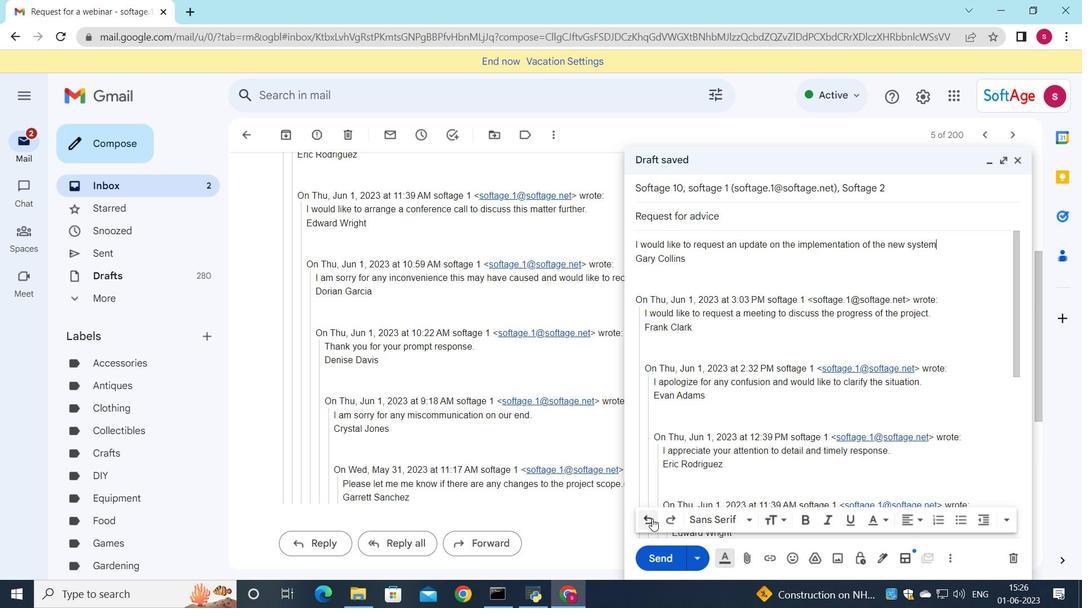 
Action: Mouse pressed left at (652, 519)
Screenshot: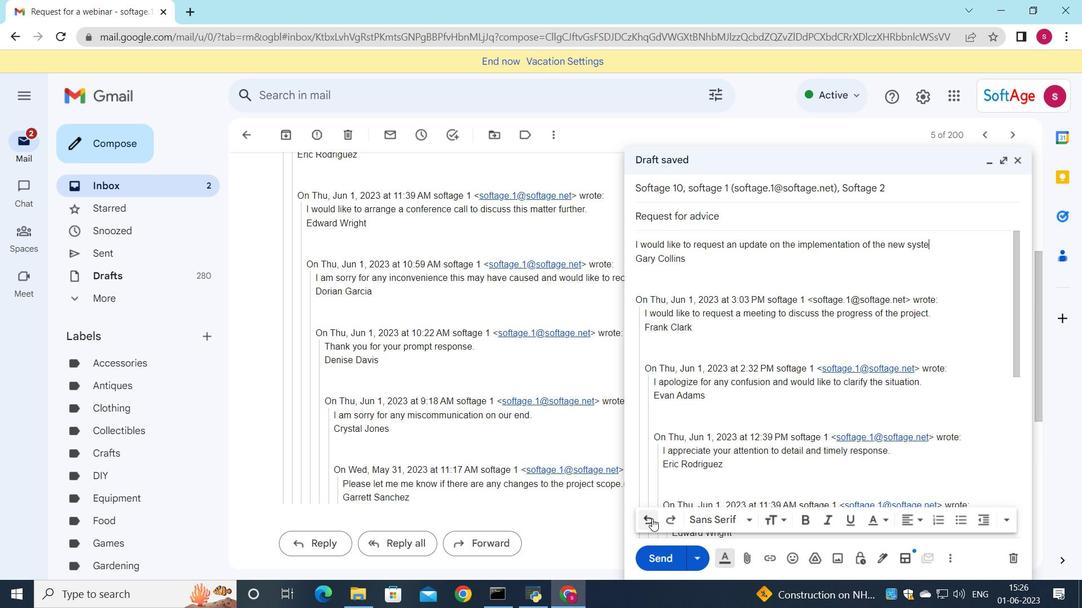 
Action: Mouse pressed left at (652, 519)
Screenshot: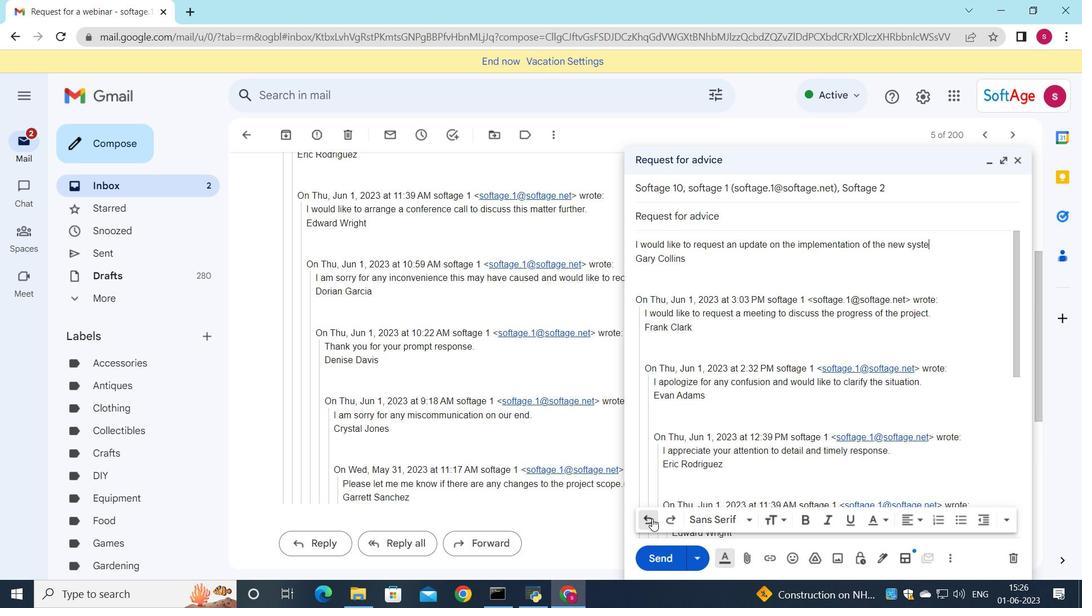 
Action: Mouse pressed left at (652, 519)
Screenshot: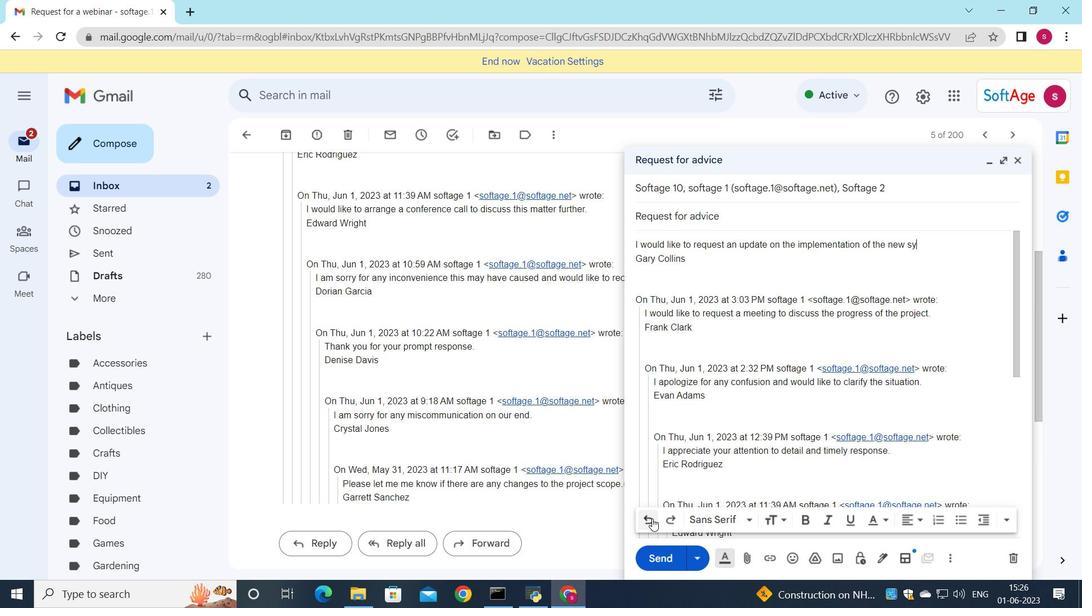 
Action: Mouse pressed left at (652, 519)
Screenshot: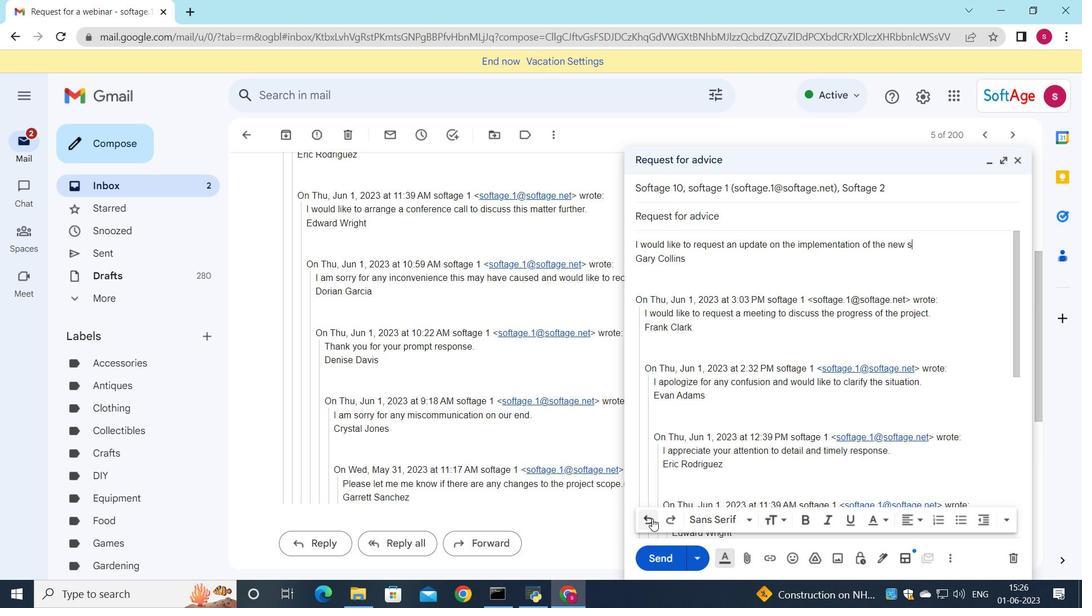 
Action: Mouse pressed left at (652, 519)
Screenshot: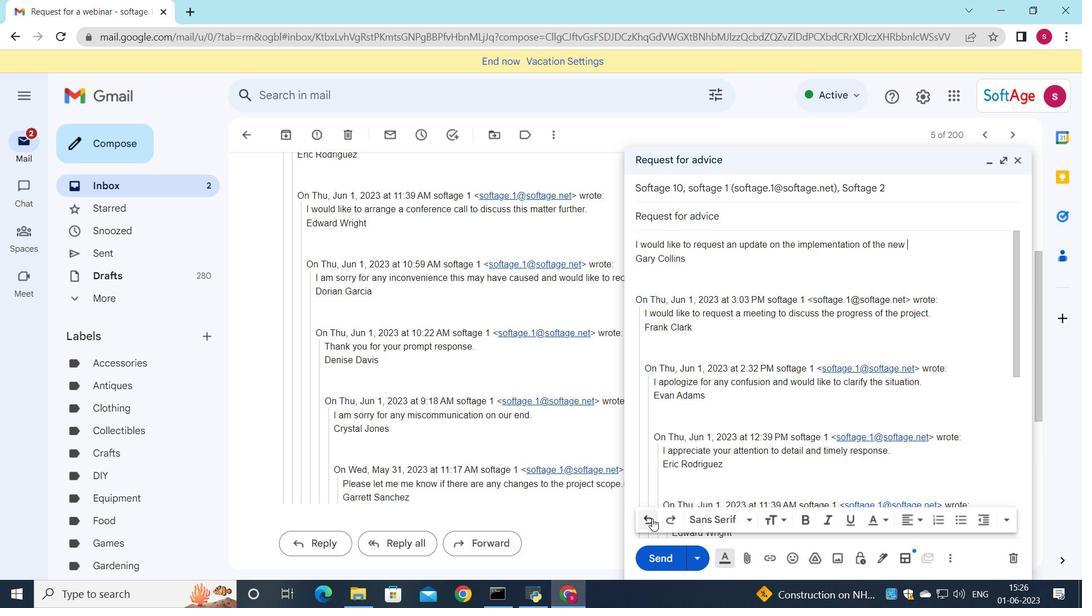 
Action: Mouse pressed left at (652, 519)
Screenshot: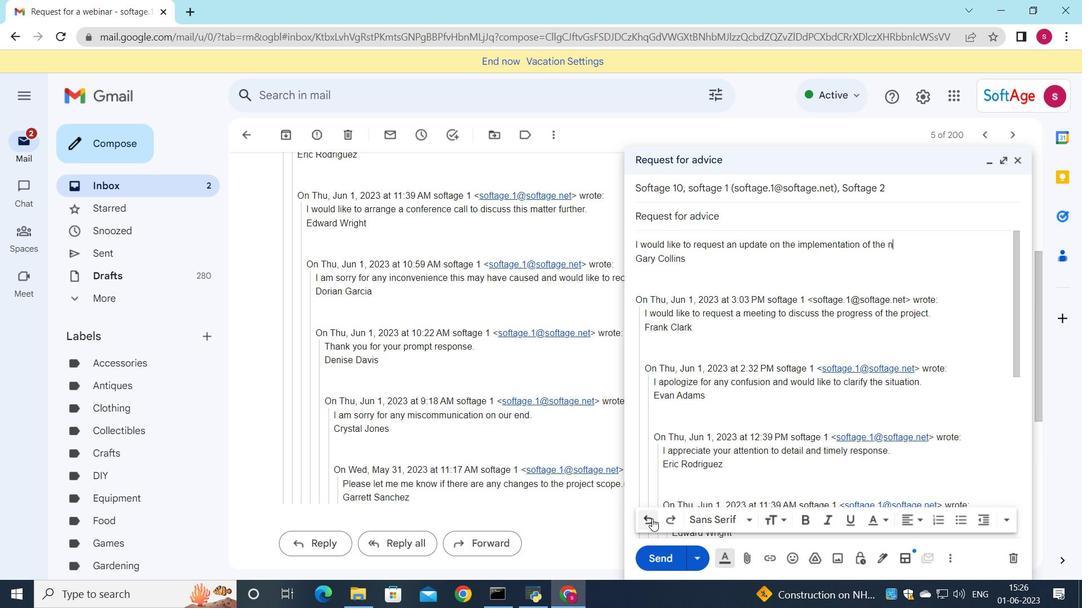 
Action: Mouse pressed left at (652, 519)
Screenshot: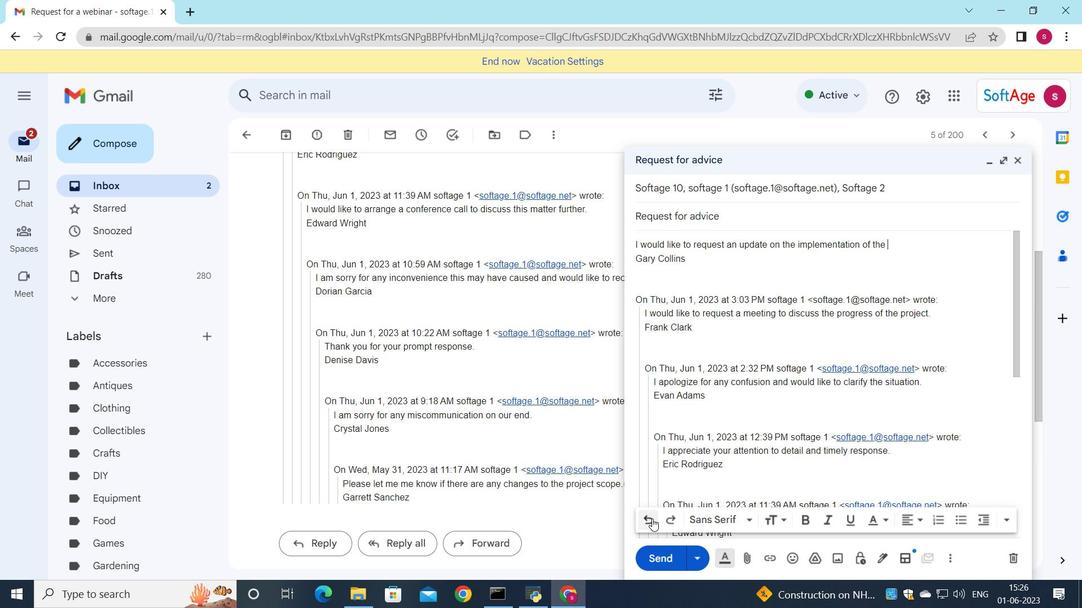 
Action: Mouse pressed left at (652, 519)
Screenshot: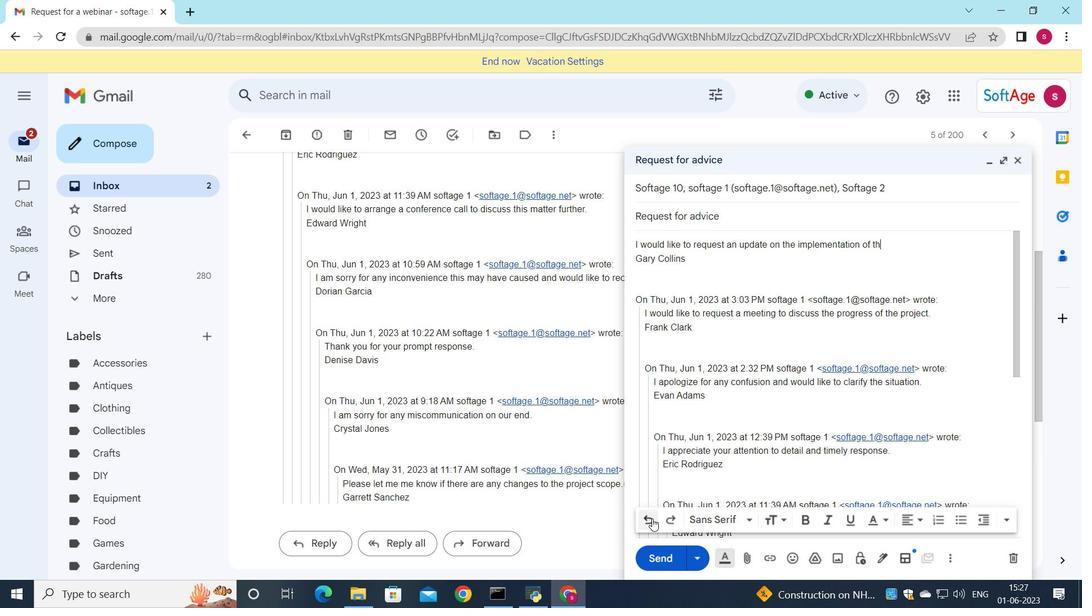 
Action: Mouse pressed left at (652, 519)
Screenshot: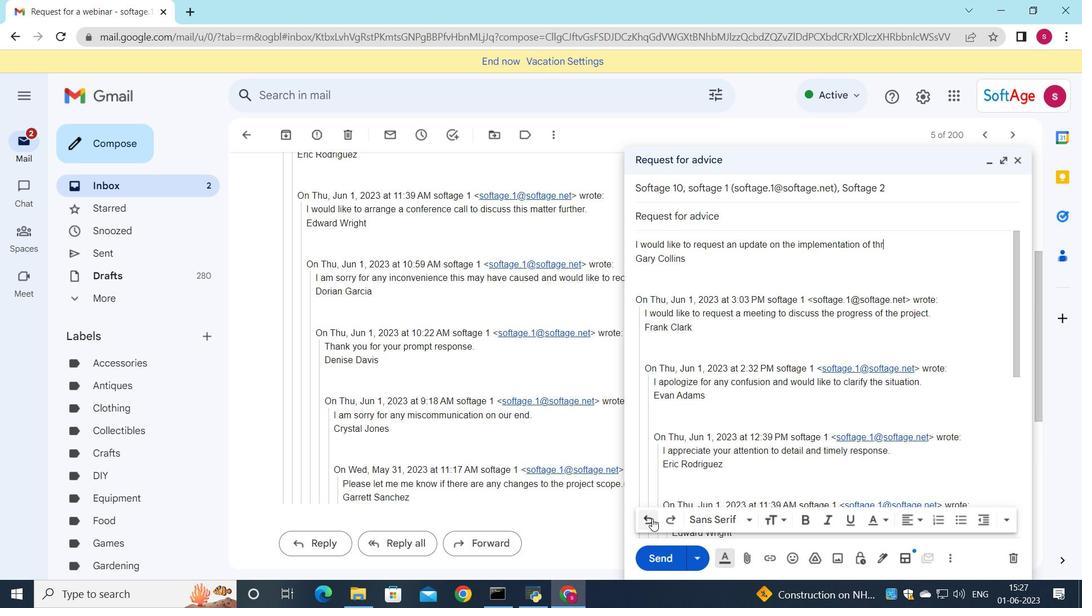 
Action: Mouse pressed left at (652, 519)
Screenshot: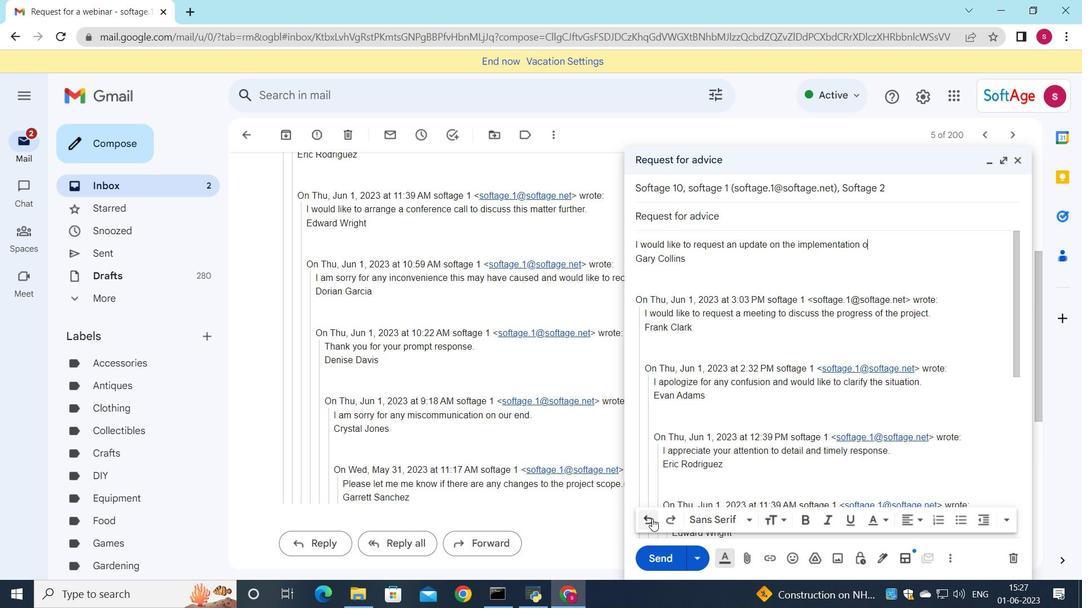 
Action: Mouse pressed left at (652, 519)
Screenshot: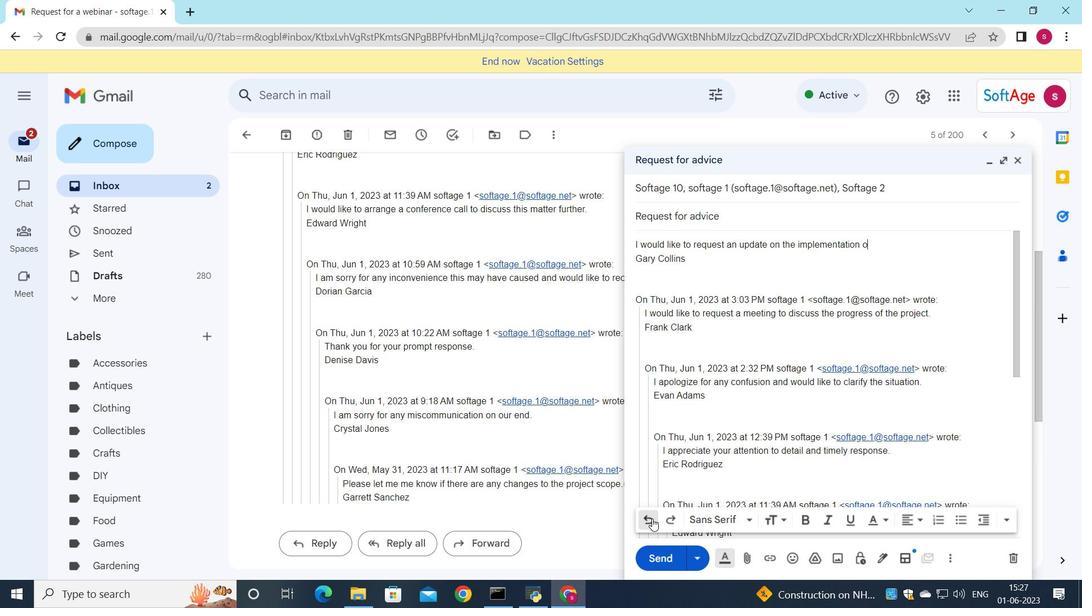 
Action: Mouse pressed left at (652, 519)
Screenshot: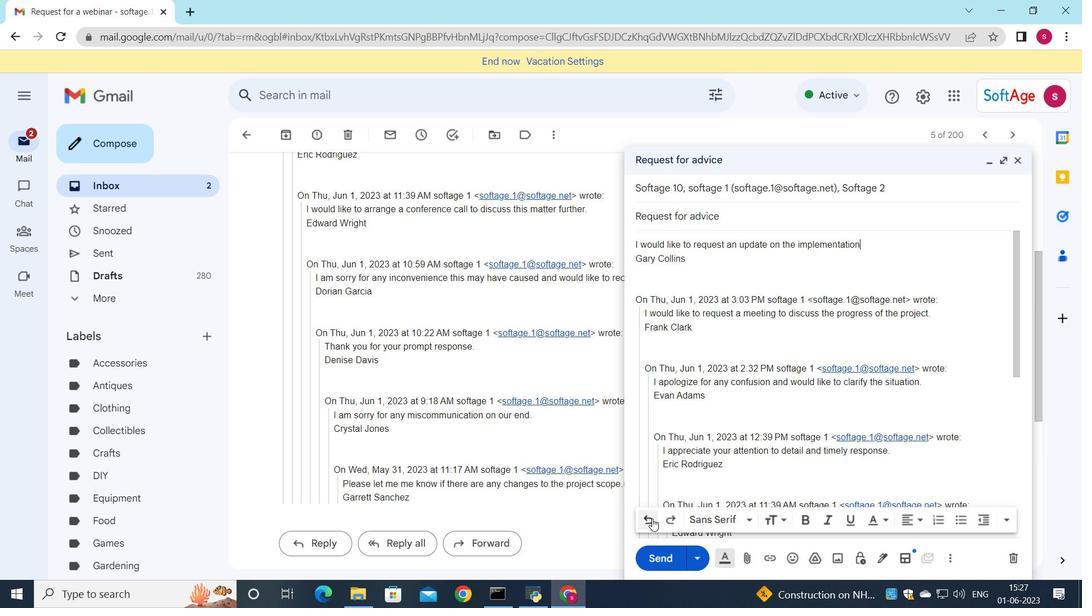 
Action: Mouse pressed left at (652, 519)
Screenshot: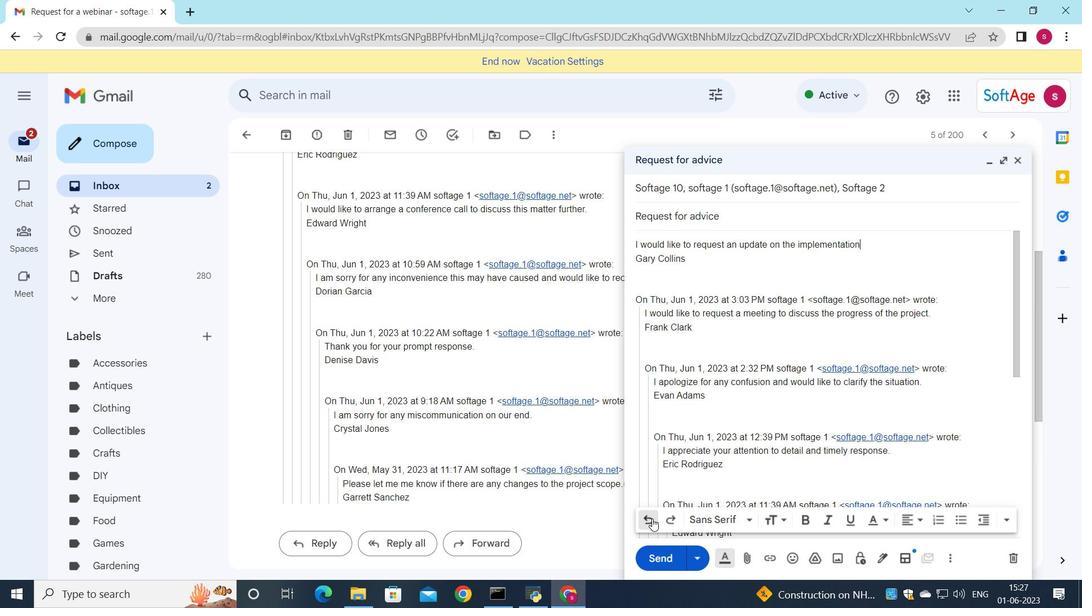 
Action: Mouse pressed left at (652, 519)
Screenshot: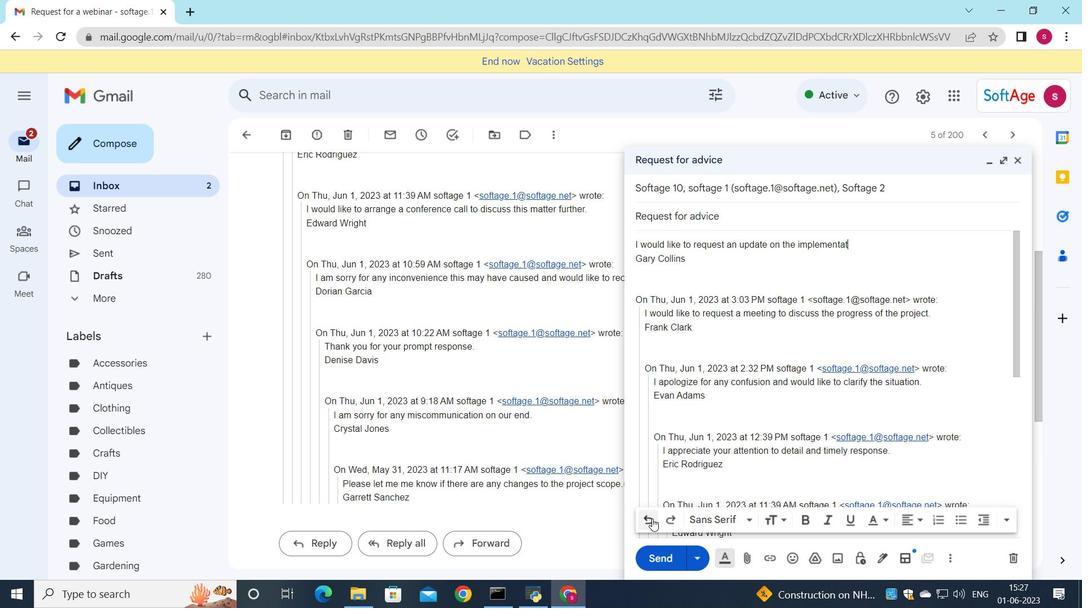
Action: Mouse pressed left at (652, 519)
Screenshot: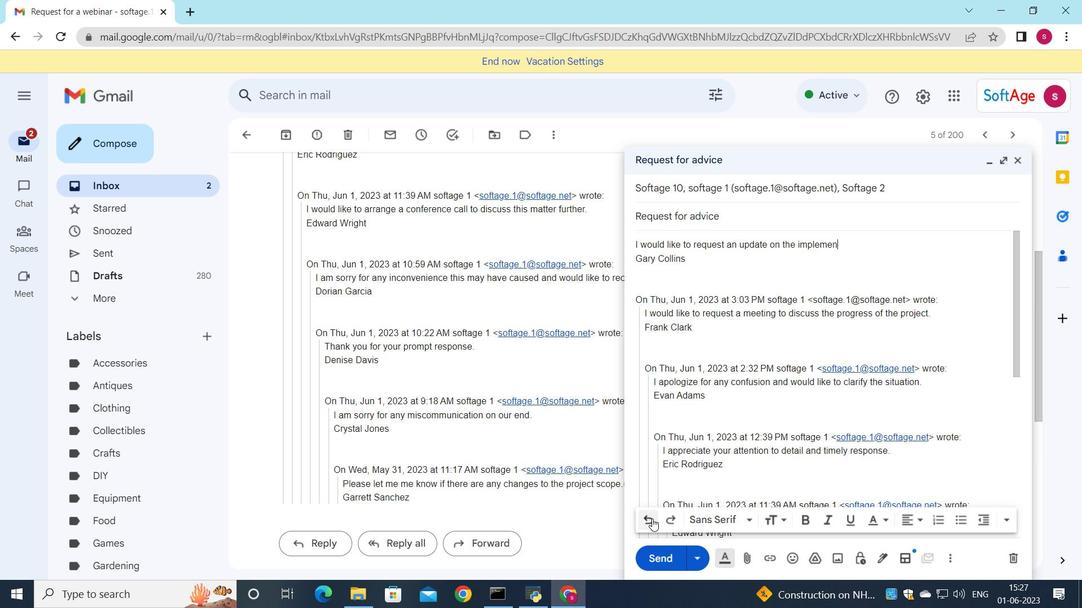 
Action: Mouse pressed left at (652, 519)
Screenshot: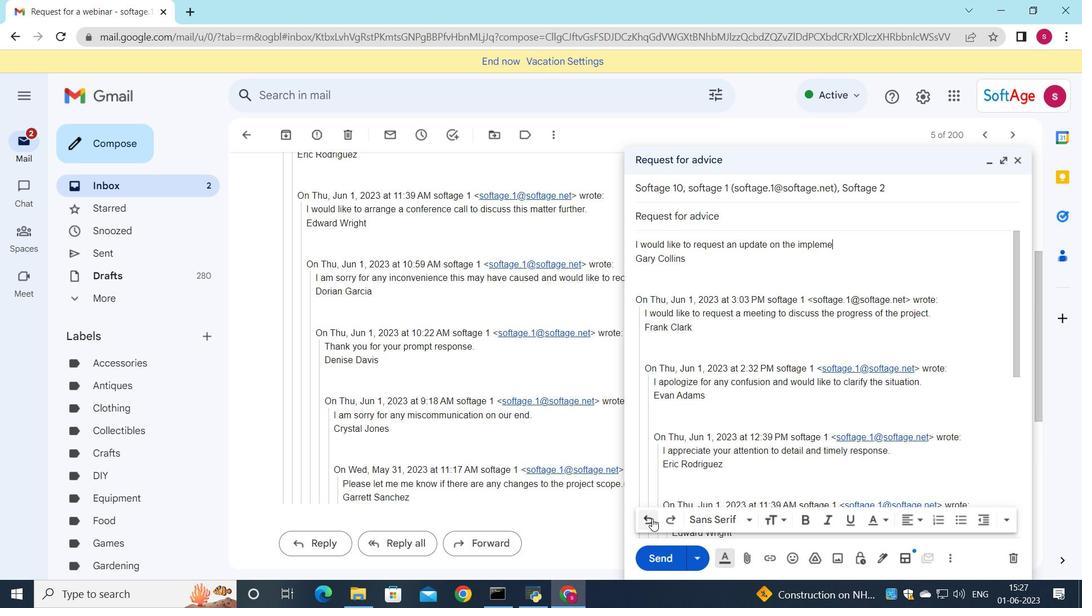 
Action: Mouse pressed left at (652, 519)
Screenshot: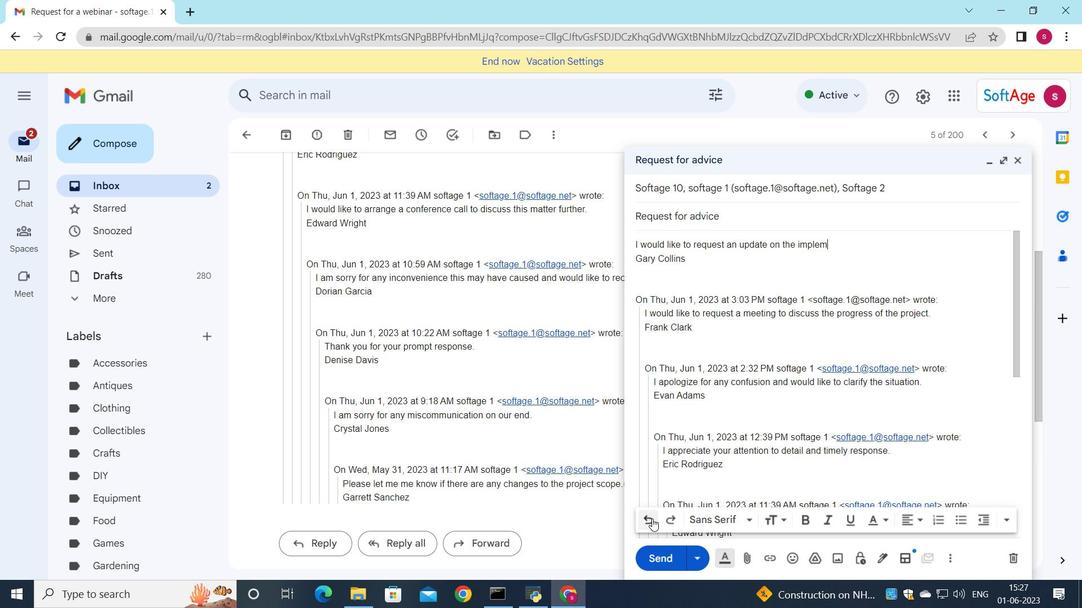 
Action: Mouse pressed left at (652, 519)
Screenshot: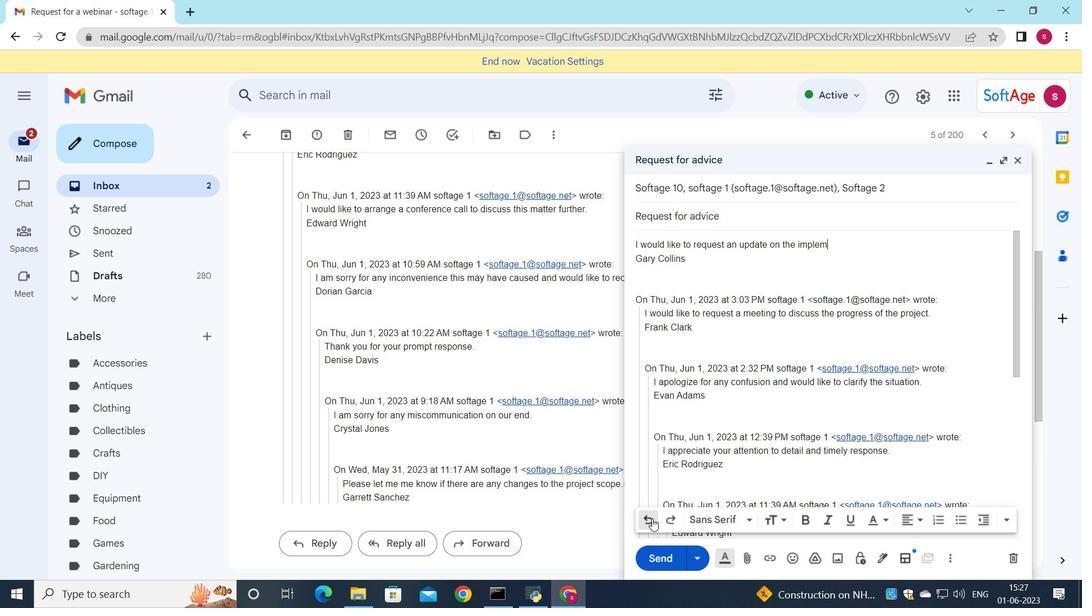 
Action: Mouse pressed left at (652, 519)
Screenshot: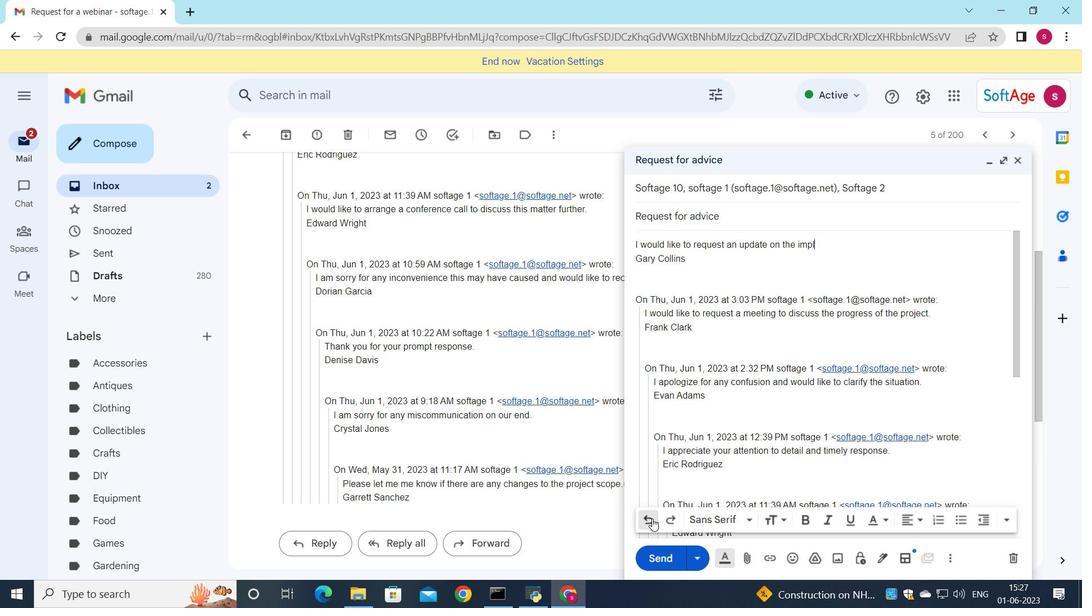 
Action: Mouse pressed left at (652, 519)
Screenshot: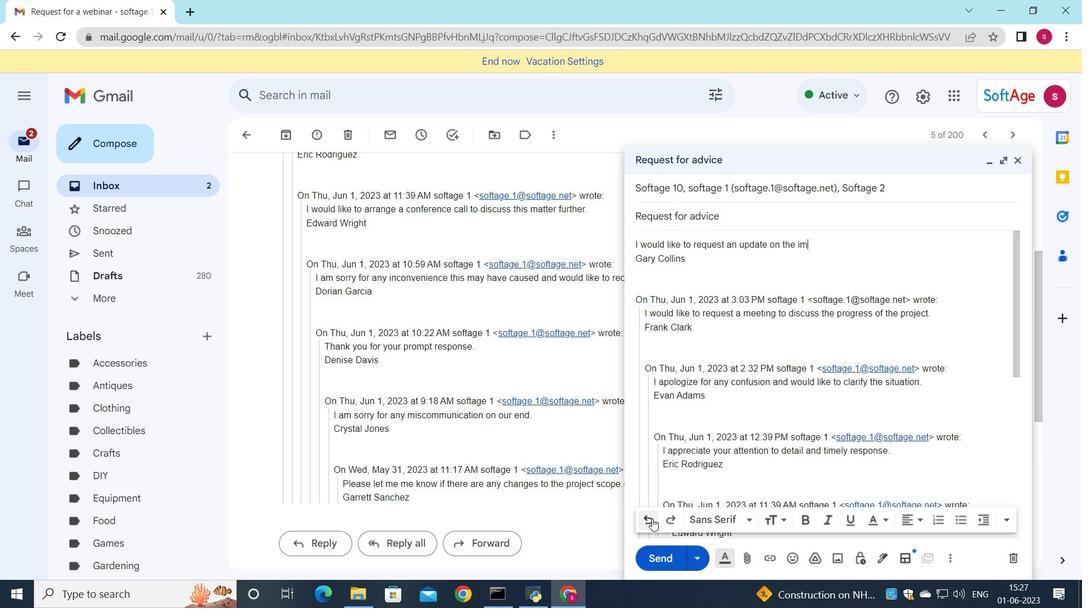 
Action: Mouse pressed left at (652, 519)
Screenshot: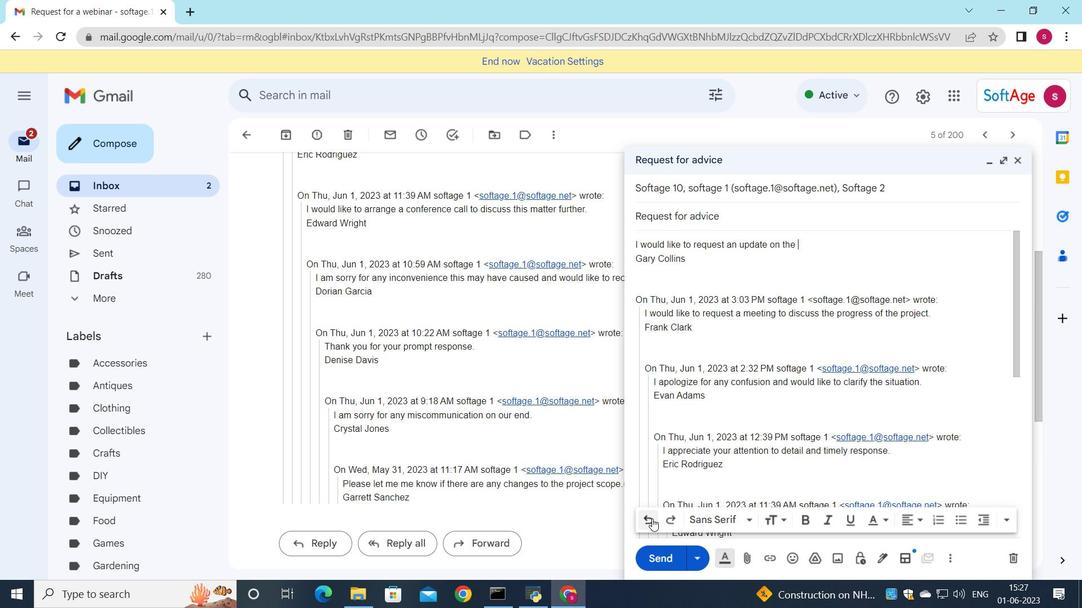 
Action: Mouse pressed left at (652, 519)
Screenshot: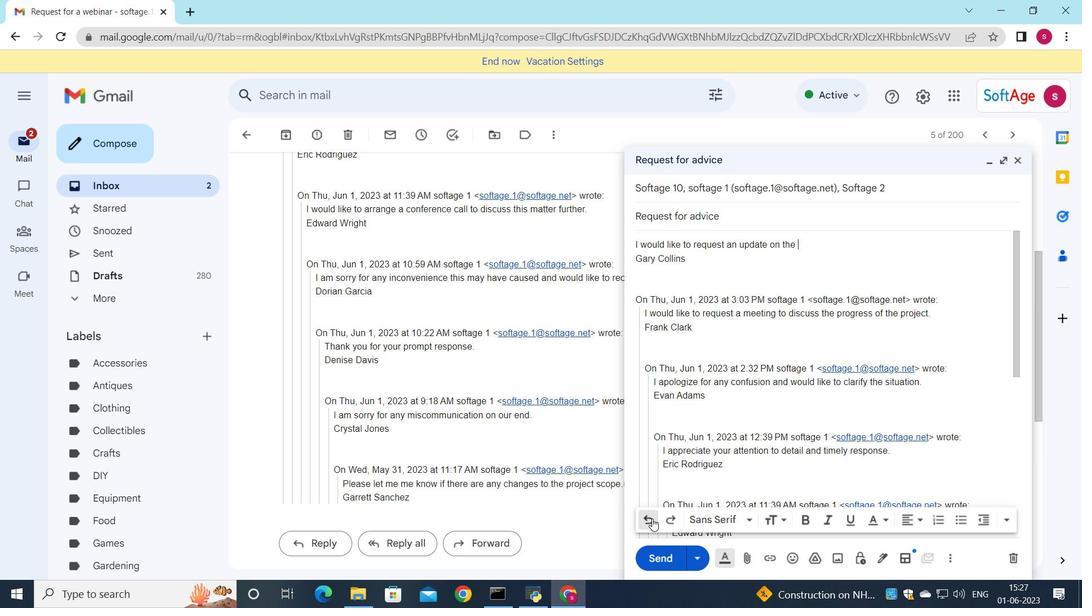 
Action: Mouse pressed left at (652, 519)
Screenshot: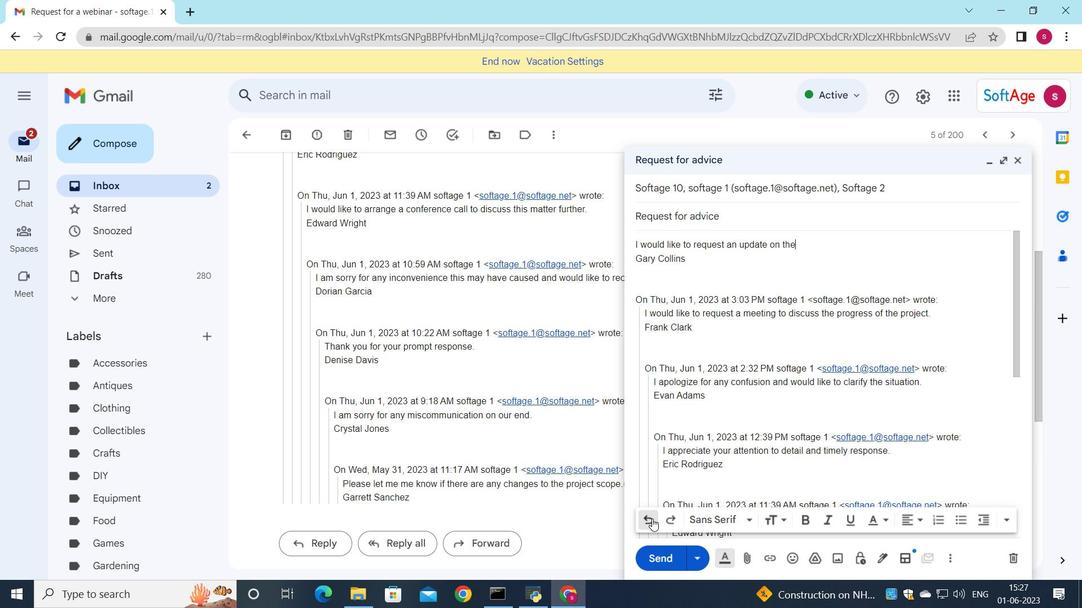 
Action: Mouse pressed left at (652, 519)
Screenshot: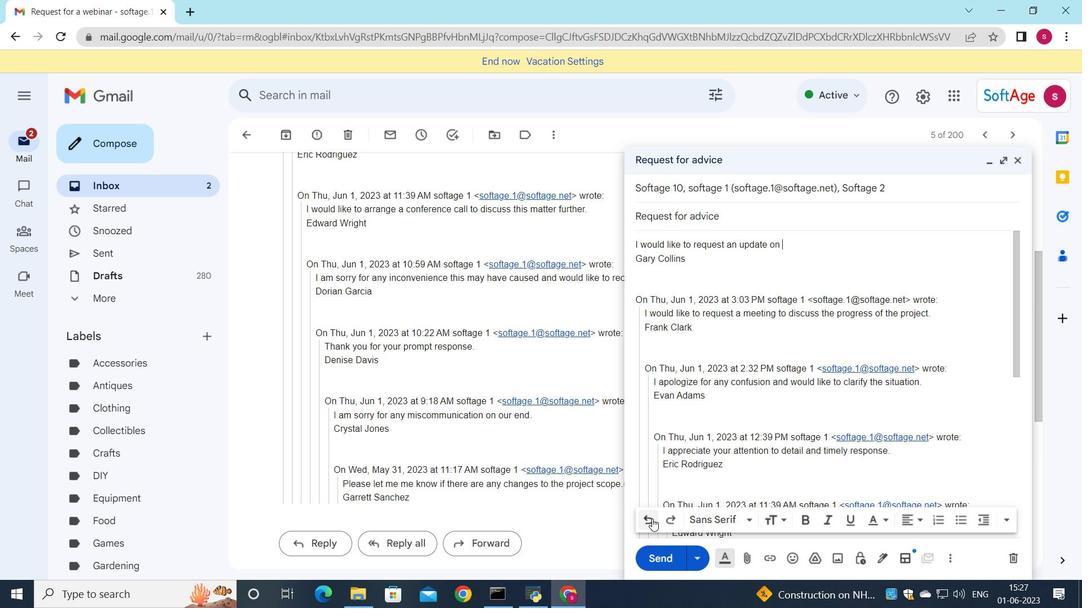 
Action: Mouse pressed left at (652, 519)
Screenshot: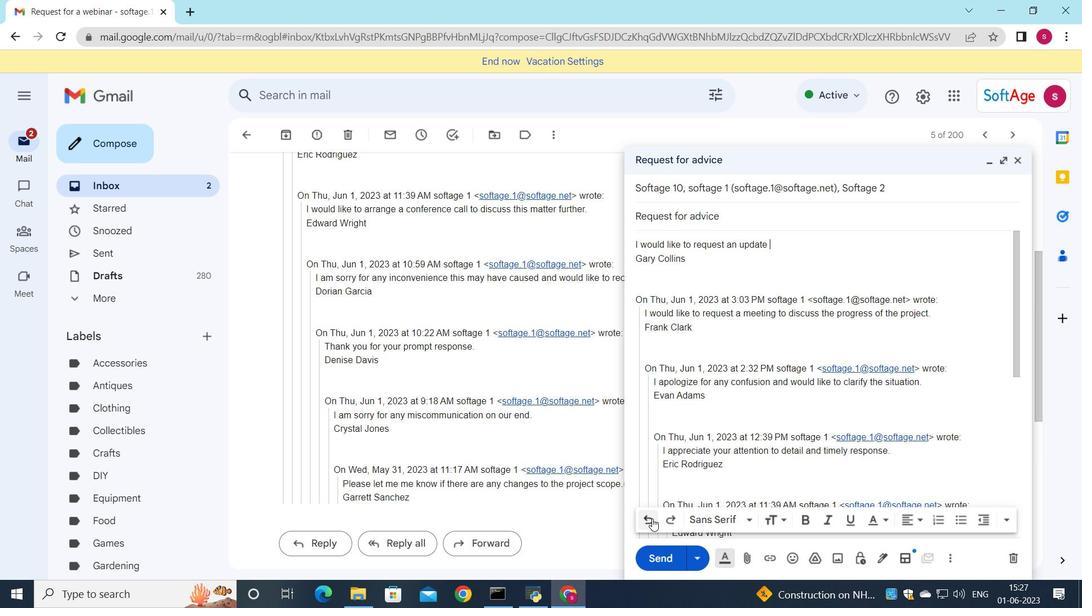 
Action: Mouse pressed left at (652, 519)
Screenshot: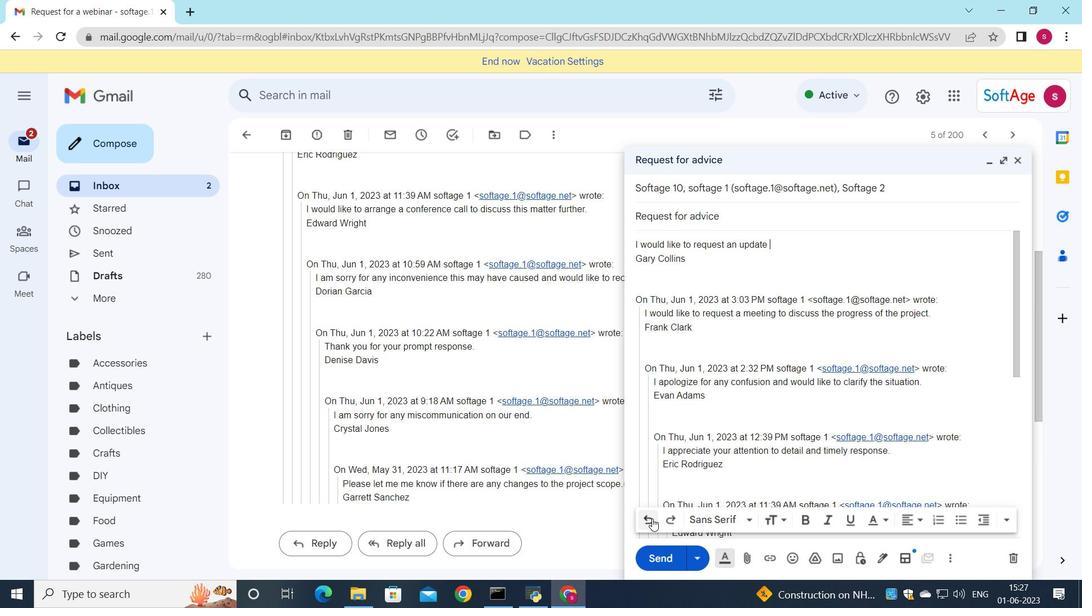 
Action: Mouse pressed left at (652, 519)
Screenshot: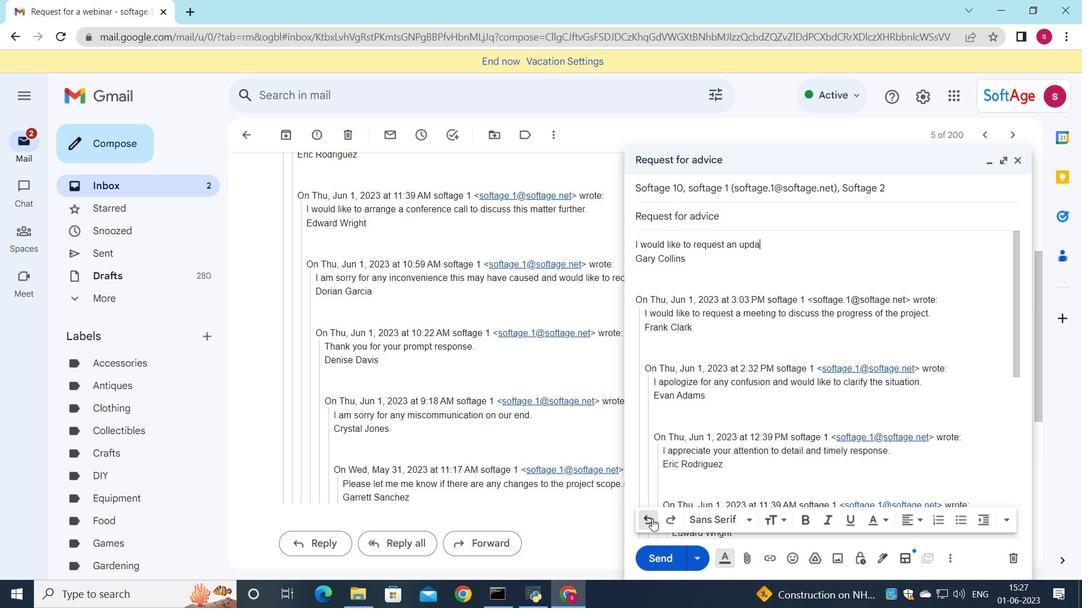 
Action: Mouse pressed left at (652, 519)
Screenshot: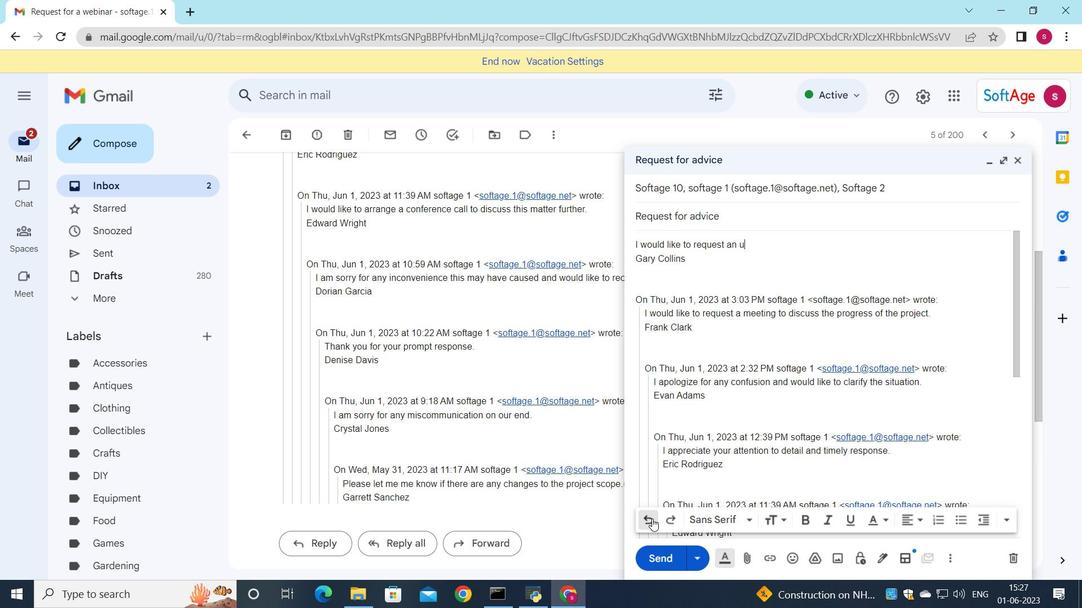 
Action: Mouse pressed left at (652, 519)
Screenshot: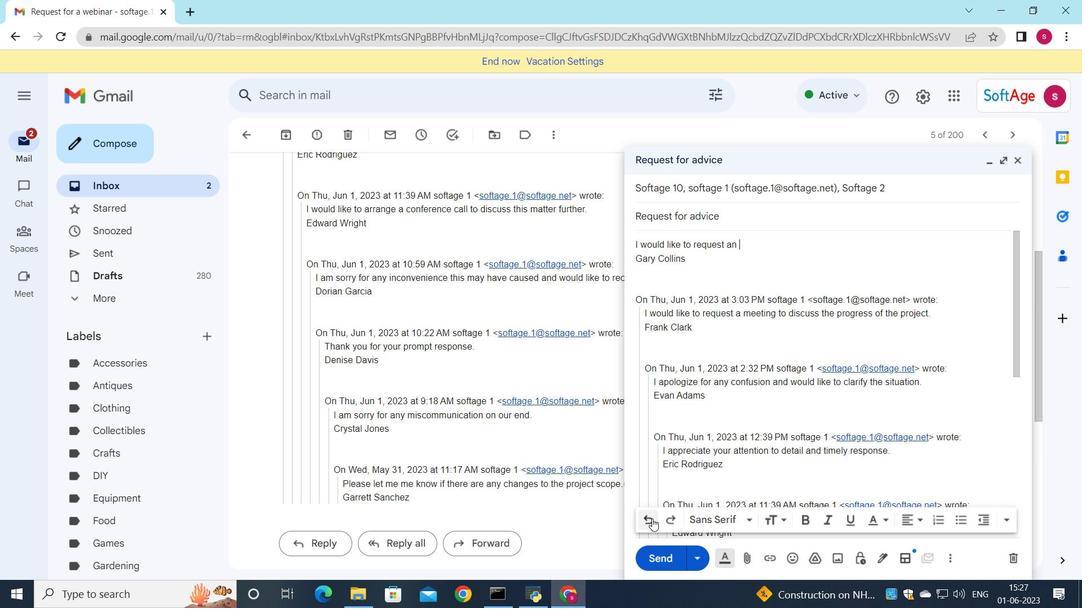 
Action: Mouse pressed left at (652, 519)
Screenshot: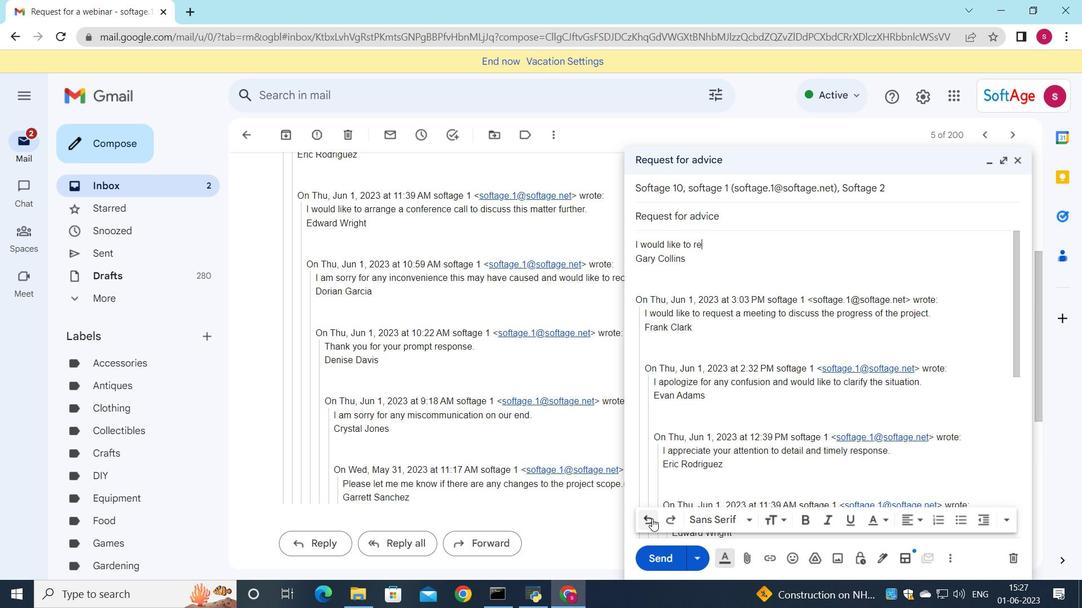 
Action: Mouse pressed left at (652, 519)
Screenshot: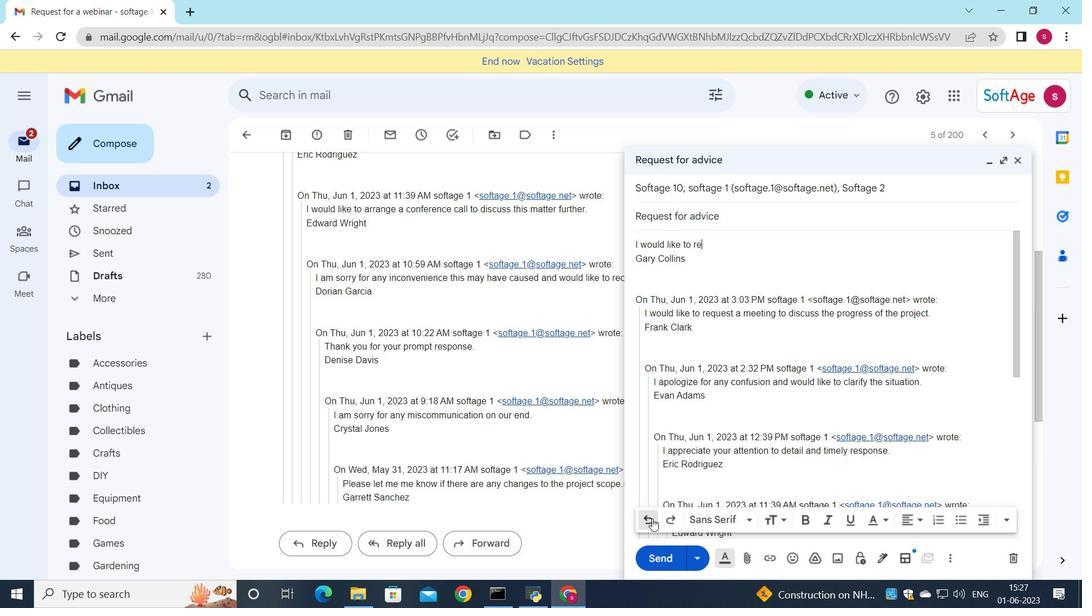 
Action: Mouse pressed left at (652, 519)
Screenshot: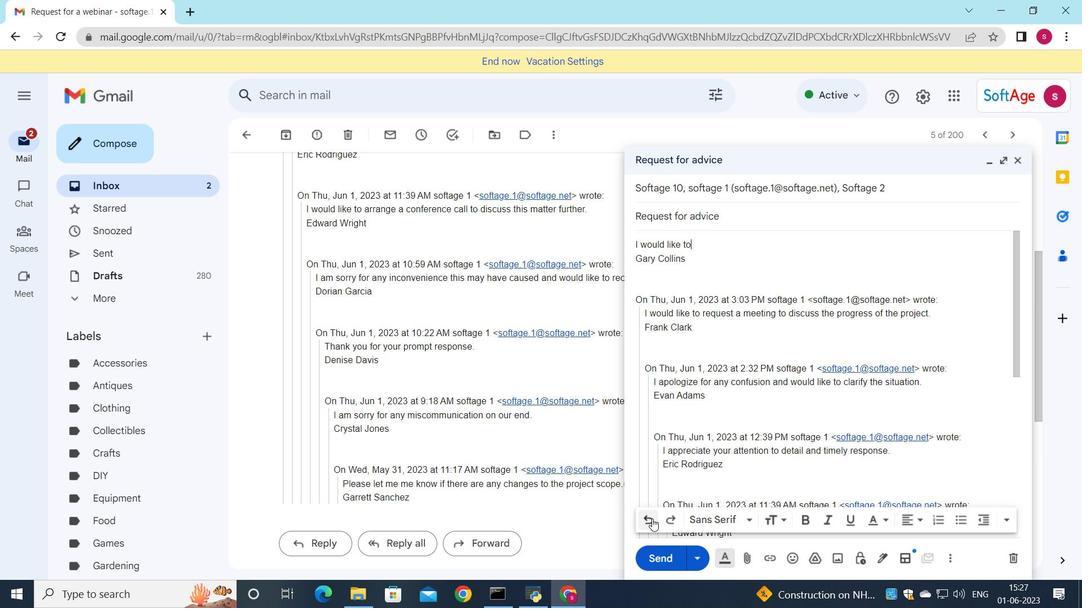 
Action: Mouse pressed left at (652, 519)
Screenshot: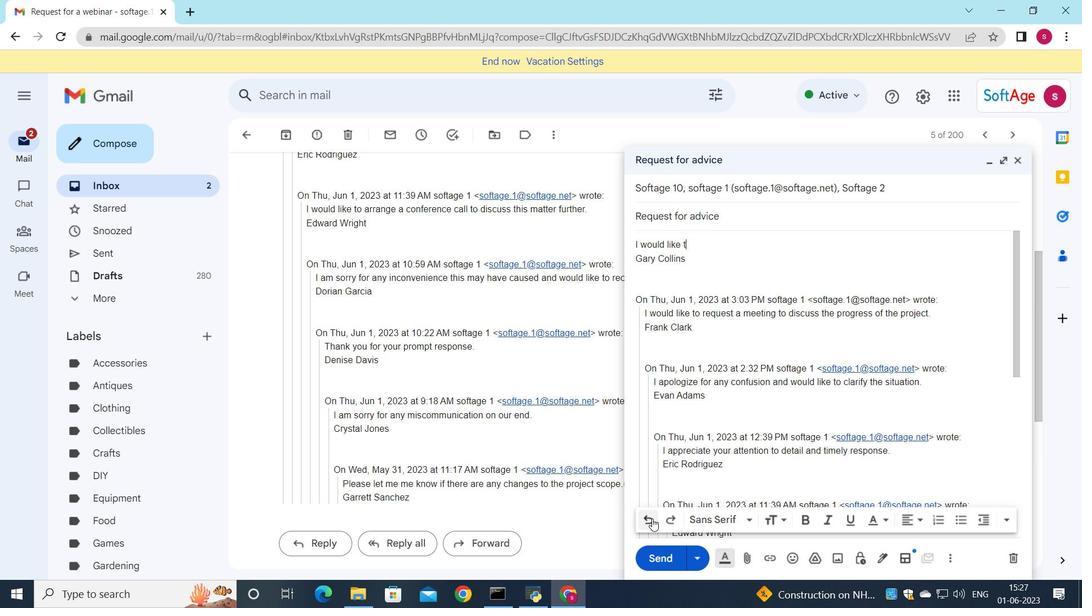 
Action: Mouse pressed left at (652, 519)
Screenshot: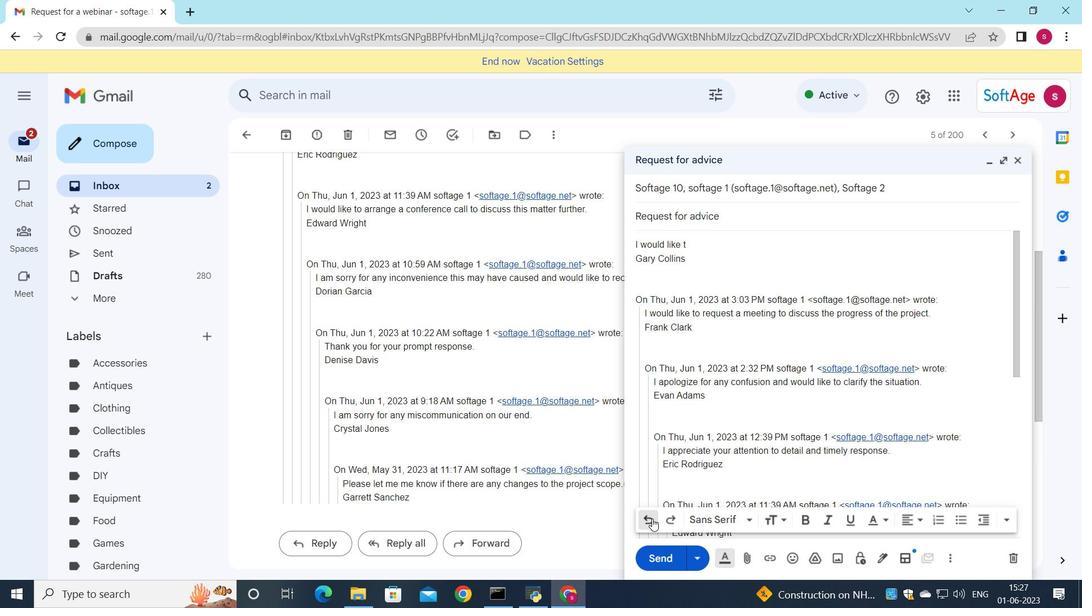 
Action: Mouse pressed left at (652, 519)
Screenshot: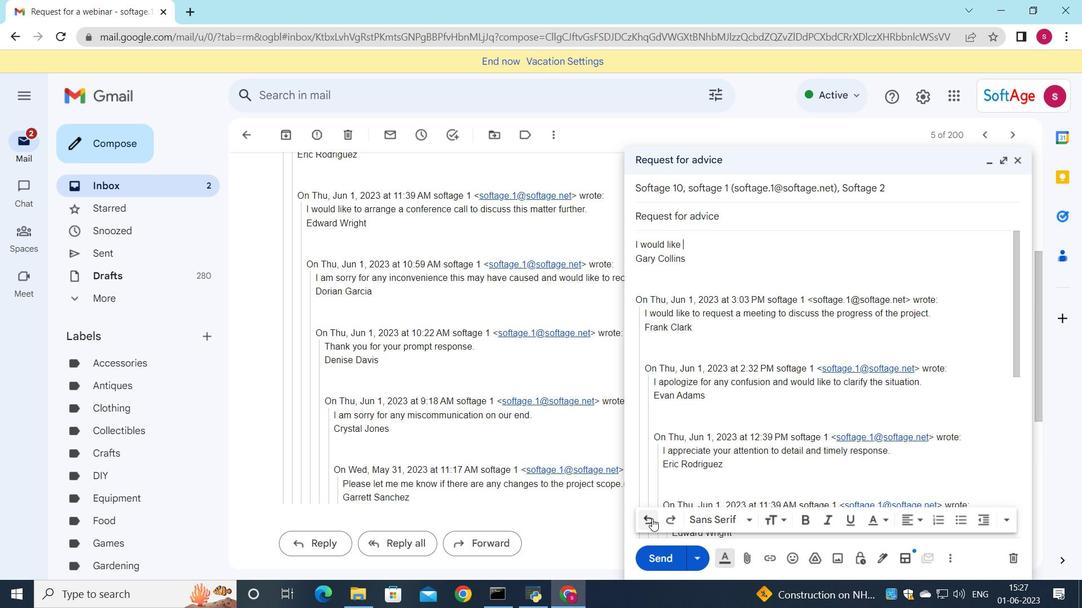 
Action: Mouse pressed left at (652, 519)
Screenshot: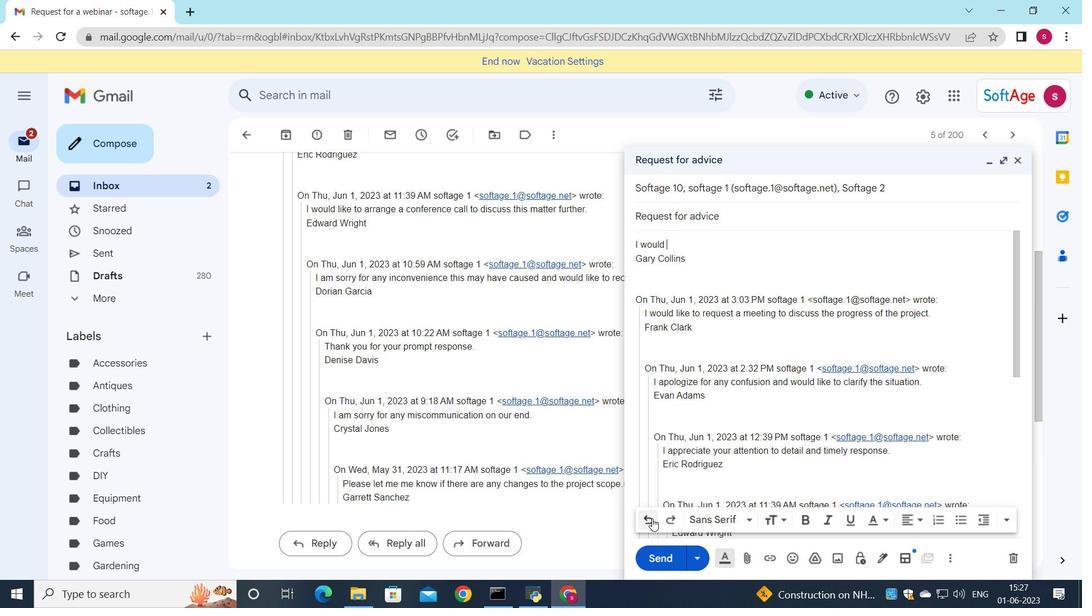 
Action: Mouse pressed left at (652, 519)
Screenshot: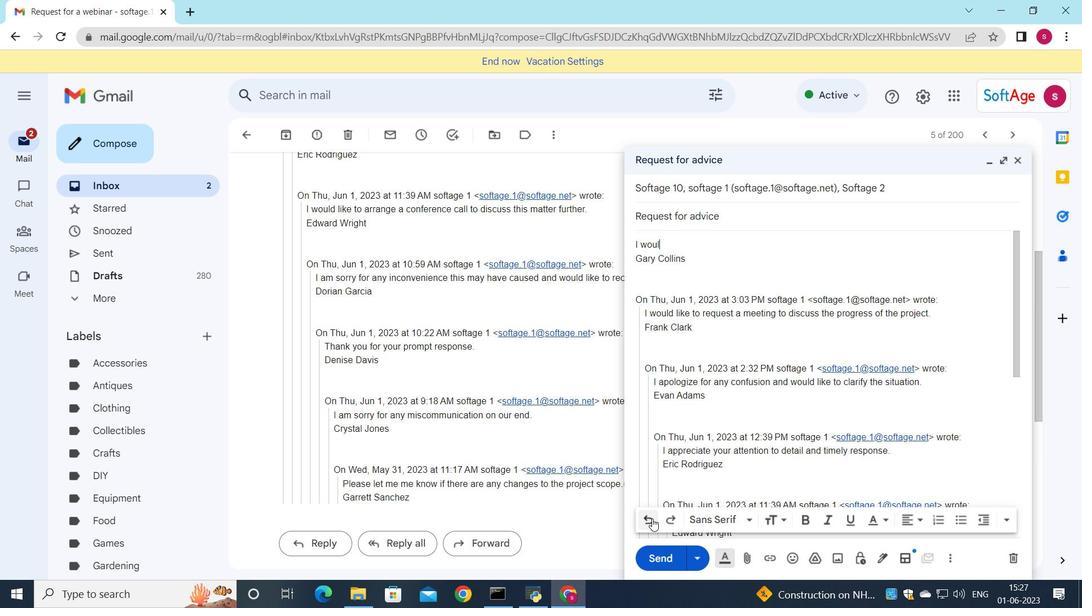 
Action: Mouse pressed left at (652, 519)
Screenshot: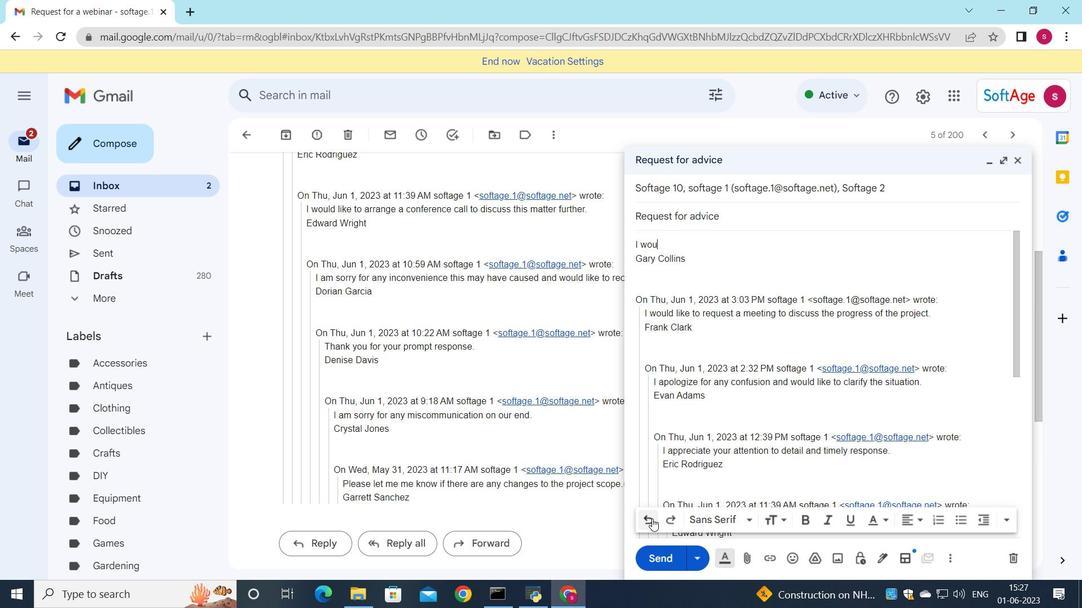 
Action: Key pressed <Key.shift>I<Key.space>would<Key.space>like<Key.space>ti<Key.backspace>o<Key.space>request<Key.space>a<Key.space>quote<Key.space>for<Key.space>your<Key.space>swe<Key.backspace><Key.backspace>ervices.
Screenshot: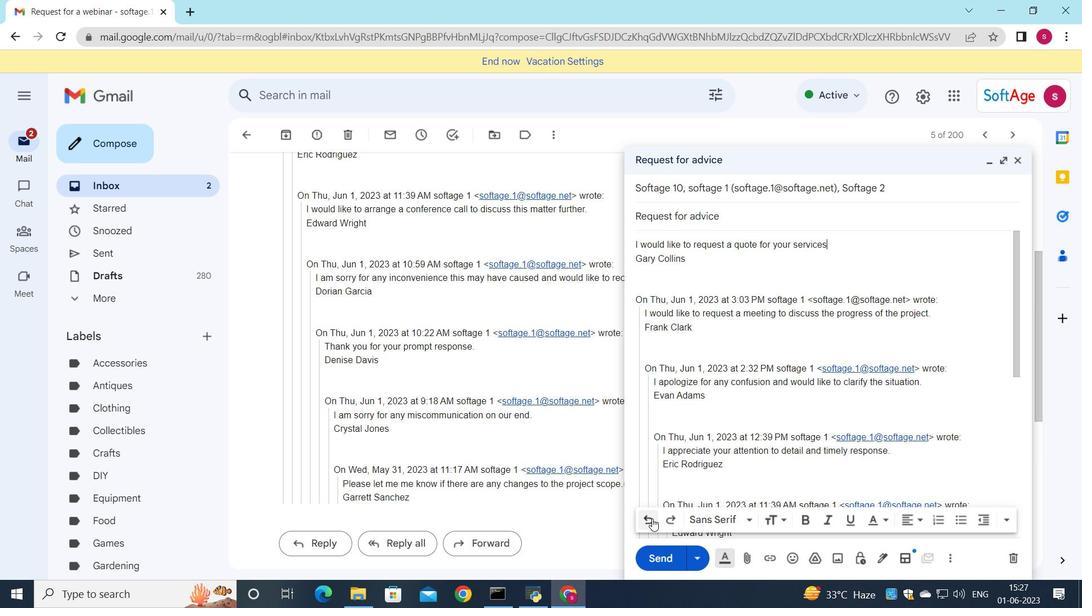
Action: Mouse moved to (650, 561)
Screenshot: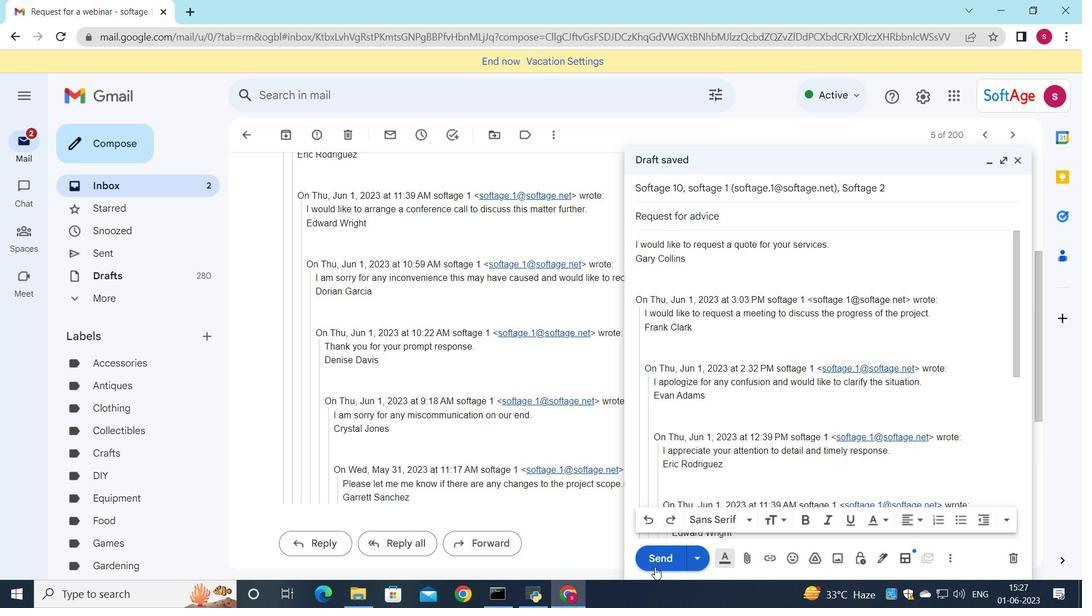 
Action: Mouse pressed left at (650, 561)
Screenshot: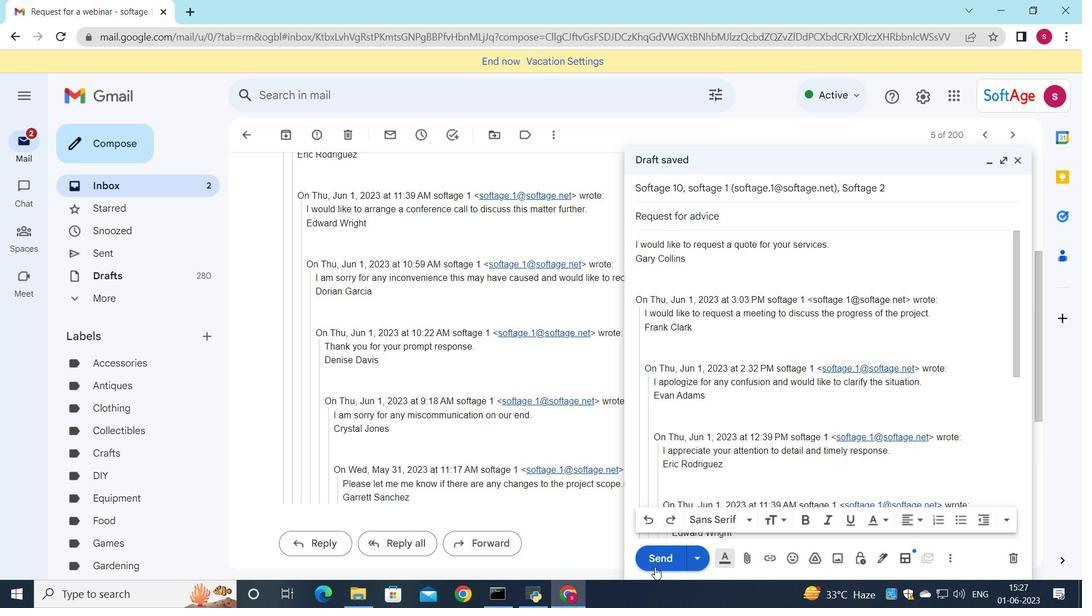 
Action: Mouse moved to (147, 185)
Screenshot: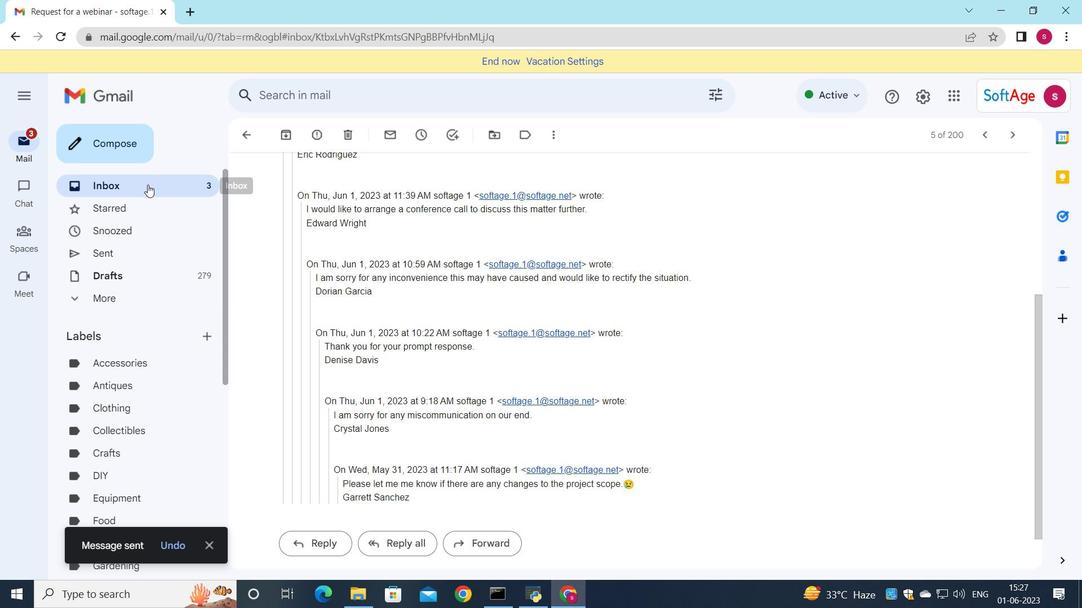 
Action: Mouse pressed left at (147, 185)
Screenshot: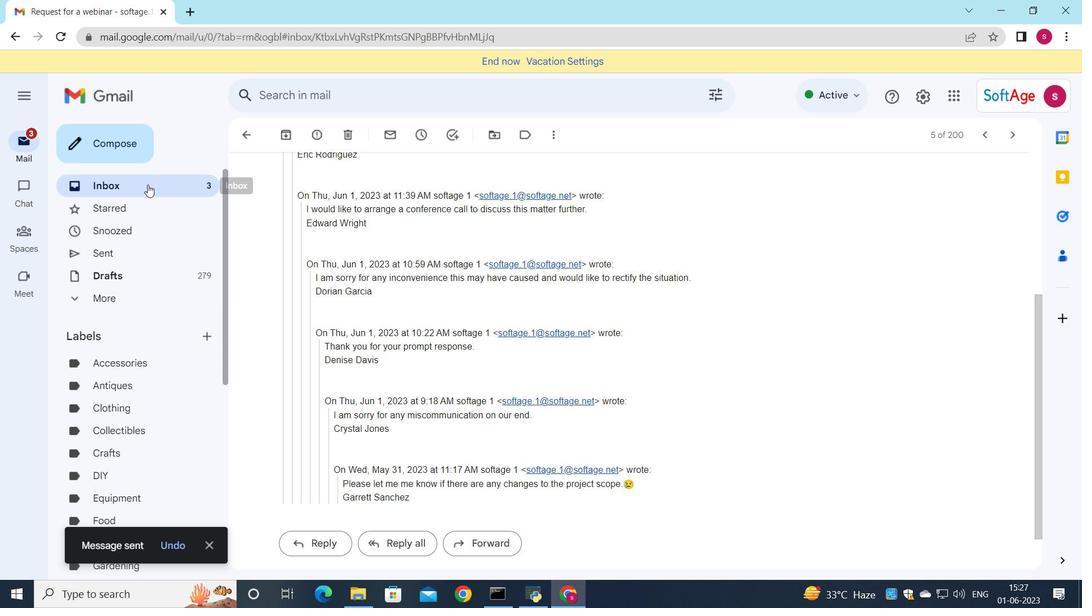 
Action: Mouse moved to (316, 166)
Screenshot: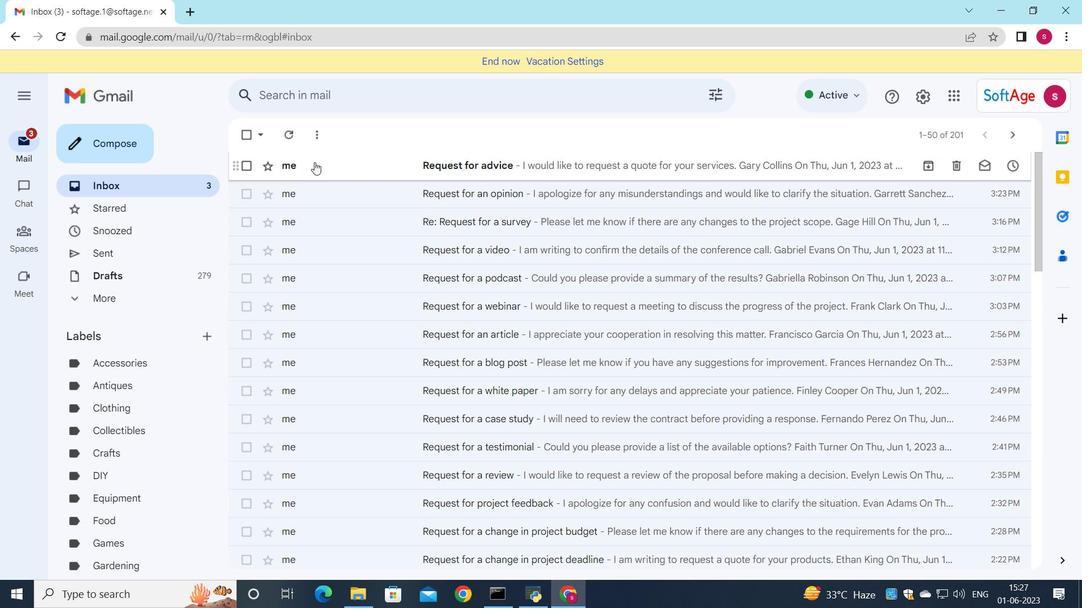 
Action: Mouse pressed left at (316, 166)
Screenshot: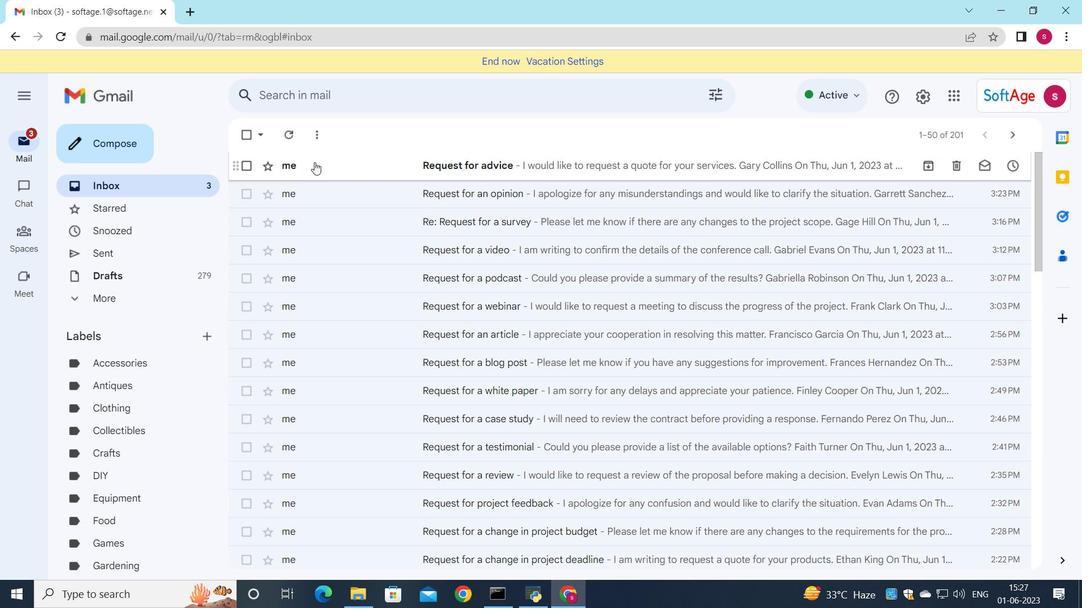 
Action: Mouse moved to (509, 223)
Screenshot: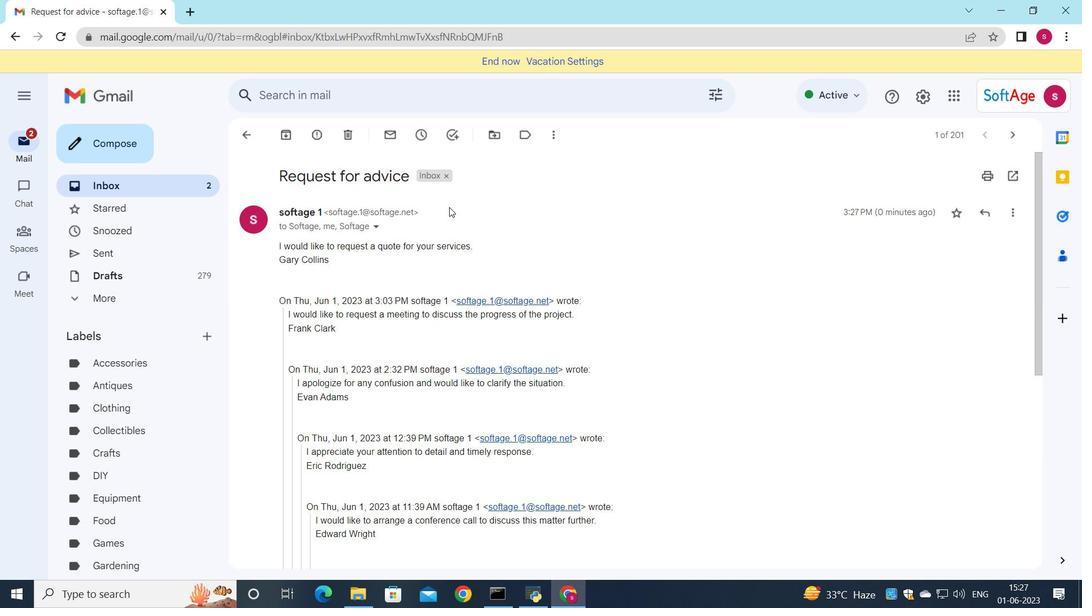 
